 Task: Select the paste option in the right-click behavior.
Action: Mouse moved to (30, 511)
Screenshot: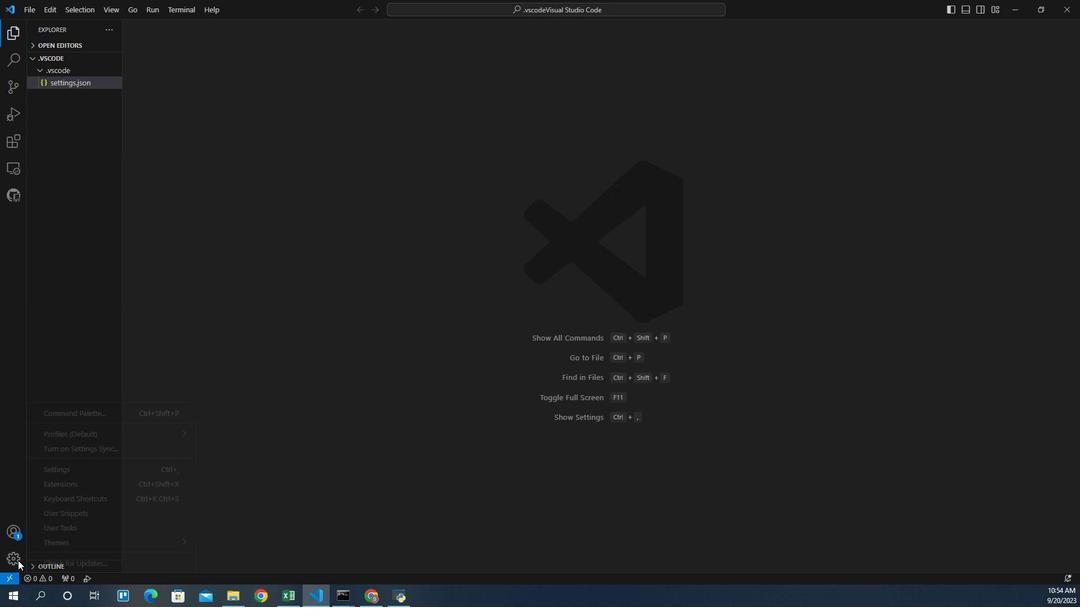 
Action: Mouse pressed left at (30, 511)
Screenshot: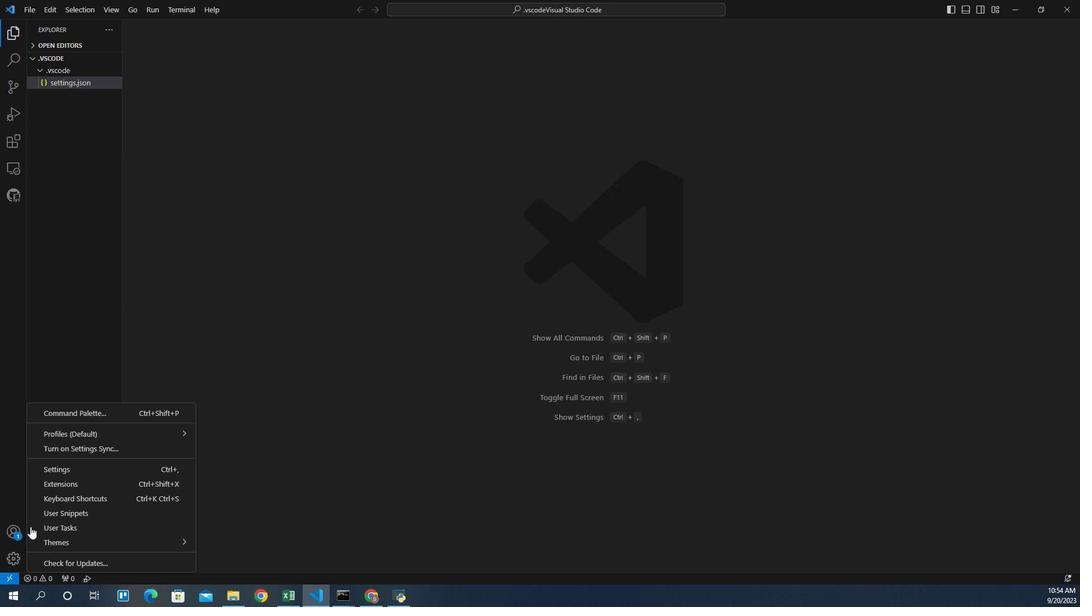 
Action: Mouse moved to (65, 433)
Screenshot: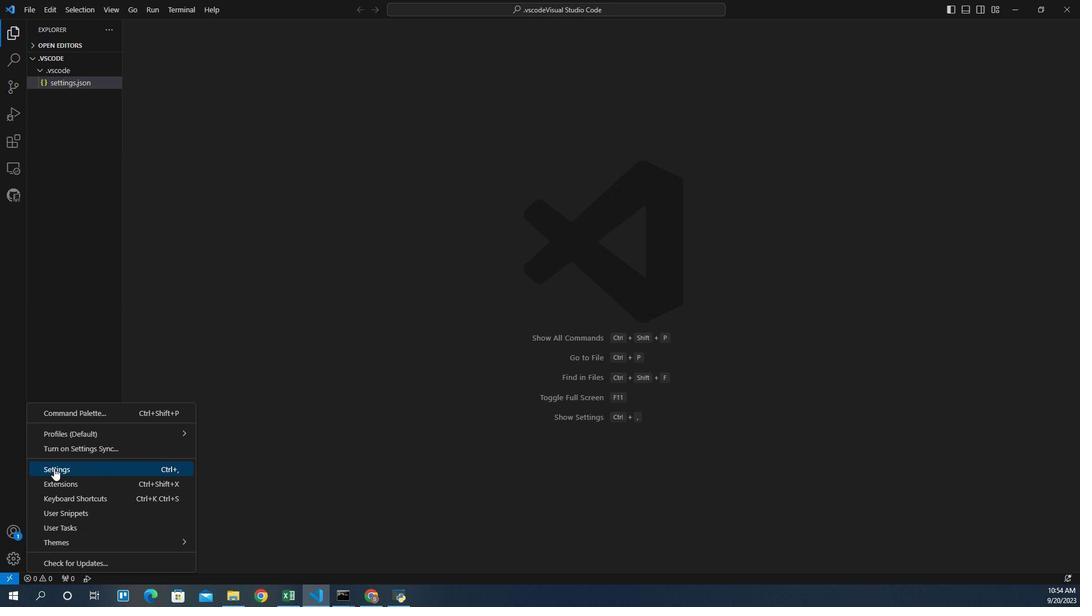 
Action: Mouse pressed left at (65, 433)
Screenshot: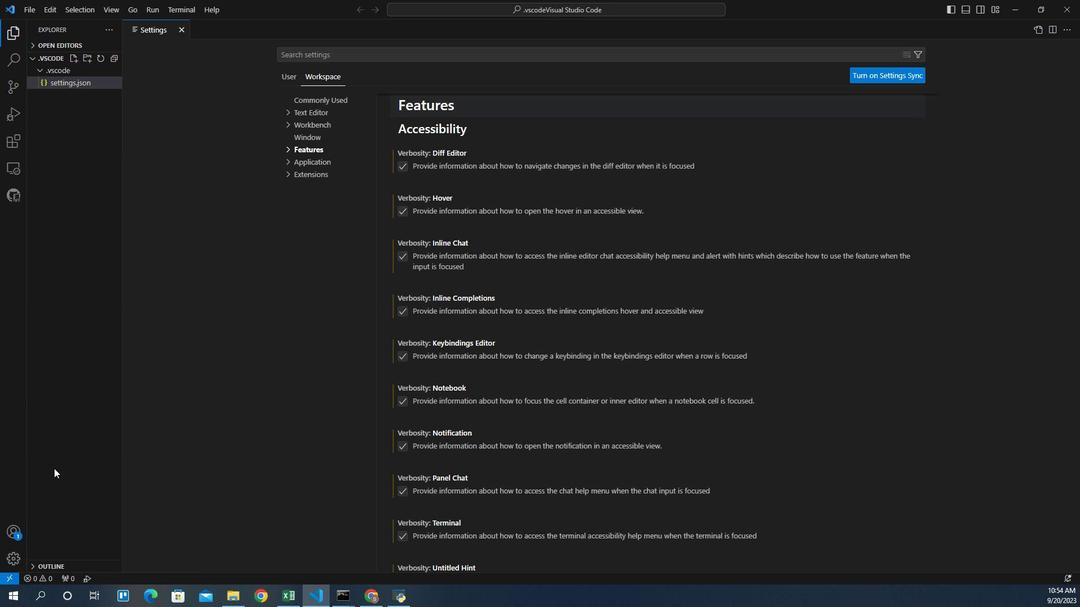 
Action: Mouse moved to (324, 99)
Screenshot: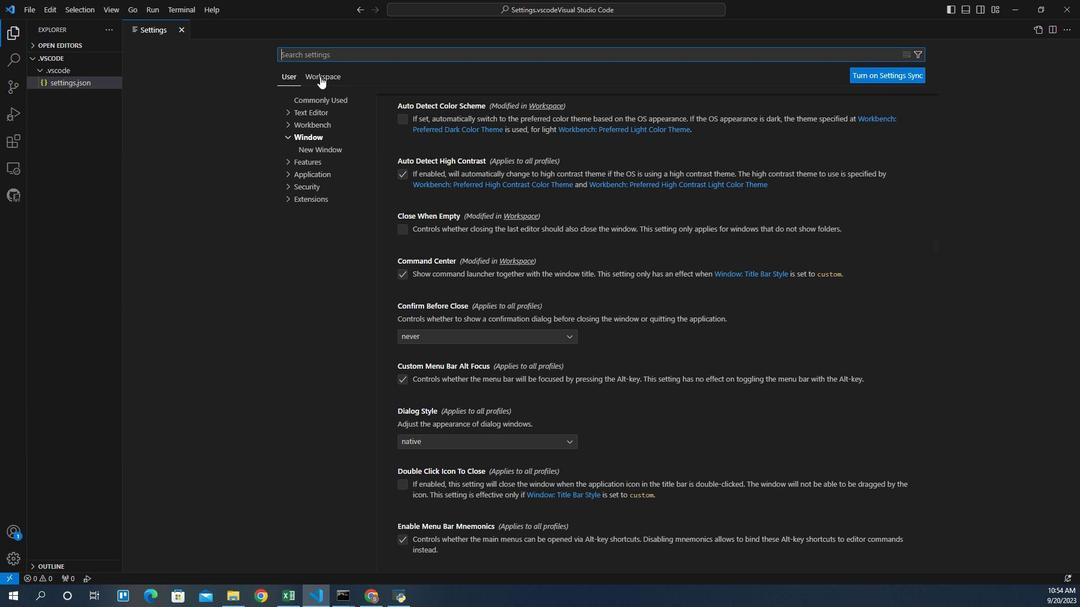 
Action: Mouse pressed left at (324, 99)
Screenshot: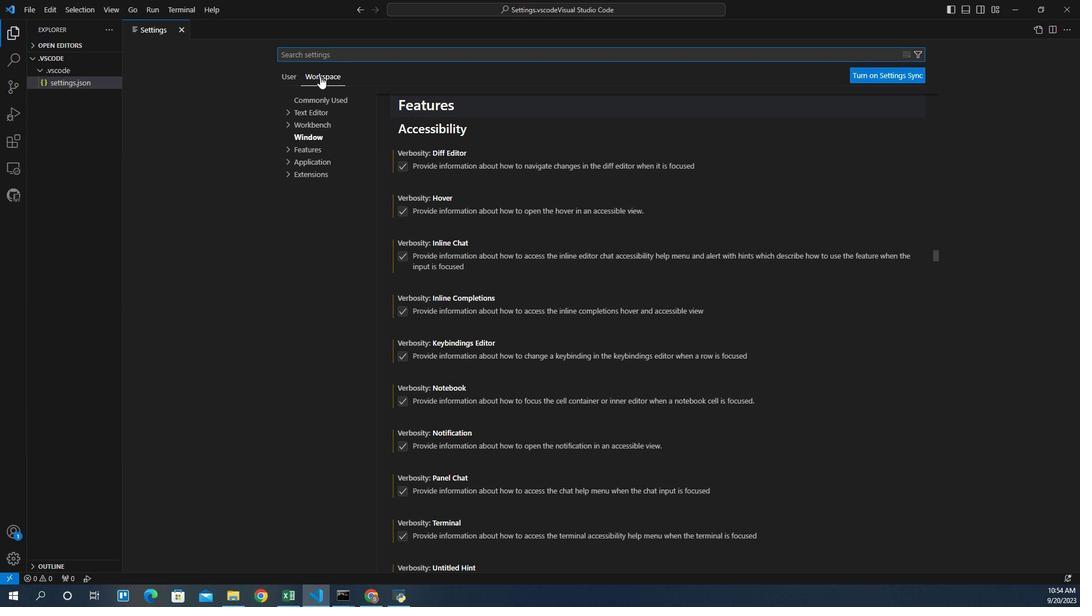 
Action: Mouse moved to (298, 161)
Screenshot: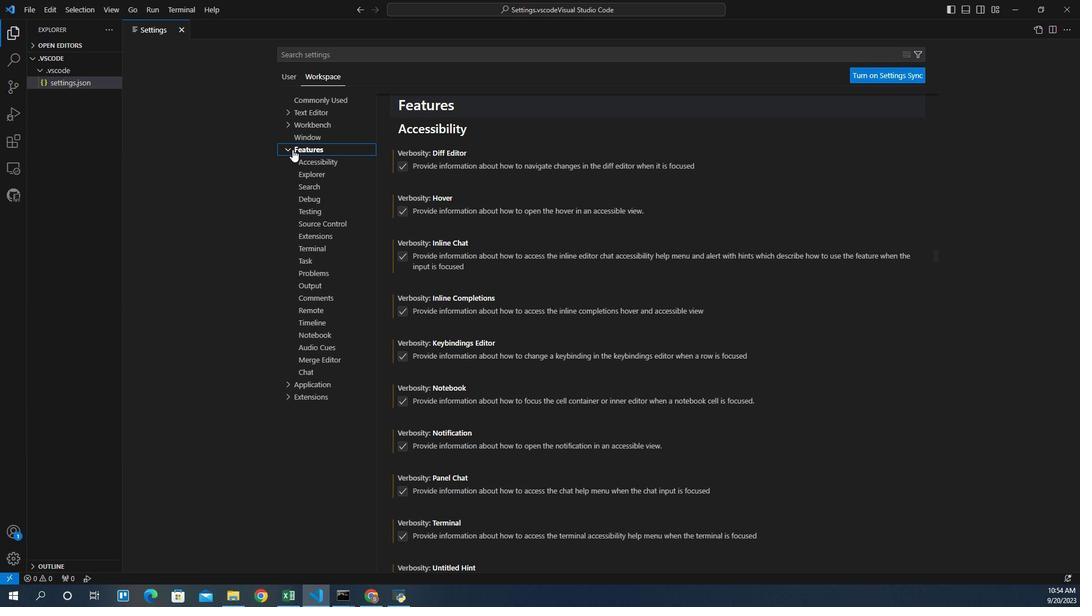 
Action: Mouse pressed left at (298, 161)
Screenshot: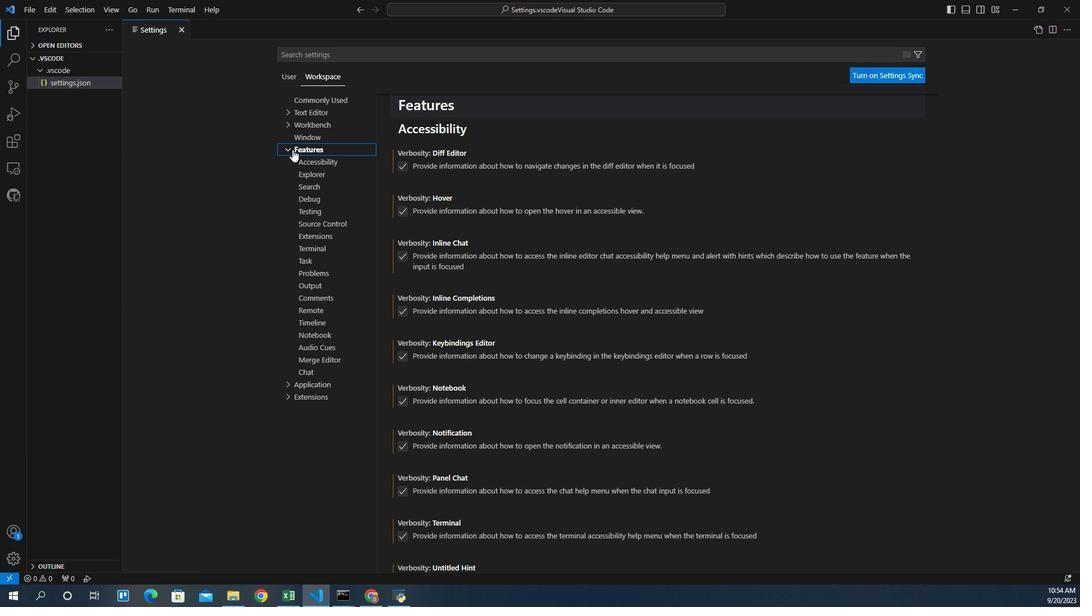 
Action: Mouse moved to (305, 243)
Screenshot: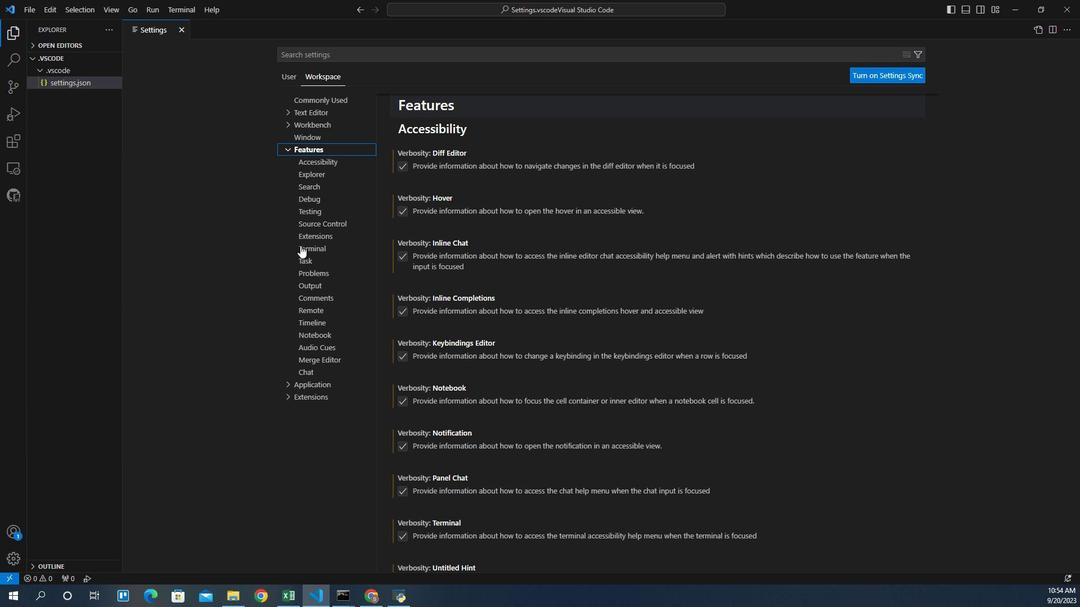 
Action: Mouse pressed left at (305, 243)
Screenshot: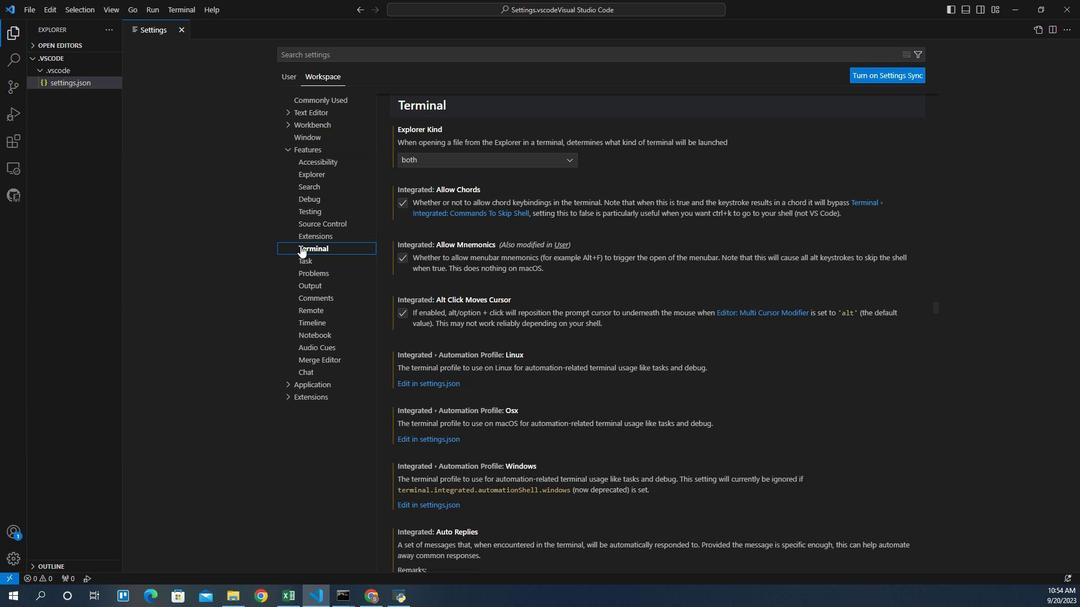 
Action: Mouse moved to (513, 436)
Screenshot: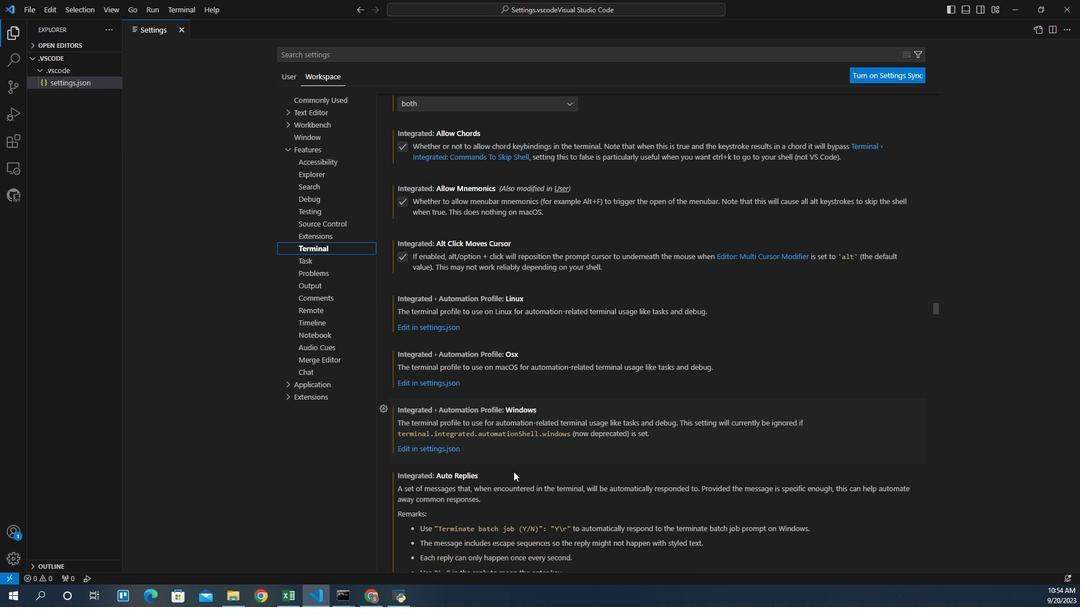 
Action: Mouse scrolled (513, 435) with delta (0, 0)
Screenshot: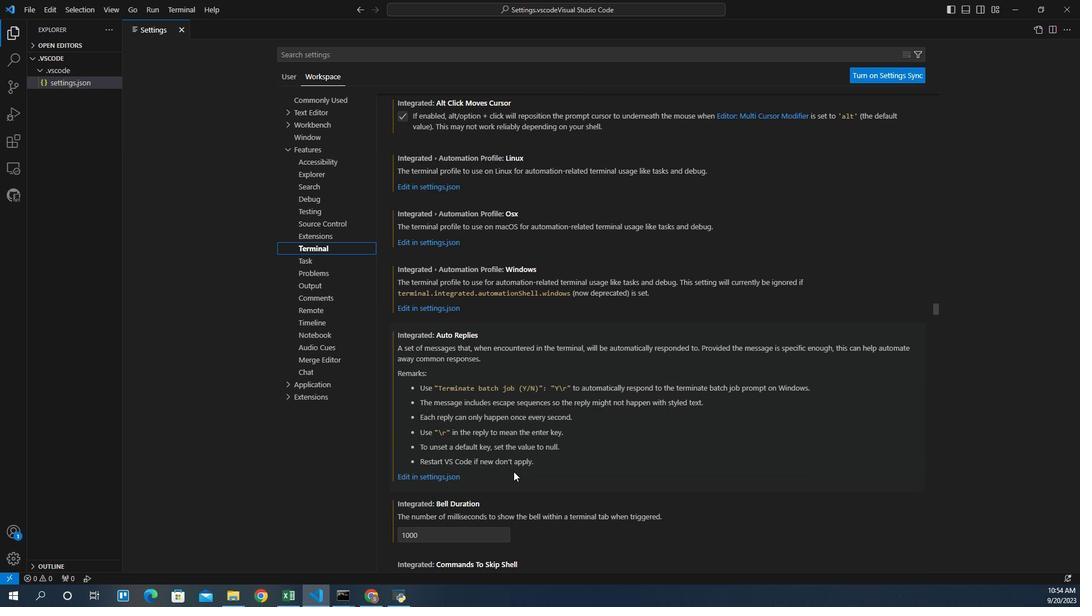 
Action: Mouse scrolled (513, 435) with delta (0, 0)
Screenshot: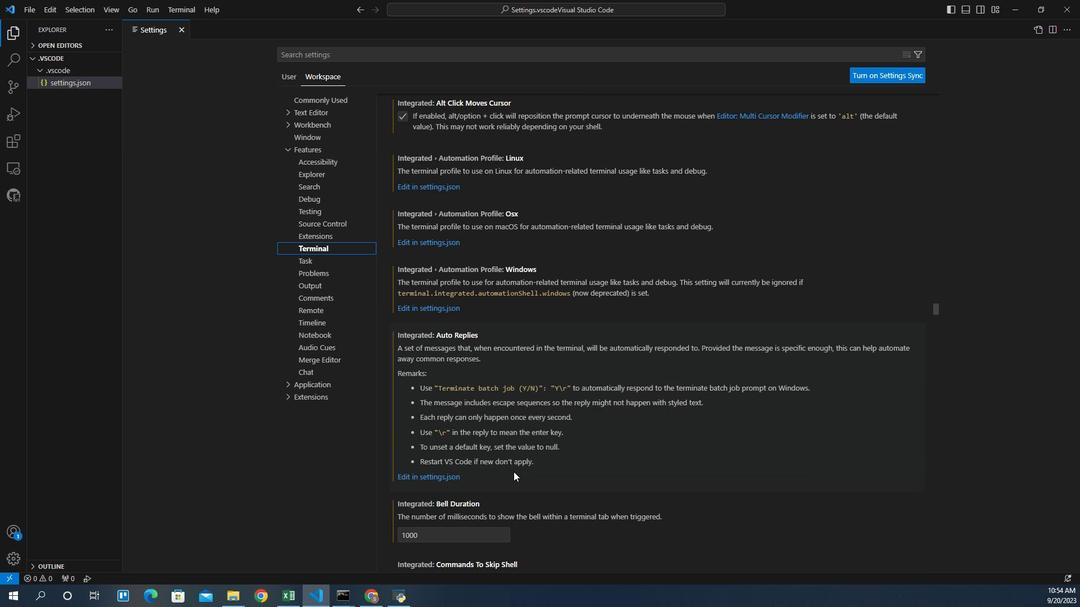 
Action: Mouse scrolled (513, 435) with delta (0, 0)
Screenshot: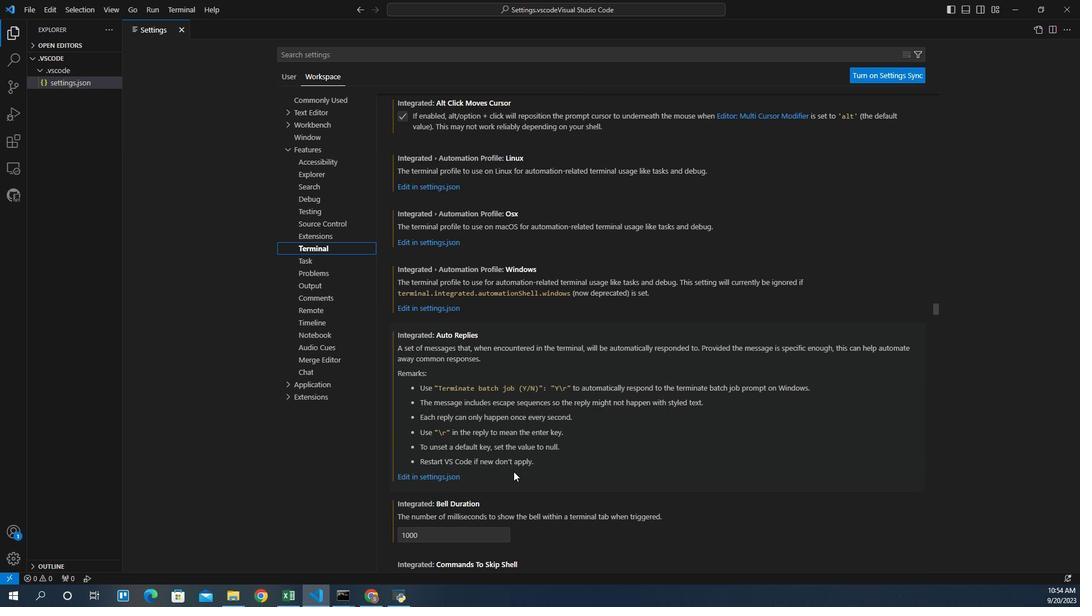 
Action: Mouse scrolled (513, 435) with delta (0, 0)
Screenshot: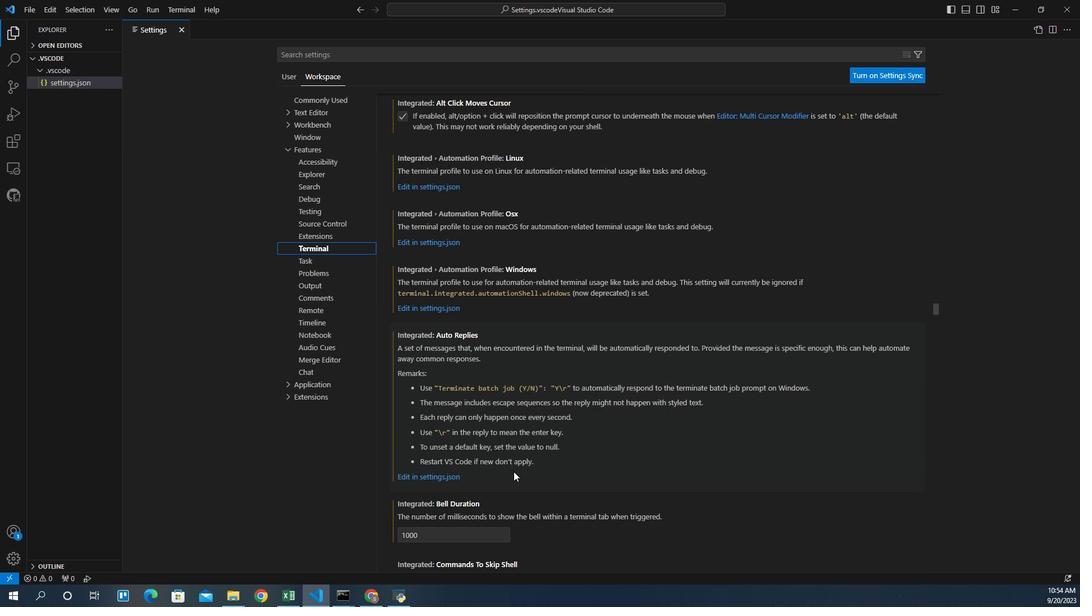 
Action: Mouse scrolled (513, 435) with delta (0, 0)
Screenshot: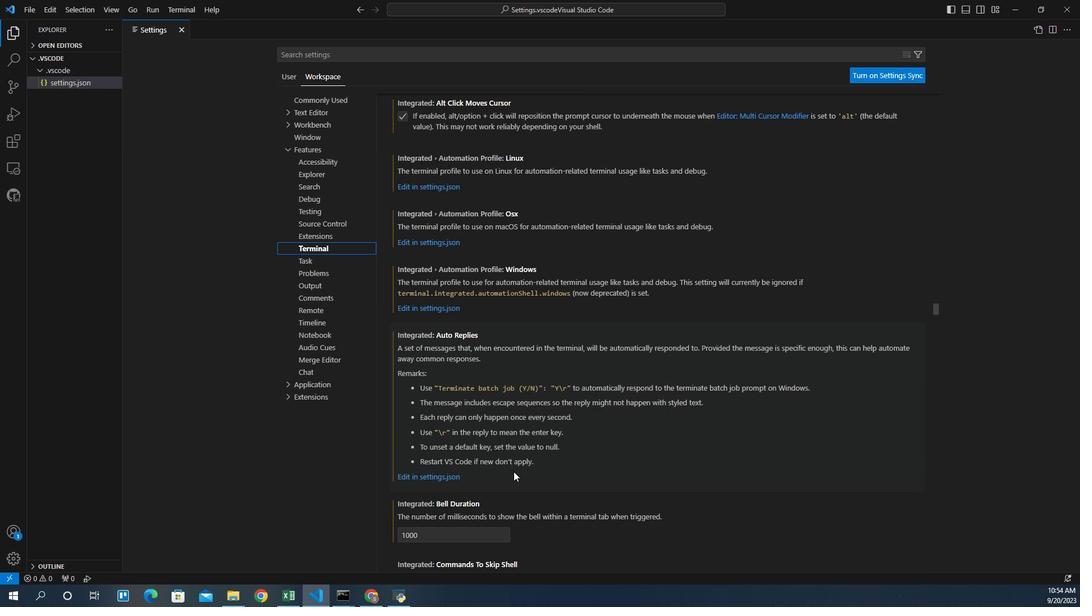
Action: Mouse scrolled (513, 435) with delta (0, 0)
Screenshot: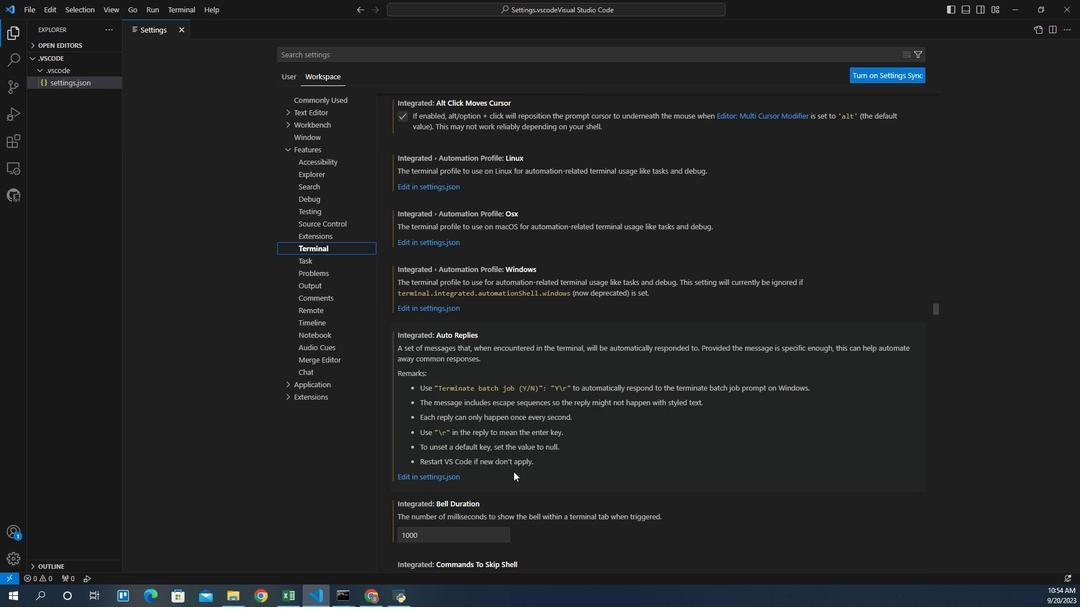 
Action: Mouse scrolled (513, 435) with delta (0, 0)
Screenshot: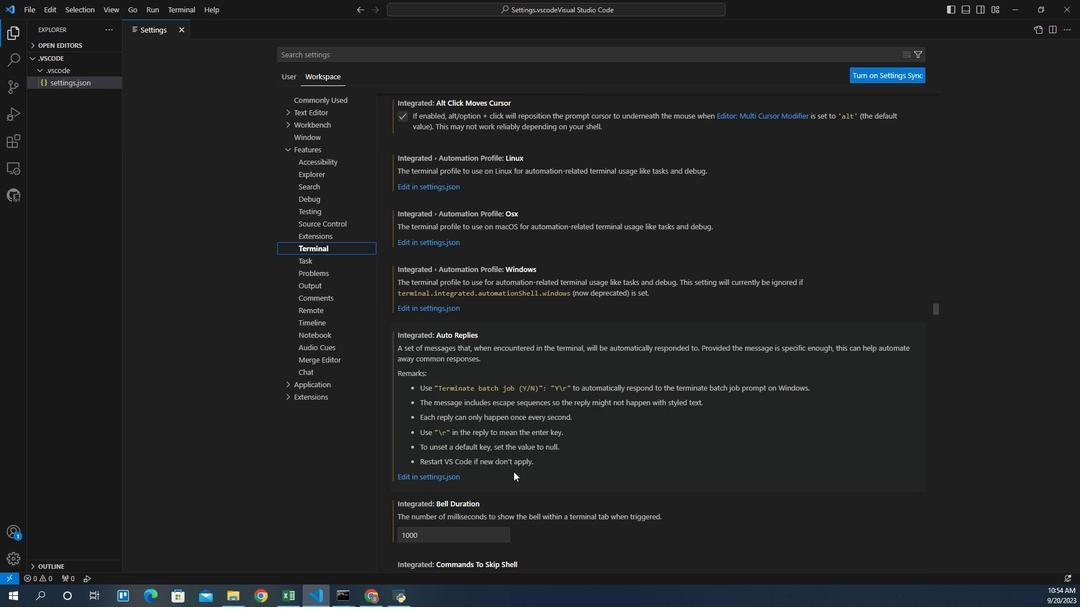 
Action: Mouse scrolled (513, 435) with delta (0, 0)
Screenshot: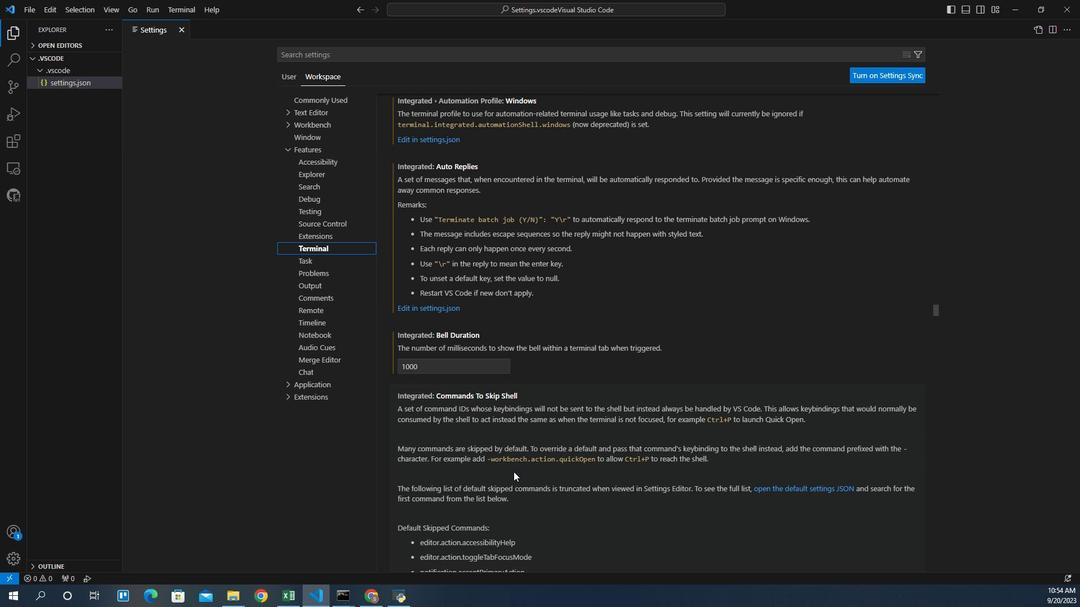 
Action: Mouse scrolled (513, 435) with delta (0, 0)
Screenshot: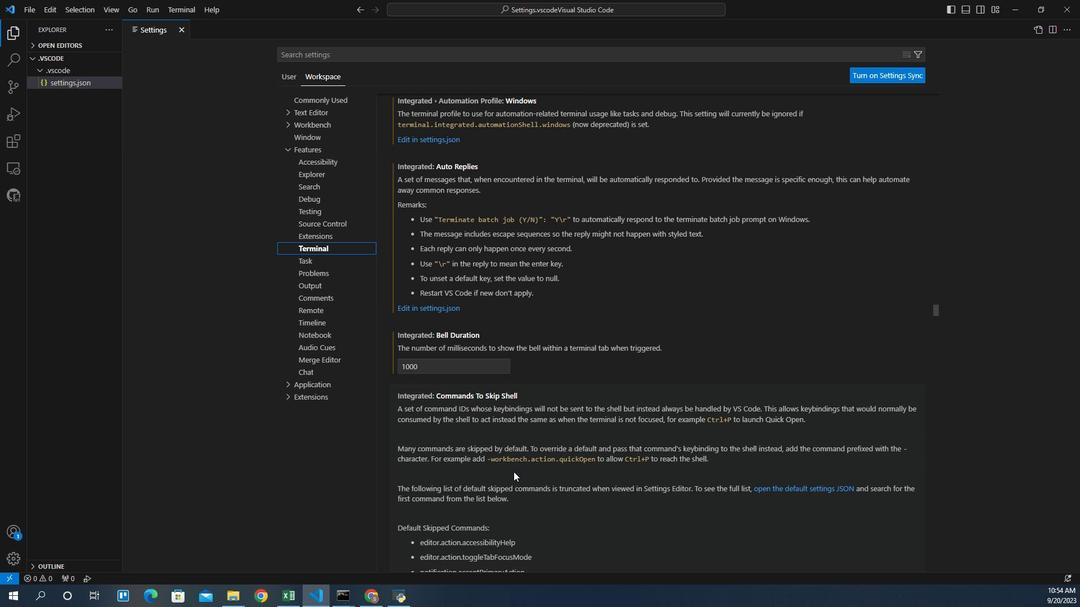 
Action: Mouse scrolled (513, 435) with delta (0, 0)
Screenshot: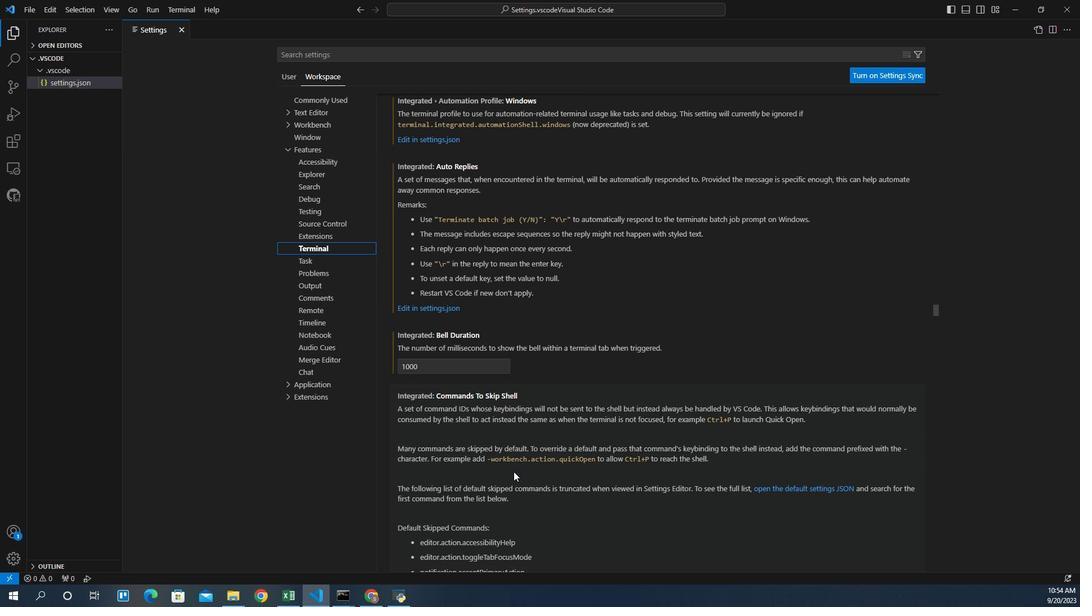 
Action: Mouse scrolled (513, 435) with delta (0, 0)
Screenshot: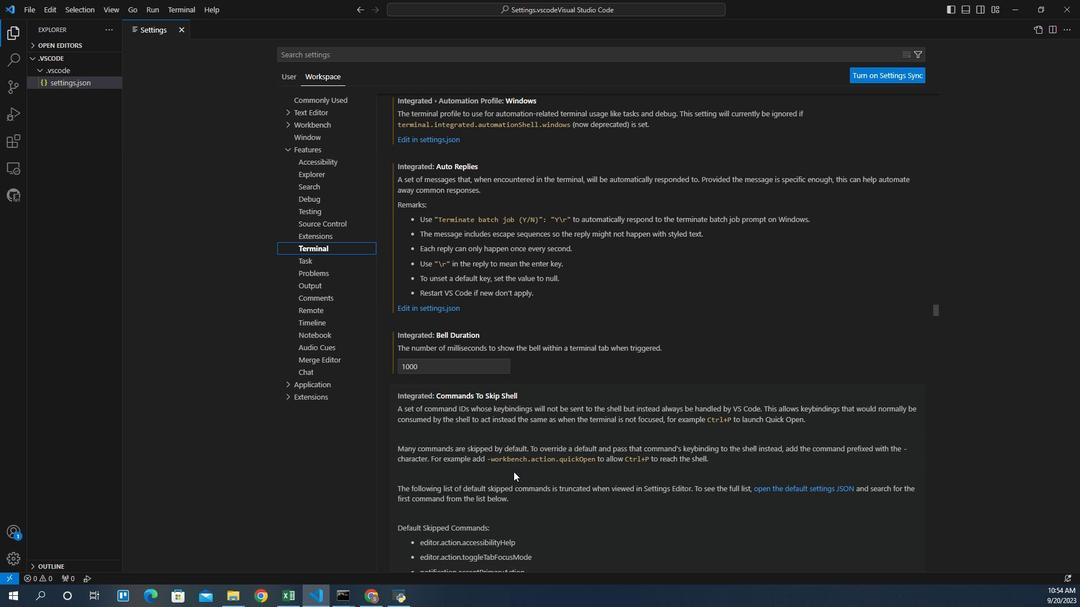 
Action: Mouse scrolled (513, 435) with delta (0, 0)
Screenshot: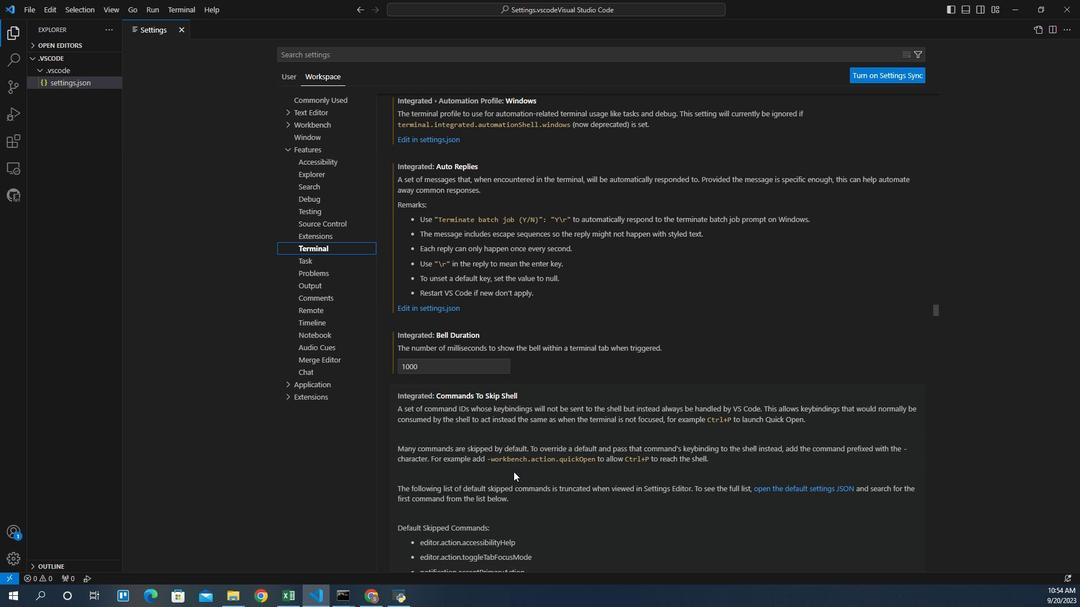 
Action: Mouse scrolled (513, 435) with delta (0, 0)
Screenshot: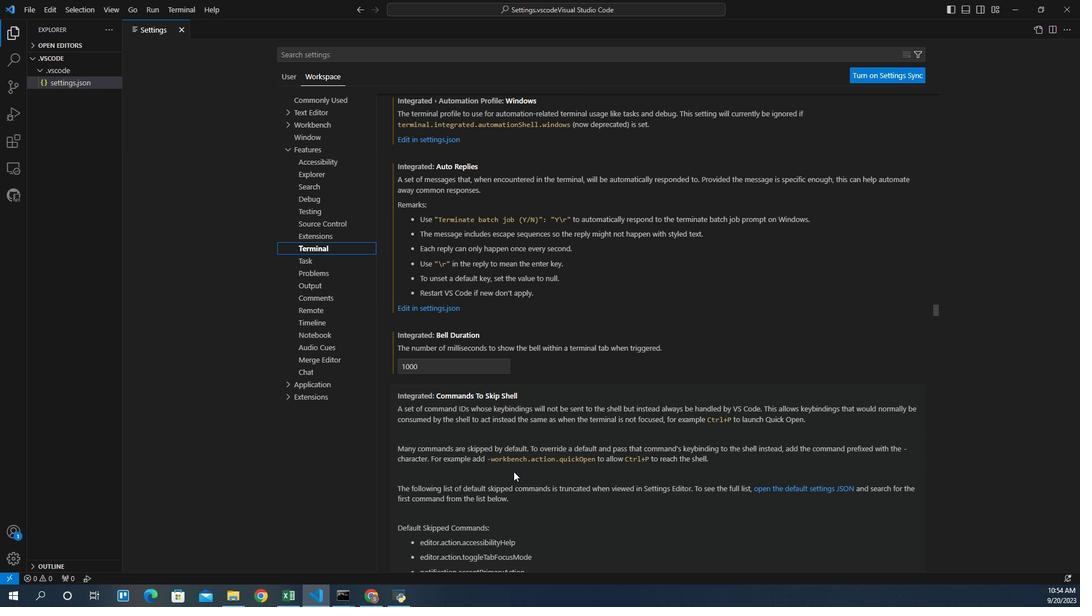 
Action: Mouse scrolled (513, 435) with delta (0, 0)
Screenshot: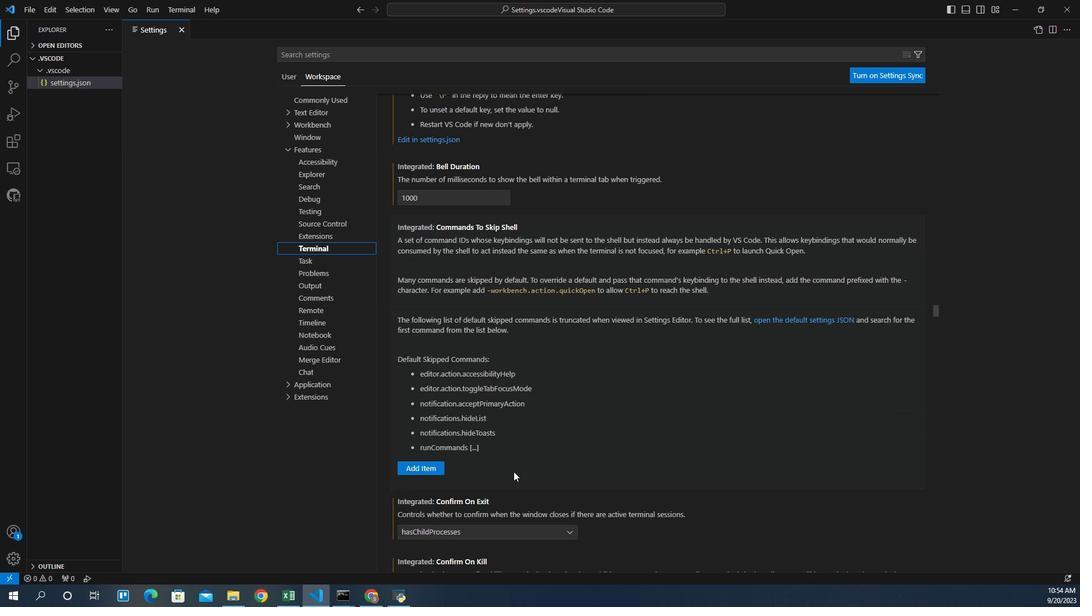 
Action: Mouse scrolled (513, 435) with delta (0, 0)
Screenshot: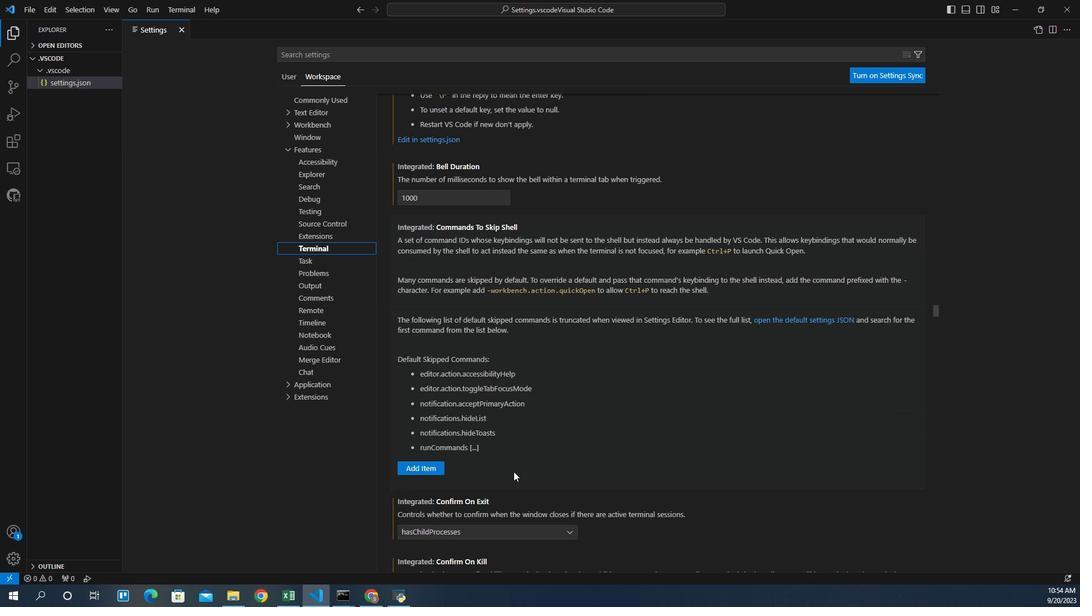 
Action: Mouse scrolled (513, 435) with delta (0, 0)
Screenshot: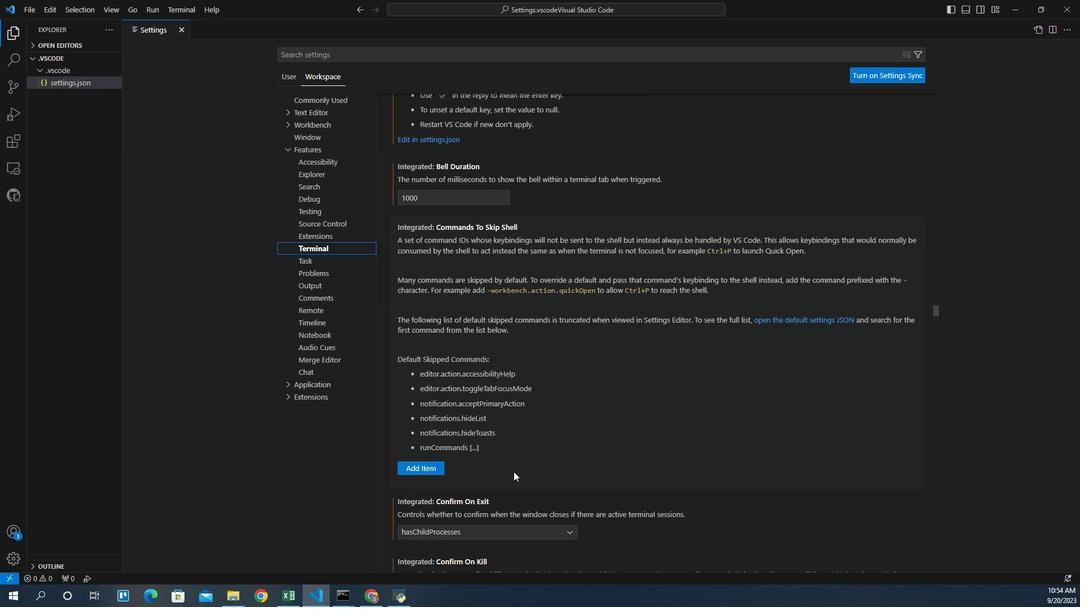 
Action: Mouse scrolled (513, 435) with delta (0, 0)
Screenshot: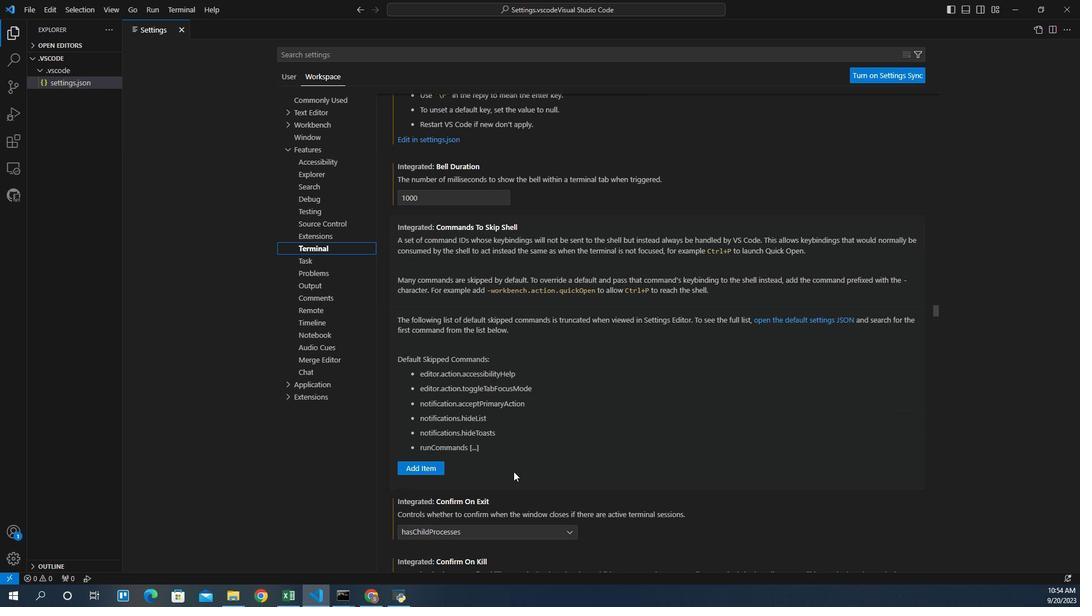 
Action: Mouse scrolled (513, 435) with delta (0, 0)
Screenshot: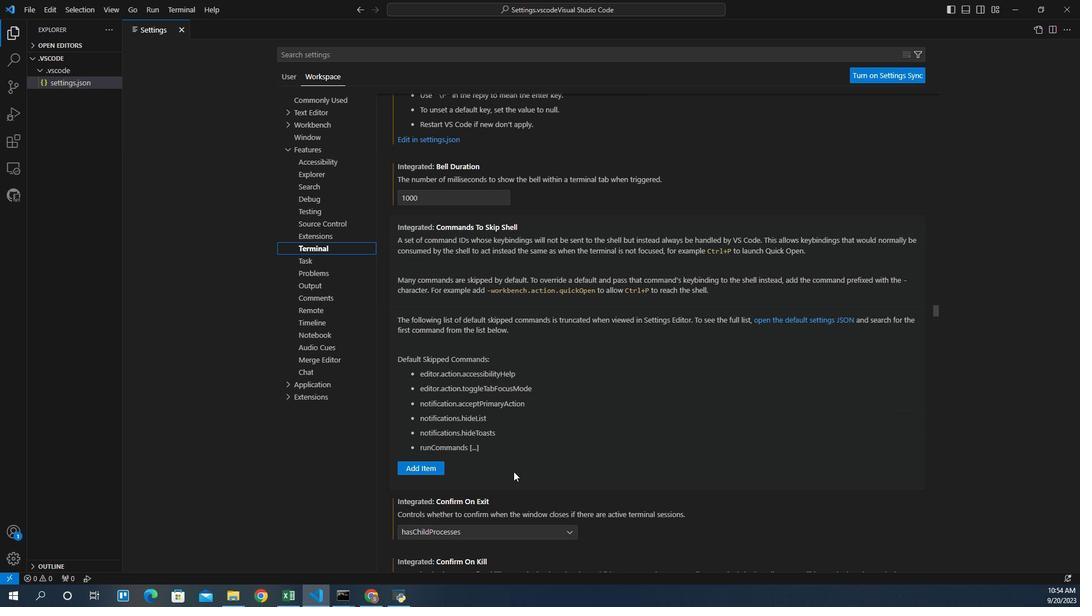 
Action: Mouse scrolled (513, 435) with delta (0, 0)
Screenshot: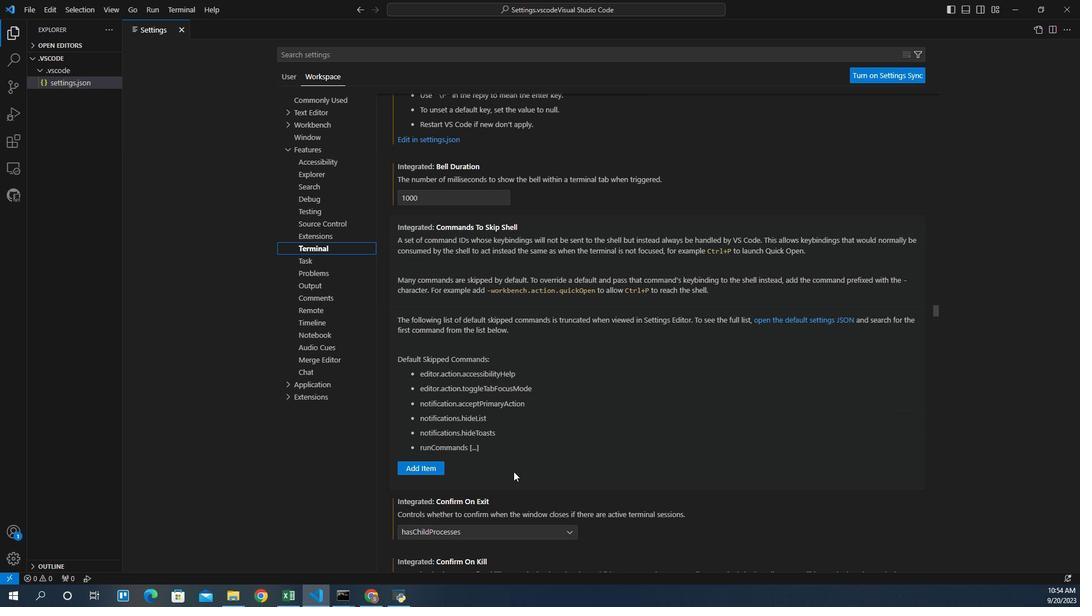 
Action: Mouse scrolled (513, 435) with delta (0, 0)
Screenshot: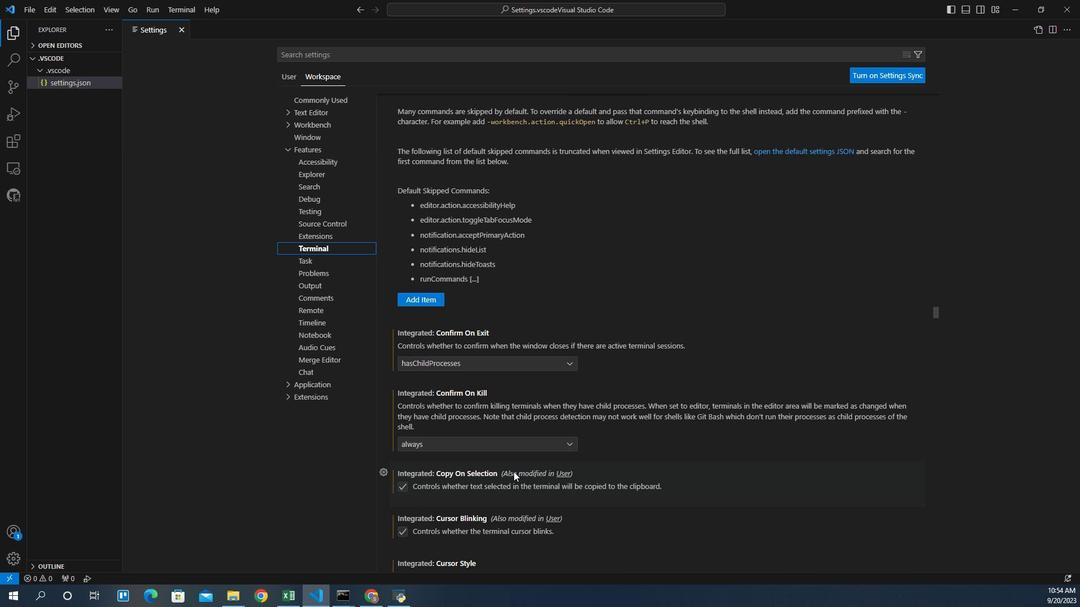 
Action: Mouse scrolled (513, 435) with delta (0, 0)
Screenshot: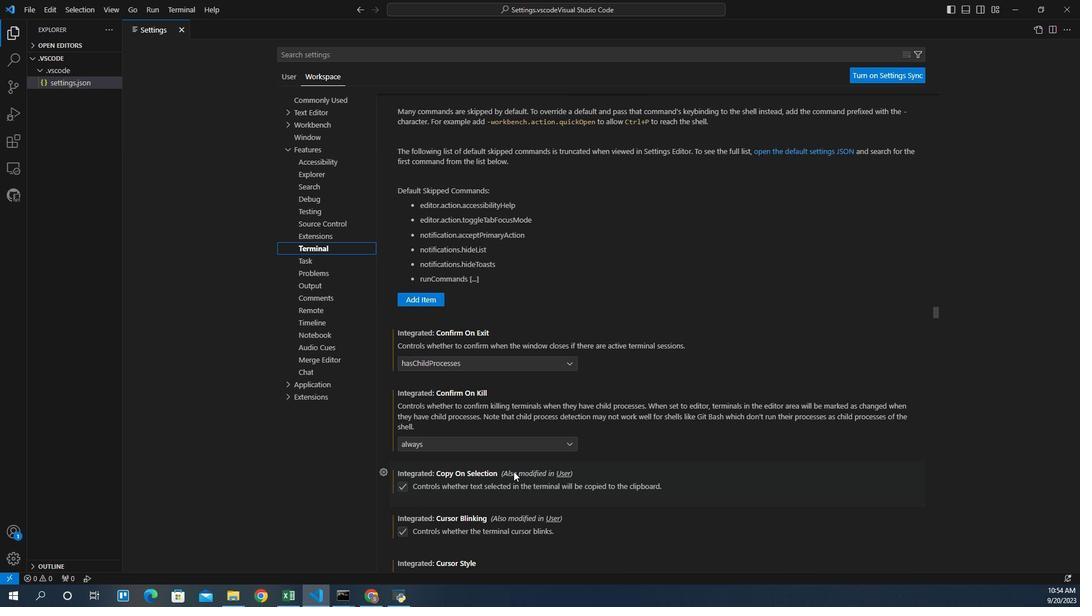 
Action: Mouse scrolled (513, 435) with delta (0, 0)
Screenshot: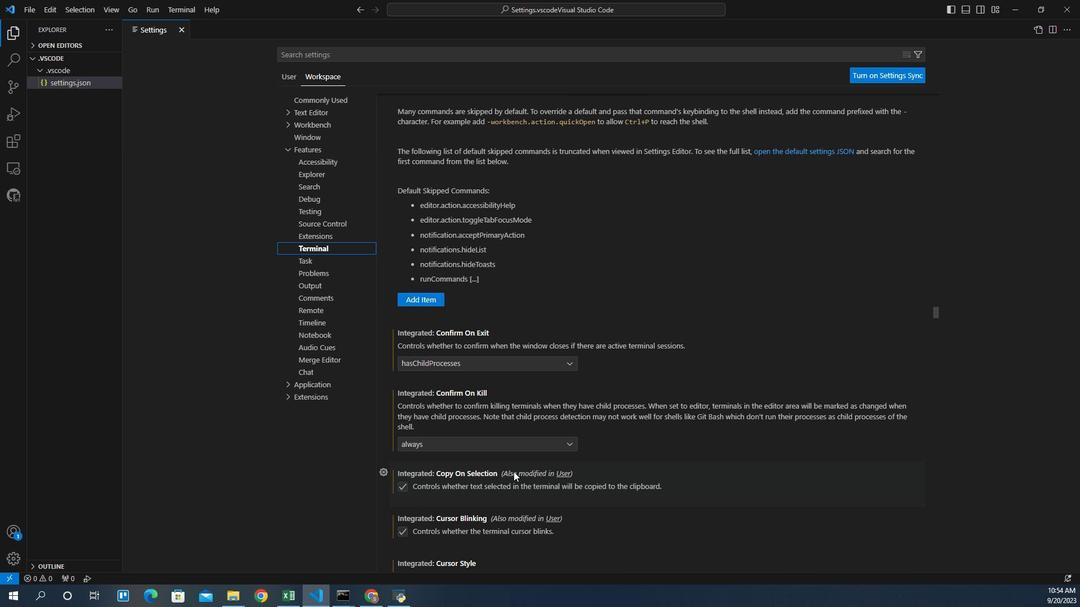 
Action: Mouse scrolled (513, 435) with delta (0, 0)
Screenshot: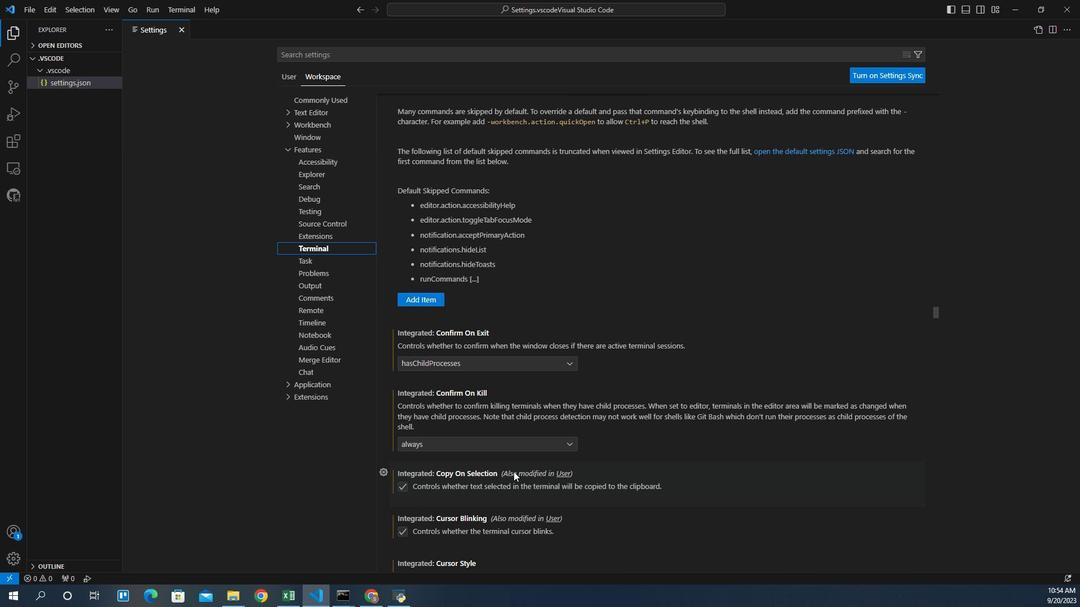 
Action: Mouse scrolled (513, 435) with delta (0, 0)
Screenshot: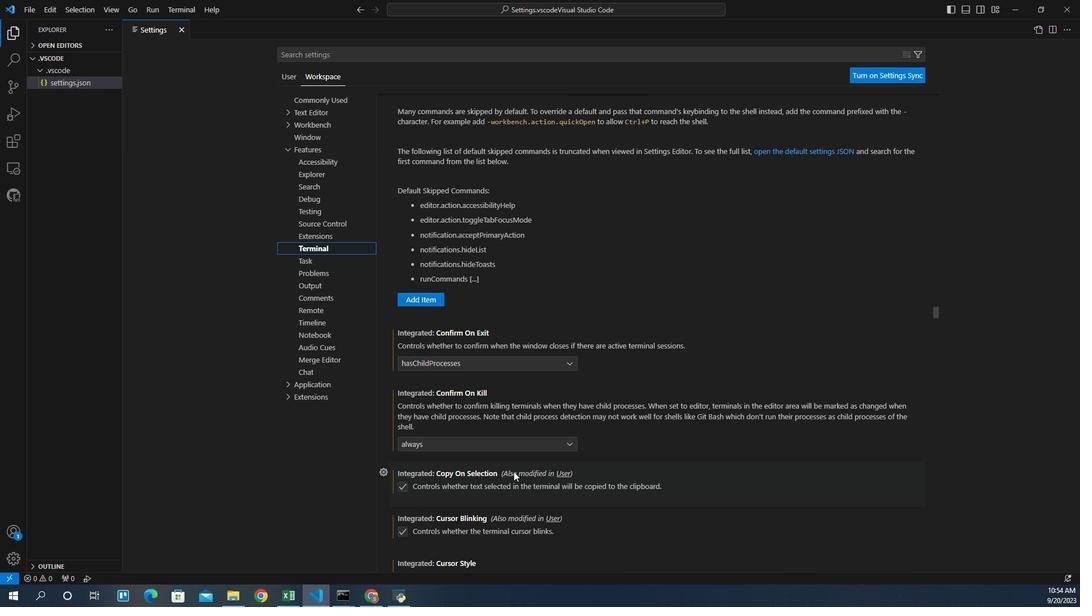 
Action: Mouse scrolled (513, 435) with delta (0, 0)
Screenshot: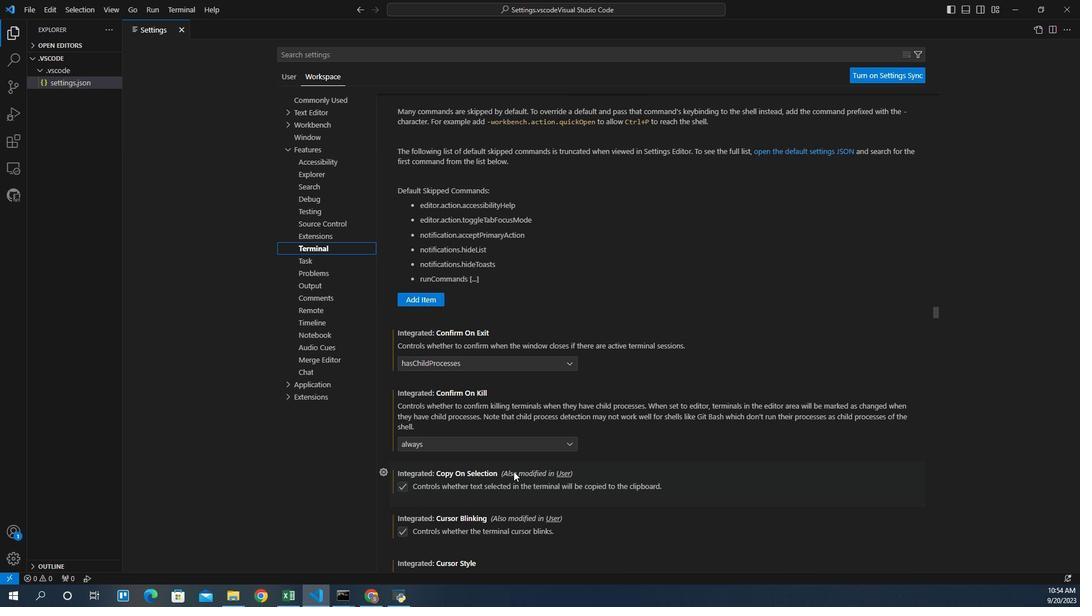 
Action: Mouse scrolled (513, 435) with delta (0, 0)
Screenshot: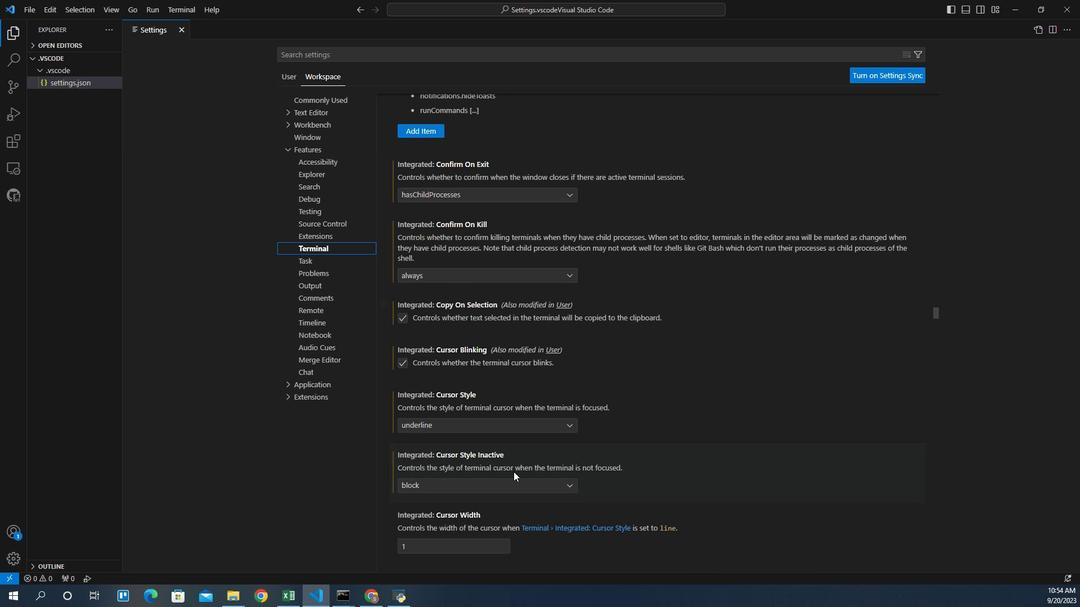
Action: Mouse scrolled (513, 435) with delta (0, 0)
Screenshot: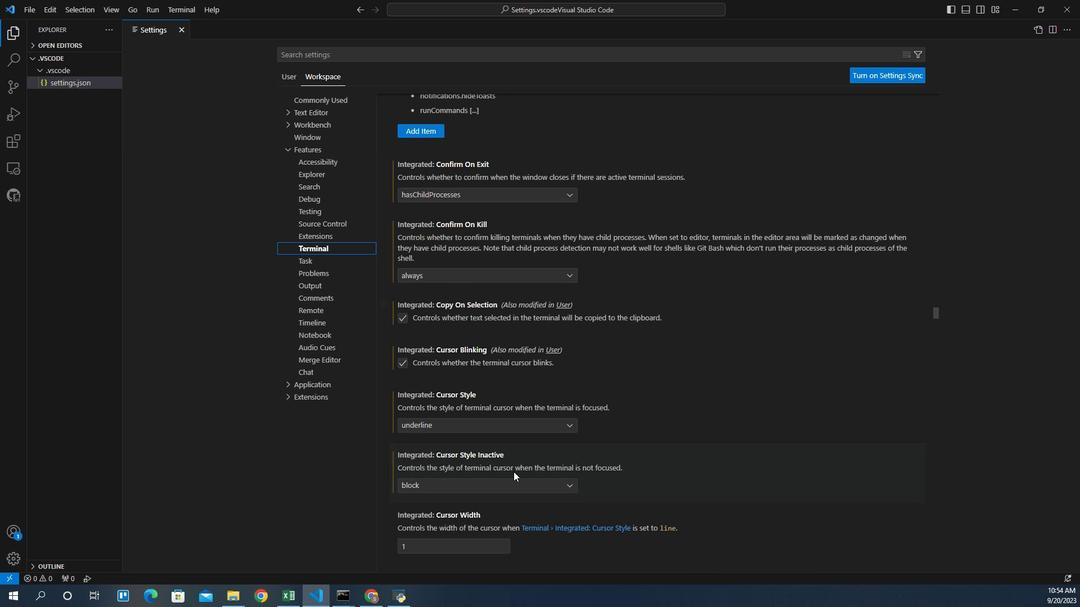 
Action: Mouse scrolled (513, 435) with delta (0, 0)
Screenshot: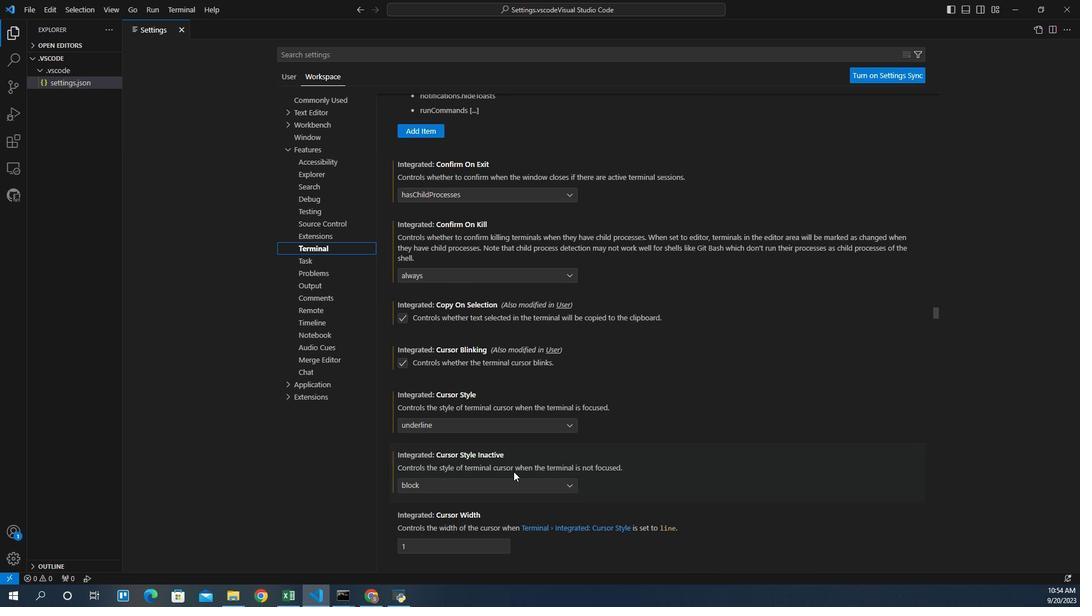 
Action: Mouse scrolled (513, 435) with delta (0, 0)
Screenshot: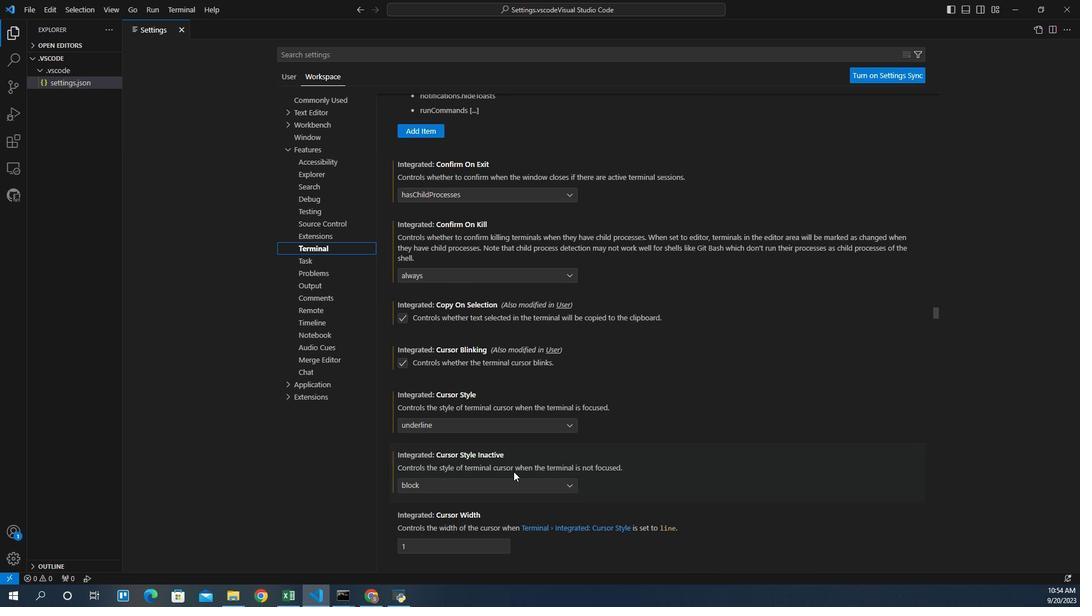 
Action: Mouse scrolled (513, 435) with delta (0, 0)
Screenshot: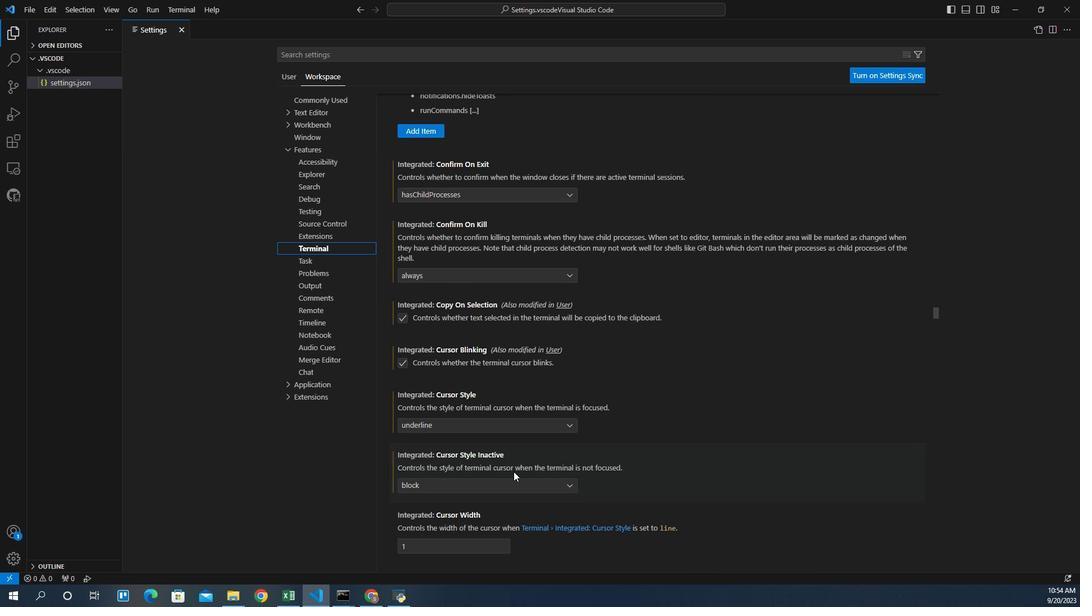 
Action: Mouse scrolled (513, 435) with delta (0, 0)
Screenshot: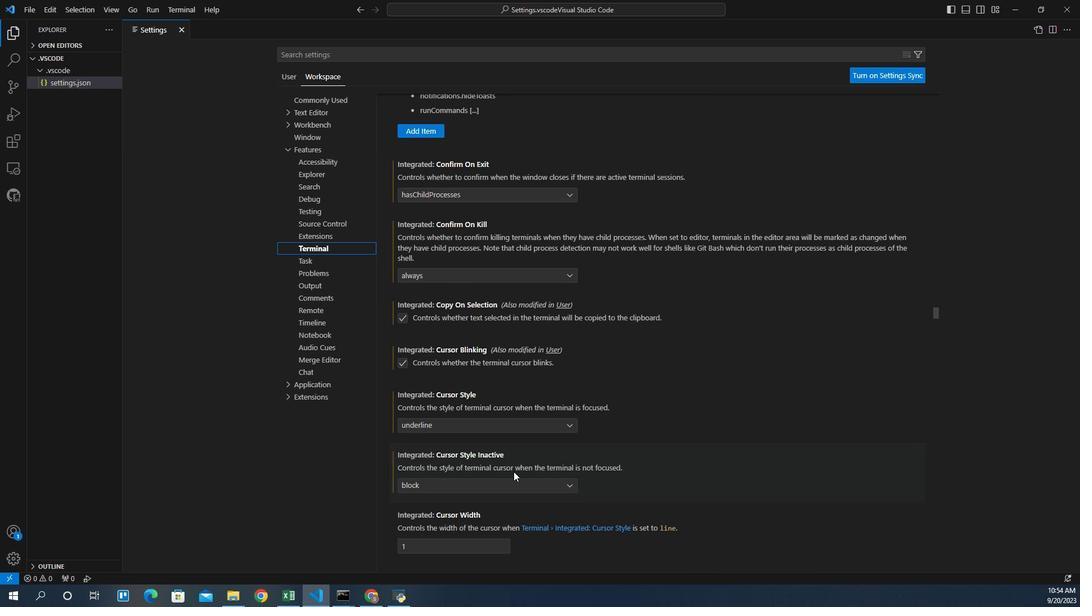 
Action: Mouse scrolled (513, 435) with delta (0, 0)
Screenshot: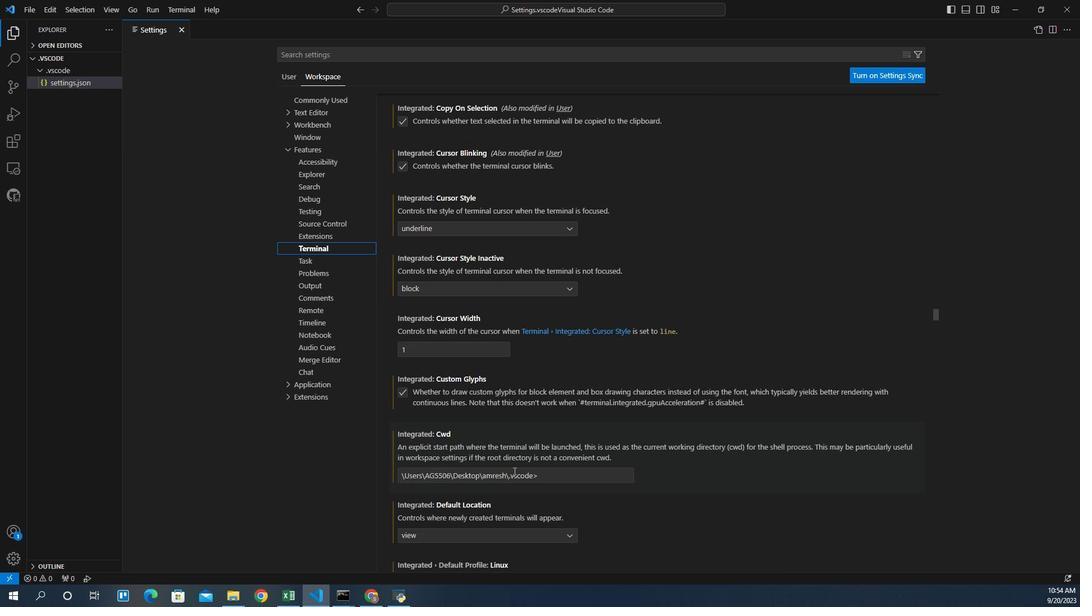 
Action: Mouse scrolled (513, 435) with delta (0, 0)
Screenshot: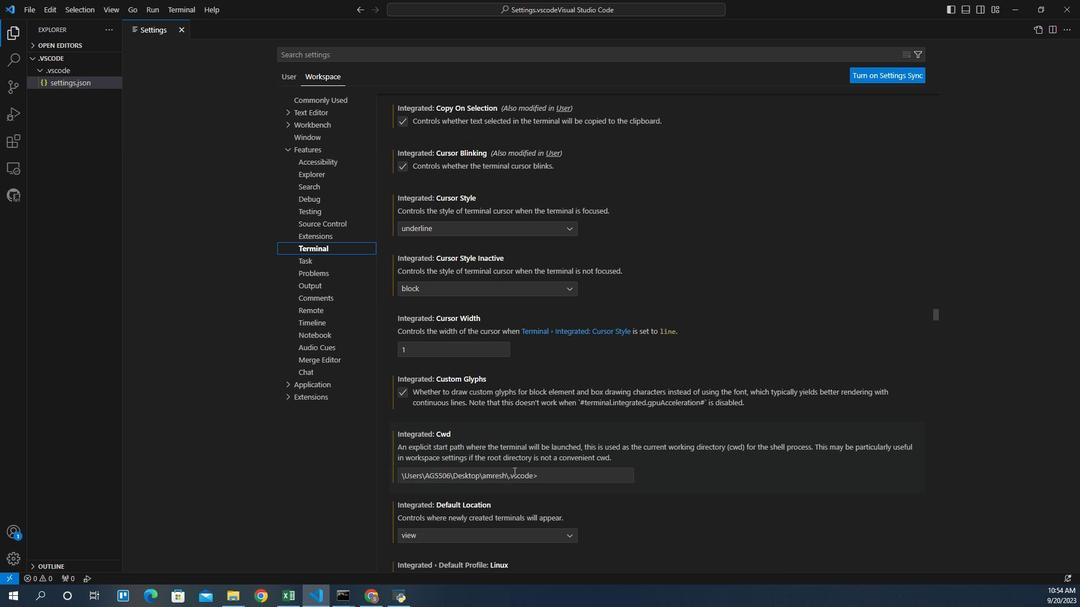 
Action: Mouse scrolled (513, 435) with delta (0, 0)
Screenshot: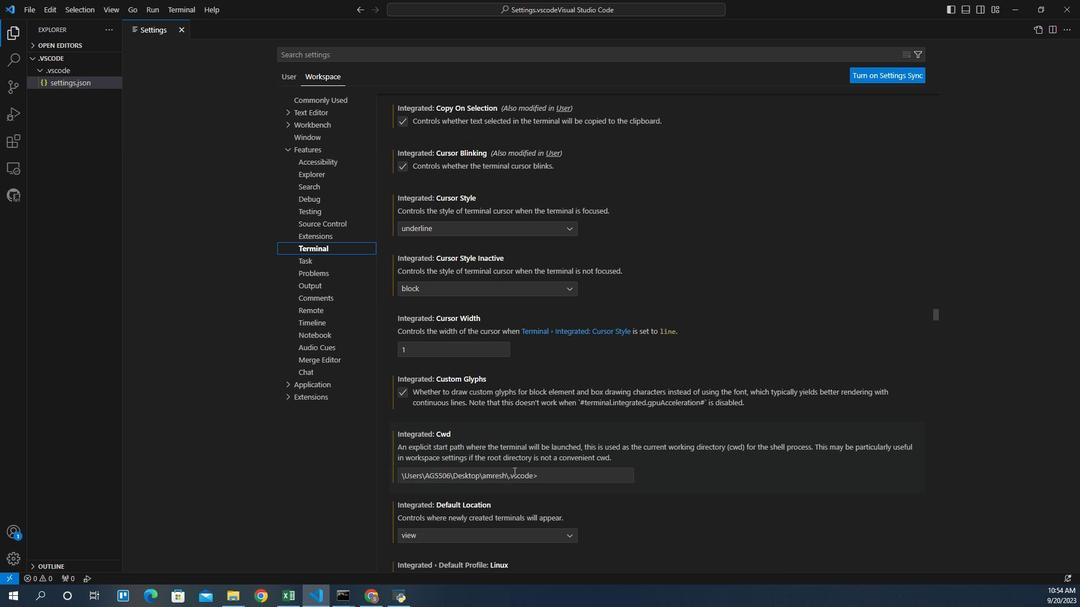 
Action: Mouse scrolled (513, 435) with delta (0, 0)
Screenshot: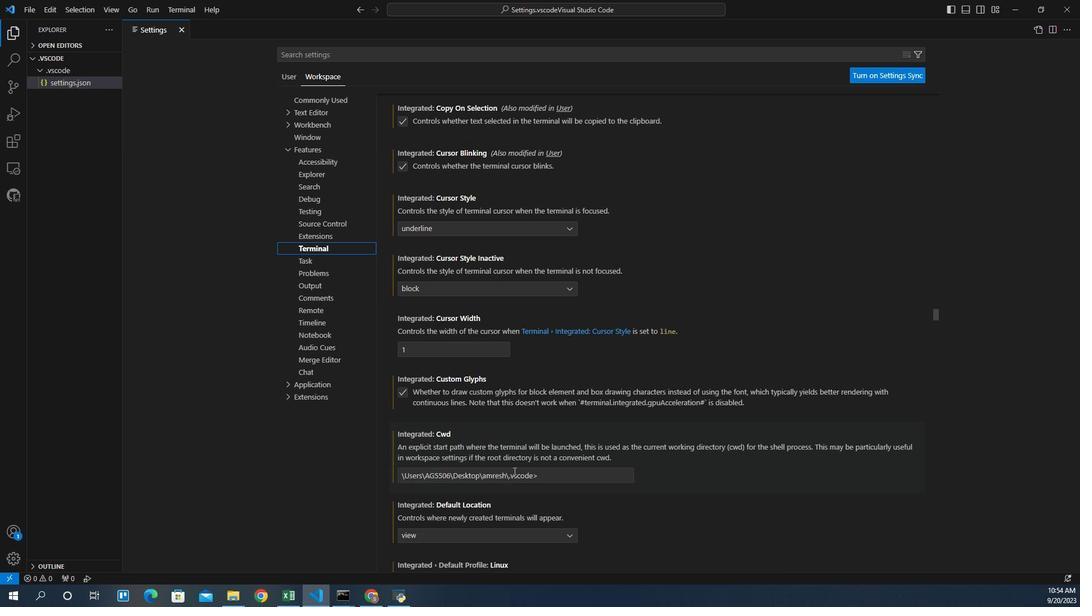 
Action: Mouse scrolled (513, 435) with delta (0, 0)
Screenshot: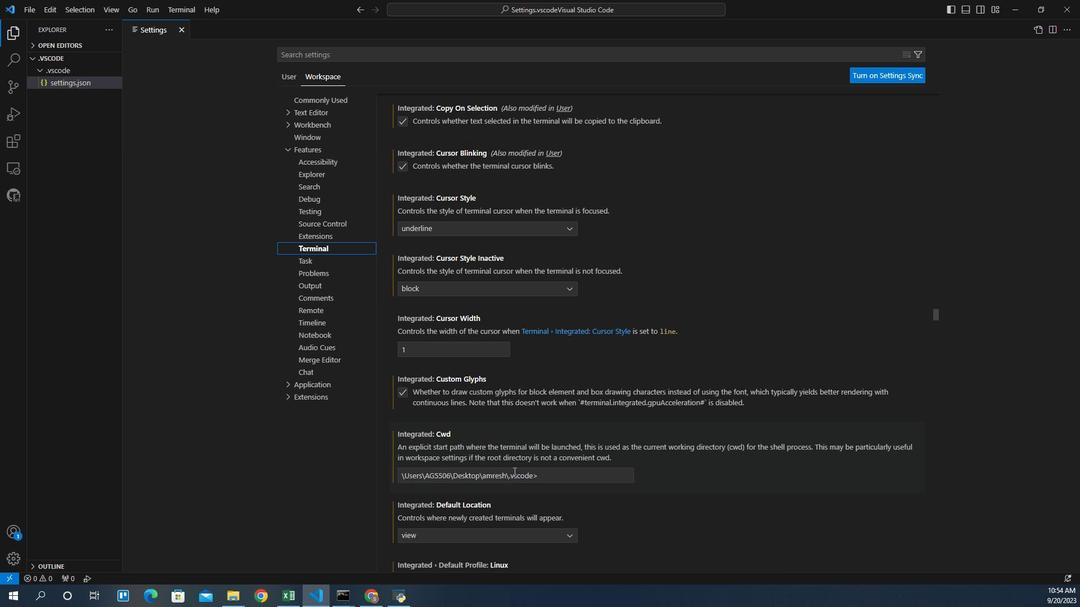 
Action: Mouse scrolled (513, 435) with delta (0, 0)
Screenshot: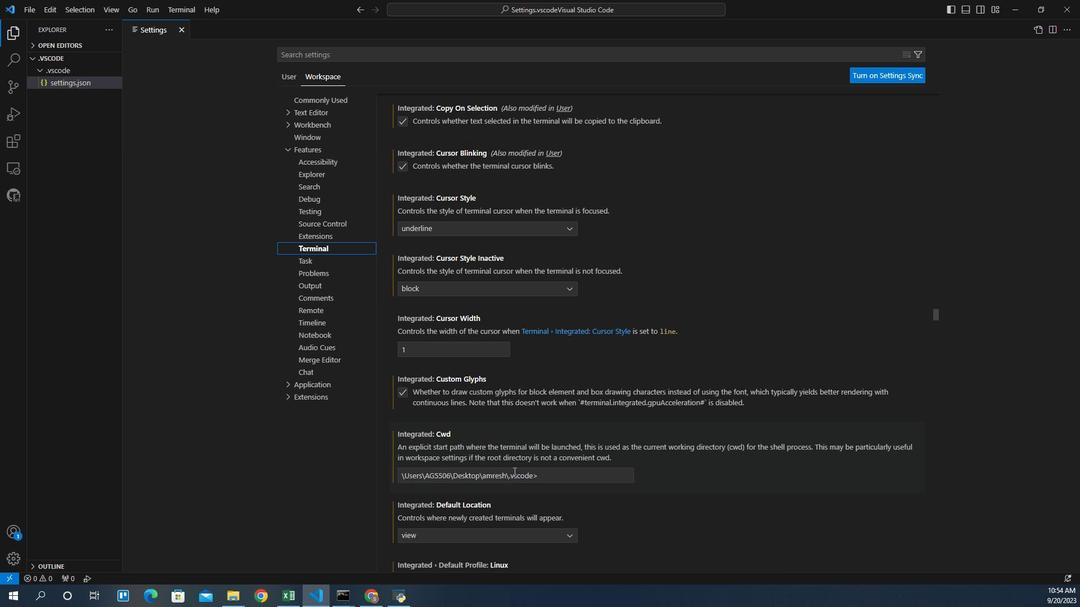 
Action: Mouse scrolled (513, 435) with delta (0, 0)
Screenshot: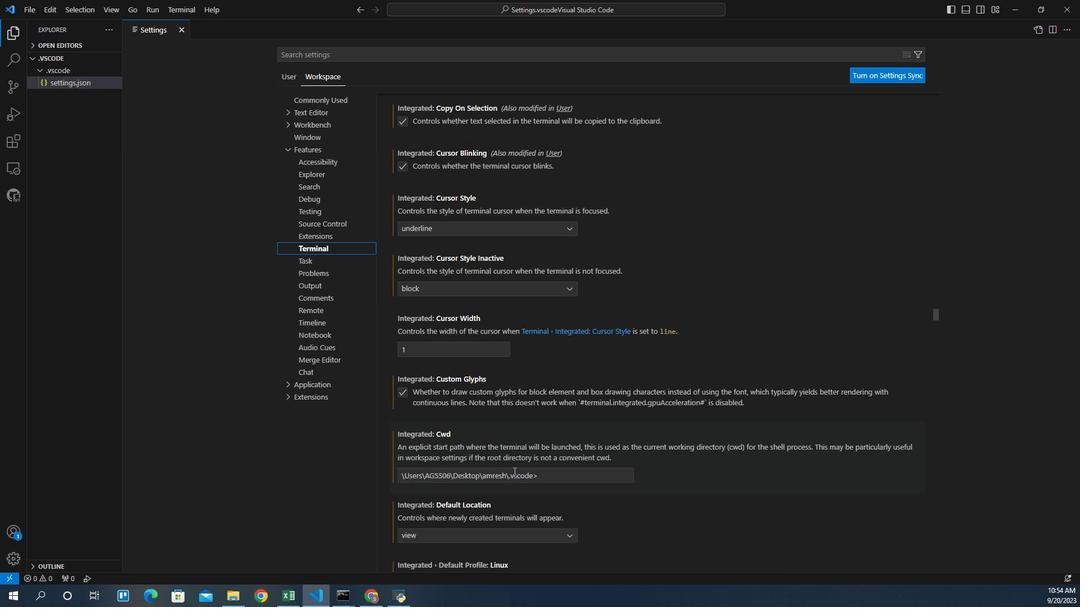 
Action: Mouse scrolled (513, 435) with delta (0, 0)
Screenshot: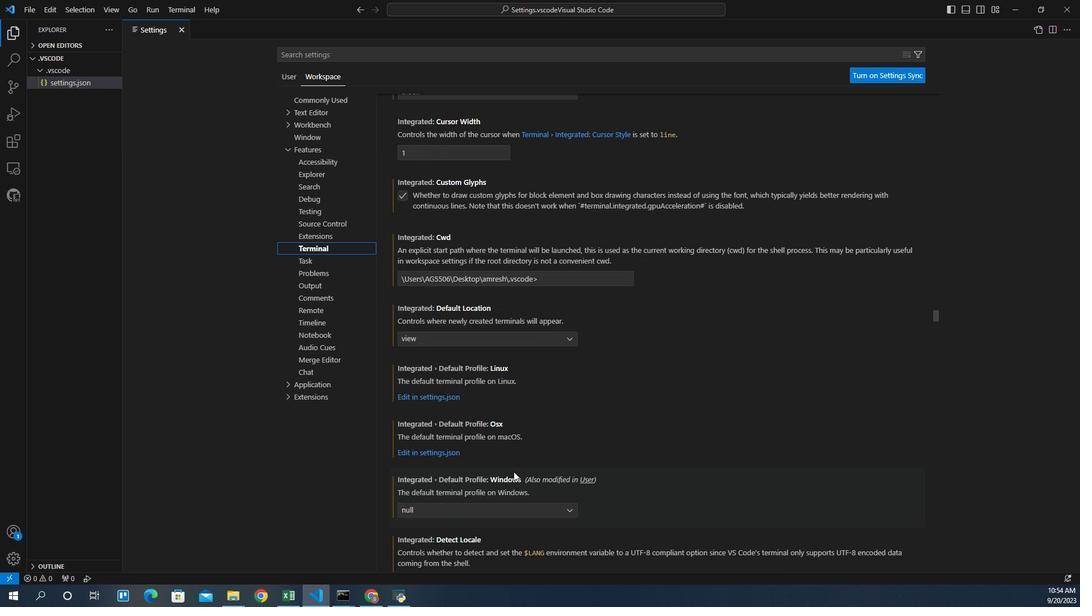 
Action: Mouse scrolled (513, 435) with delta (0, 0)
Screenshot: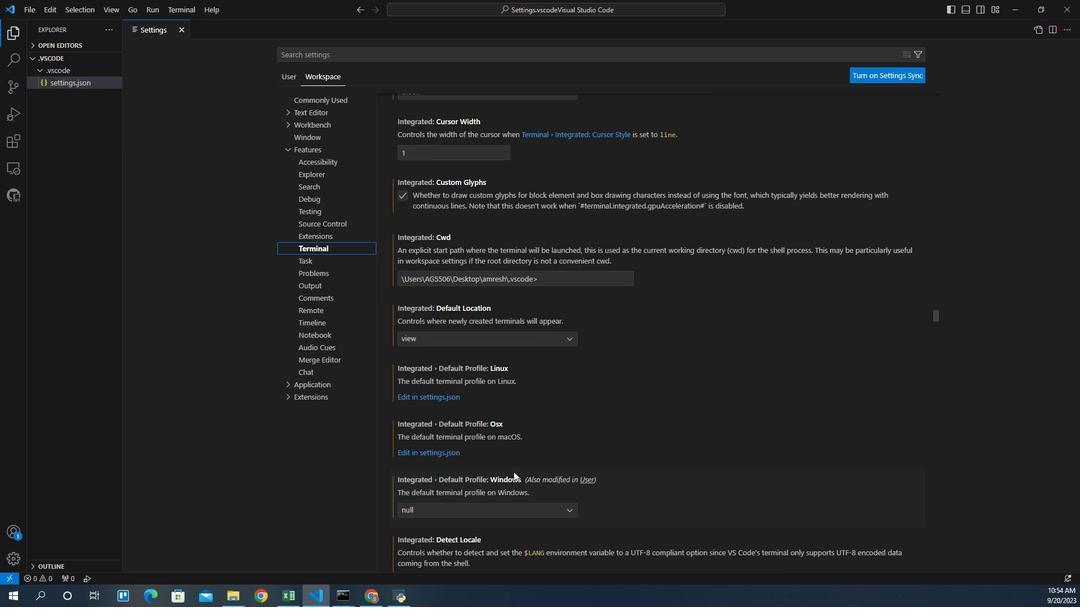 
Action: Mouse scrolled (513, 435) with delta (0, 0)
Screenshot: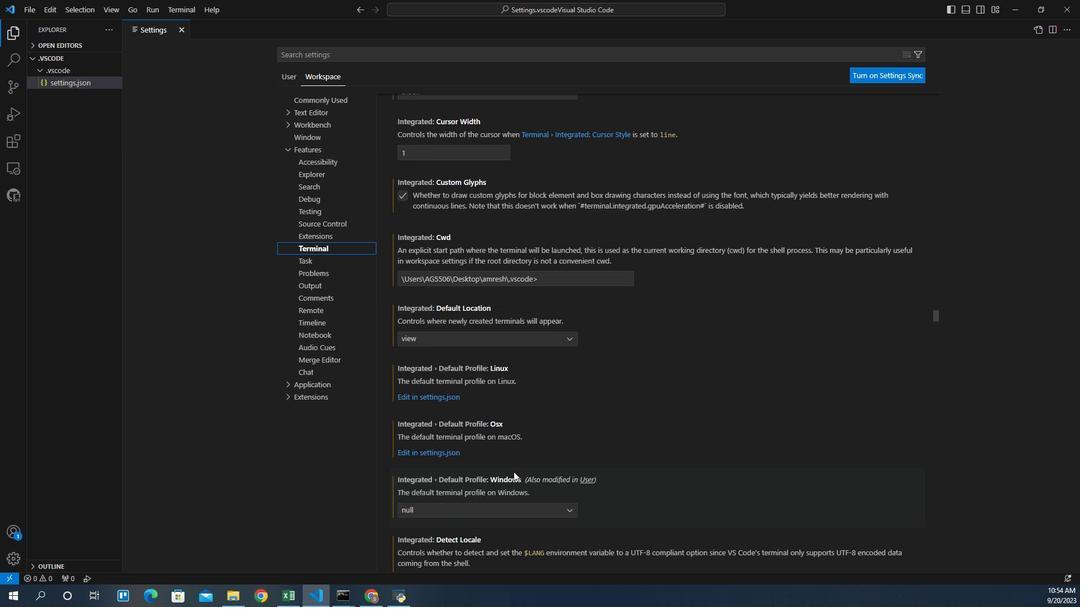 
Action: Mouse scrolled (513, 435) with delta (0, 0)
Screenshot: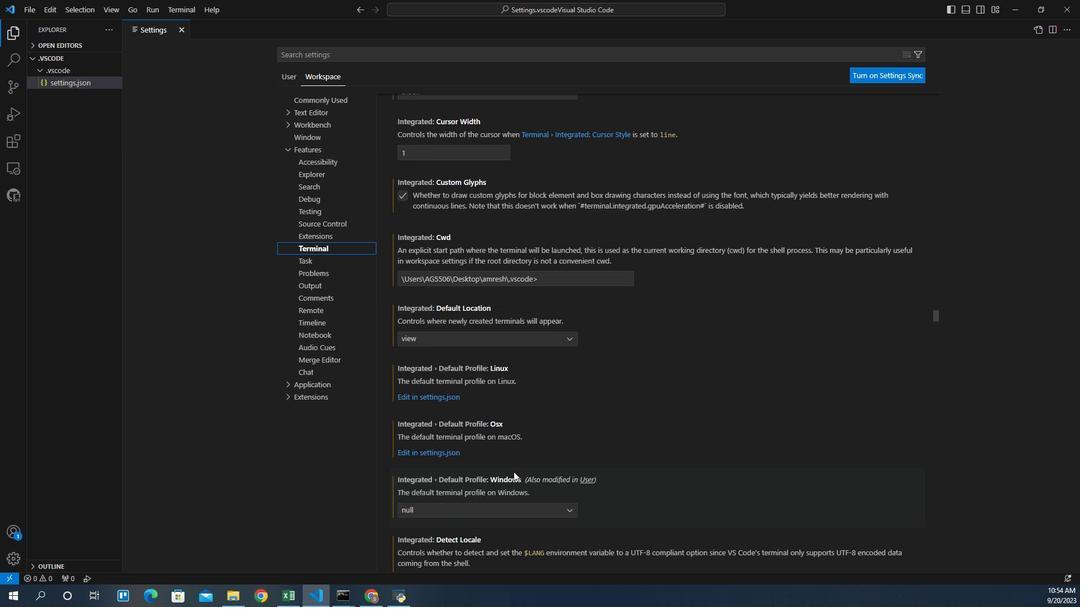 
Action: Mouse scrolled (513, 435) with delta (0, 0)
Screenshot: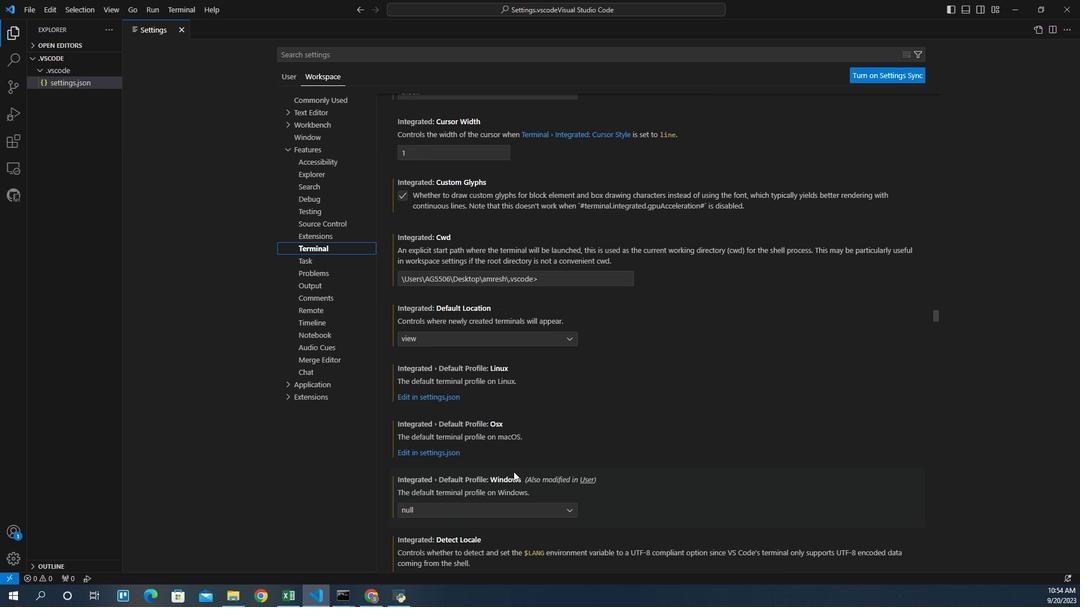 
Action: Mouse scrolled (513, 435) with delta (0, 0)
Screenshot: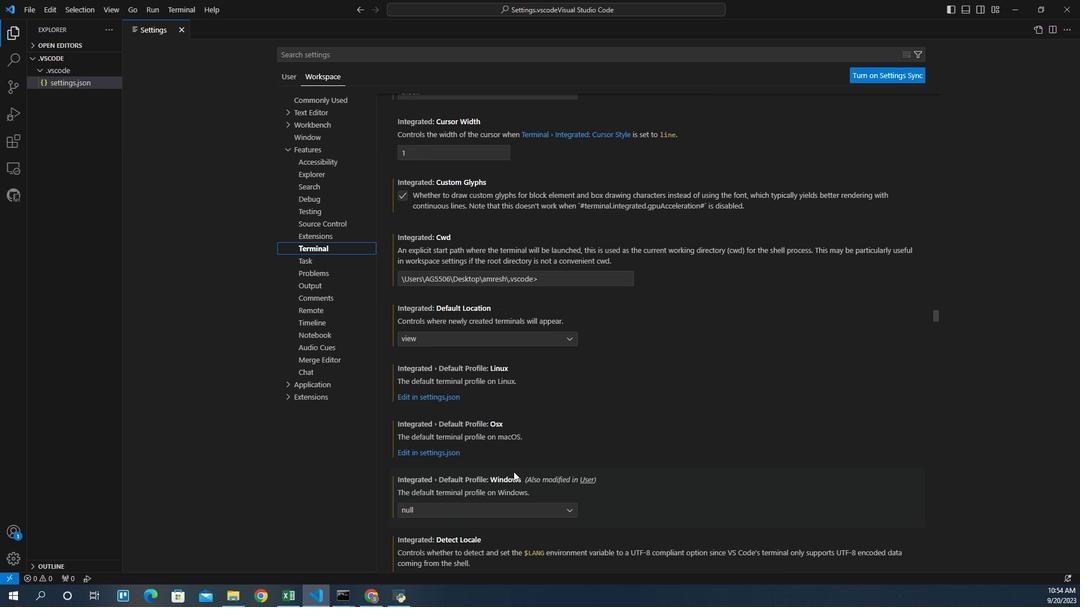
Action: Mouse scrolled (513, 435) with delta (0, 0)
Screenshot: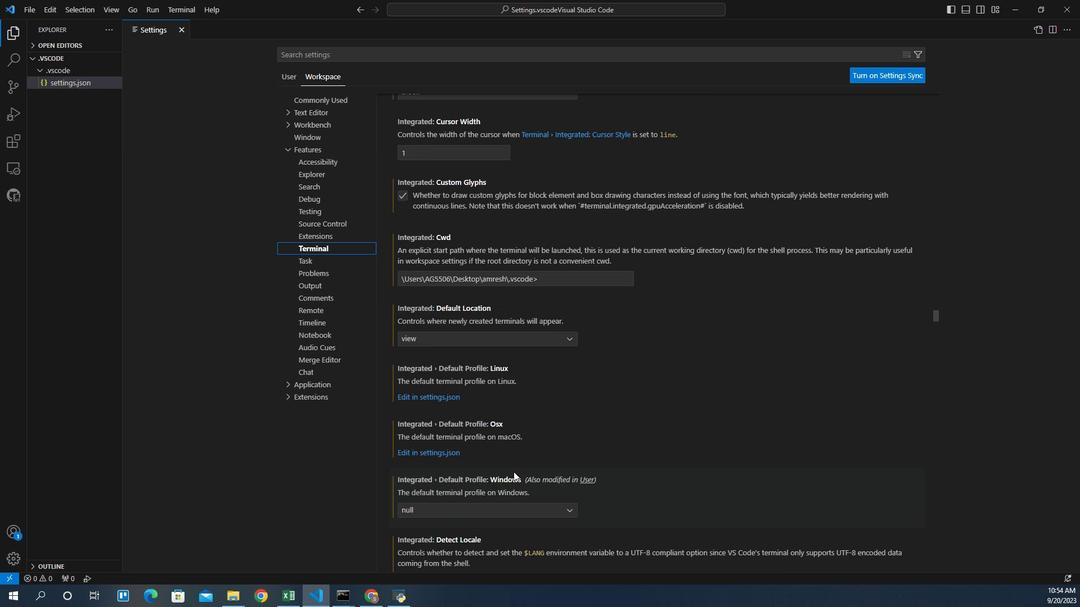 
Action: Mouse scrolled (513, 435) with delta (0, 0)
Screenshot: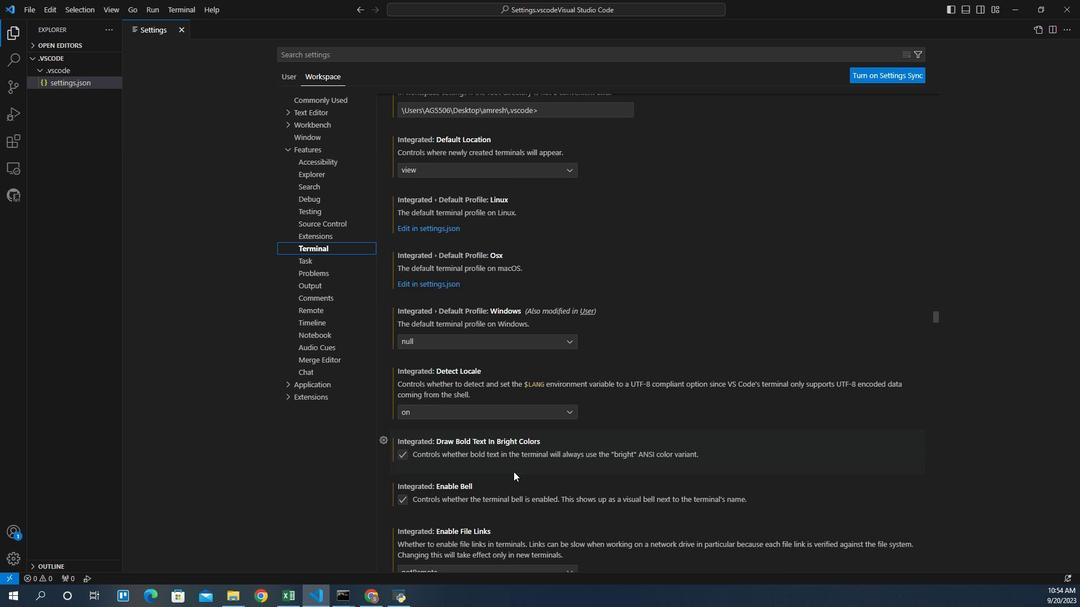 
Action: Mouse scrolled (513, 435) with delta (0, 0)
Screenshot: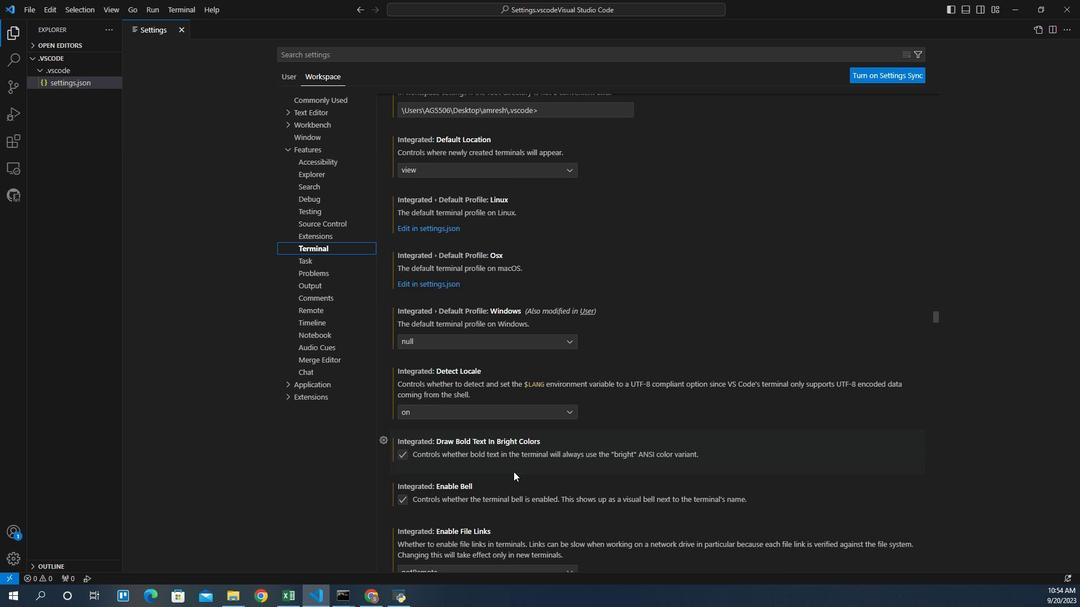 
Action: Mouse scrolled (513, 435) with delta (0, 0)
Screenshot: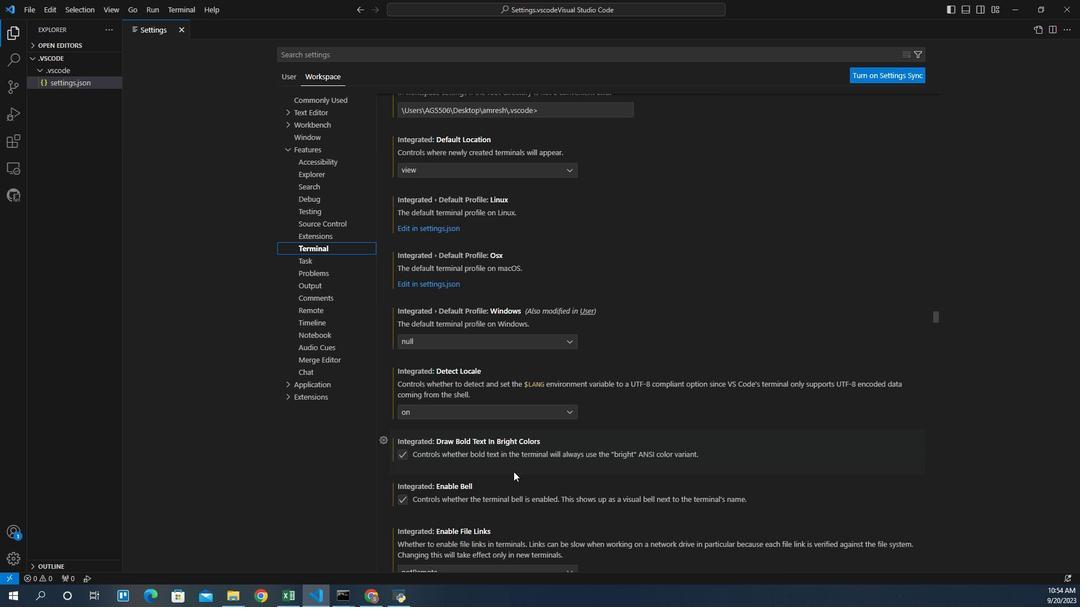 
Action: Mouse scrolled (513, 435) with delta (0, 0)
Screenshot: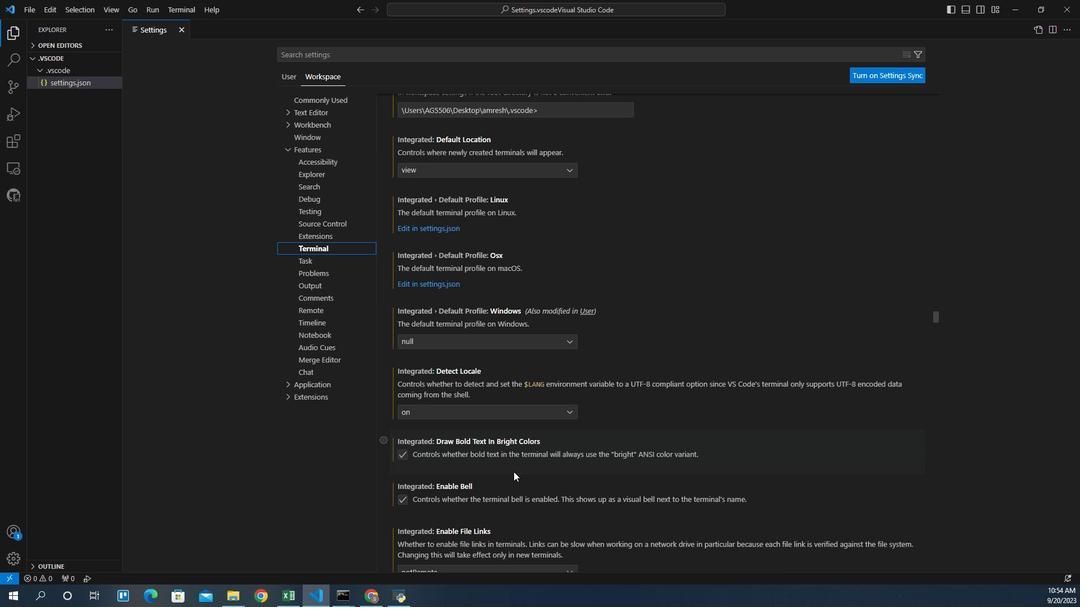 
Action: Mouse scrolled (513, 435) with delta (0, 0)
Screenshot: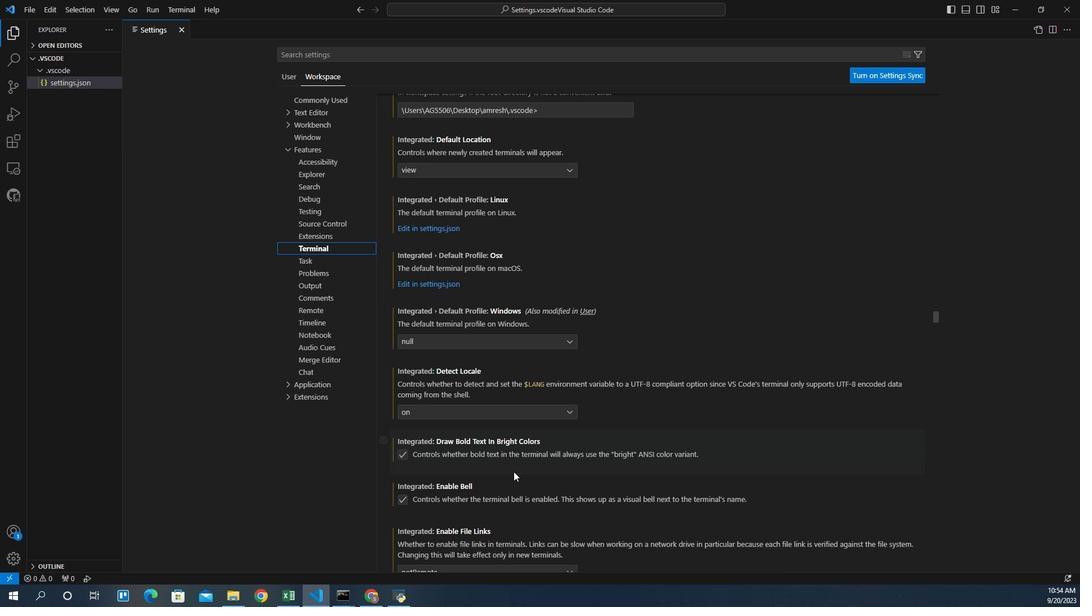 
Action: Mouse scrolled (513, 435) with delta (0, 0)
Screenshot: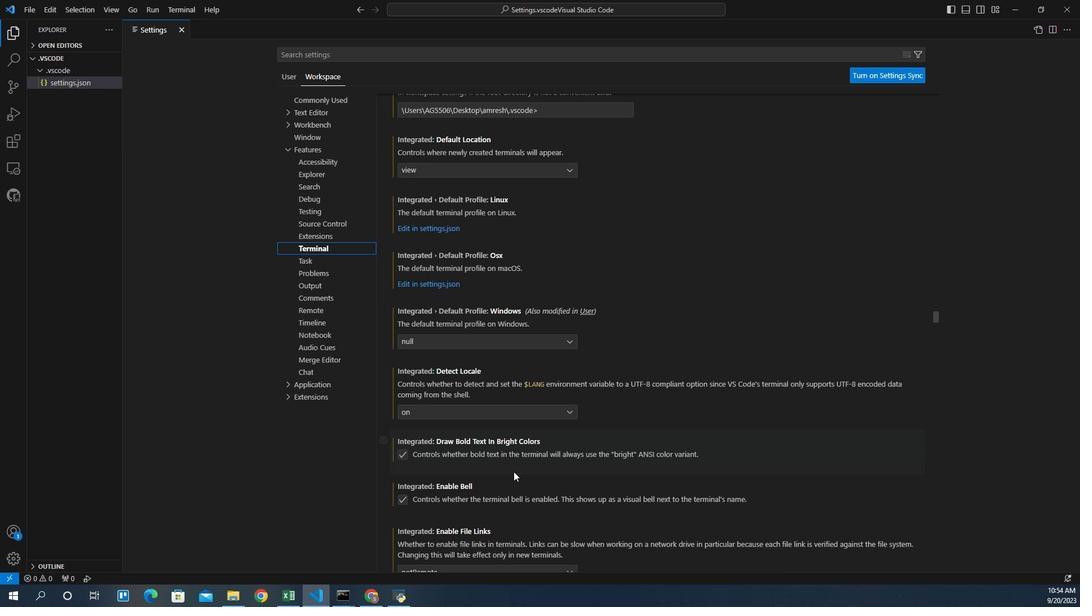 
Action: Mouse scrolled (513, 435) with delta (0, 0)
Screenshot: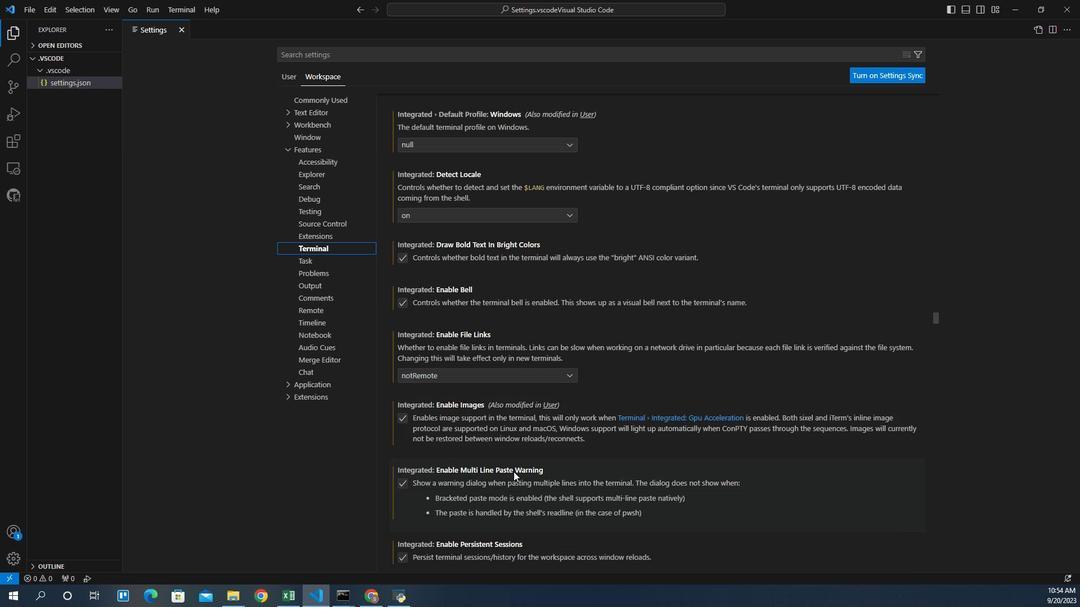 
Action: Mouse scrolled (513, 435) with delta (0, 0)
Screenshot: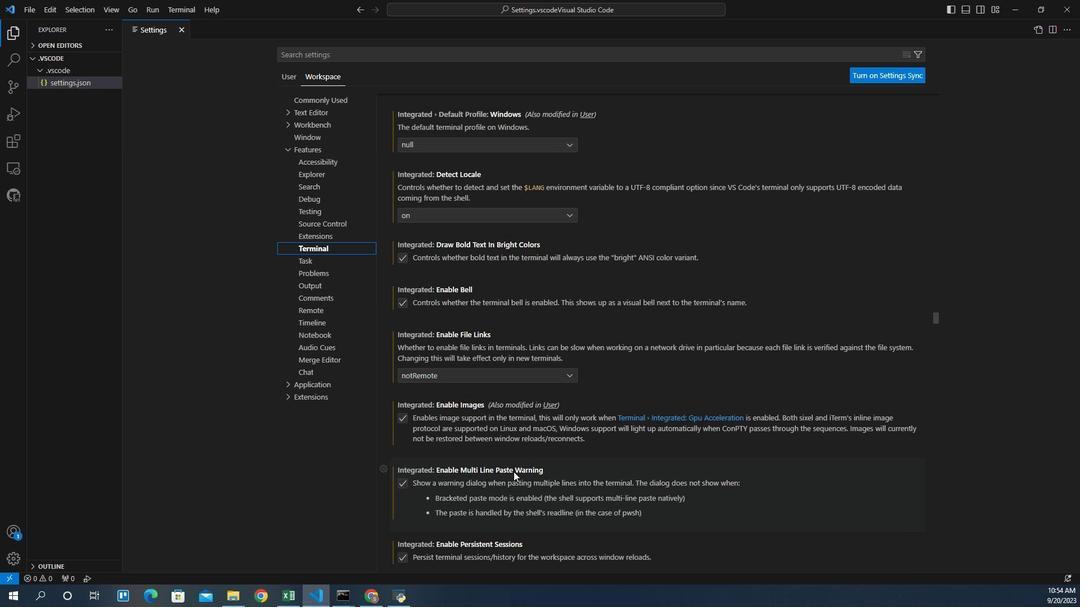 
Action: Mouse scrolled (513, 435) with delta (0, 0)
Screenshot: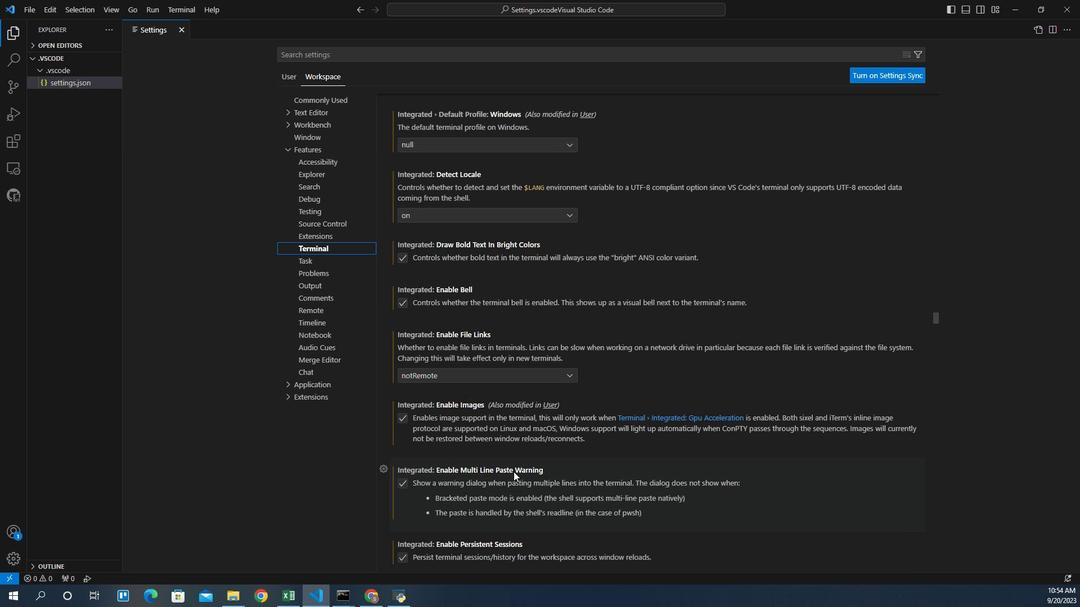 
Action: Mouse scrolled (513, 435) with delta (0, 0)
Screenshot: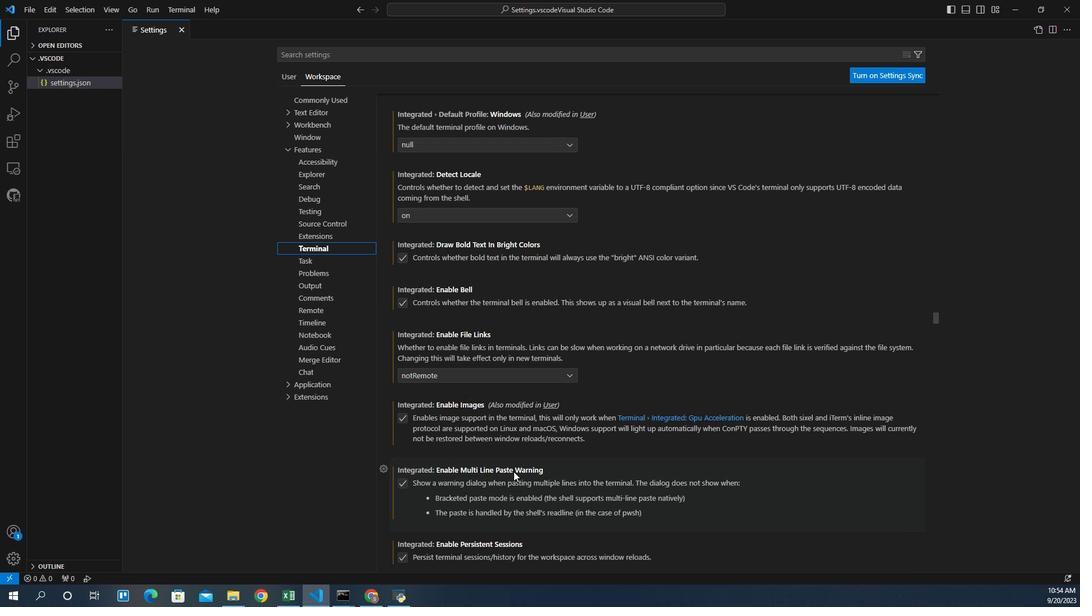 
Action: Mouse scrolled (513, 435) with delta (0, 0)
Screenshot: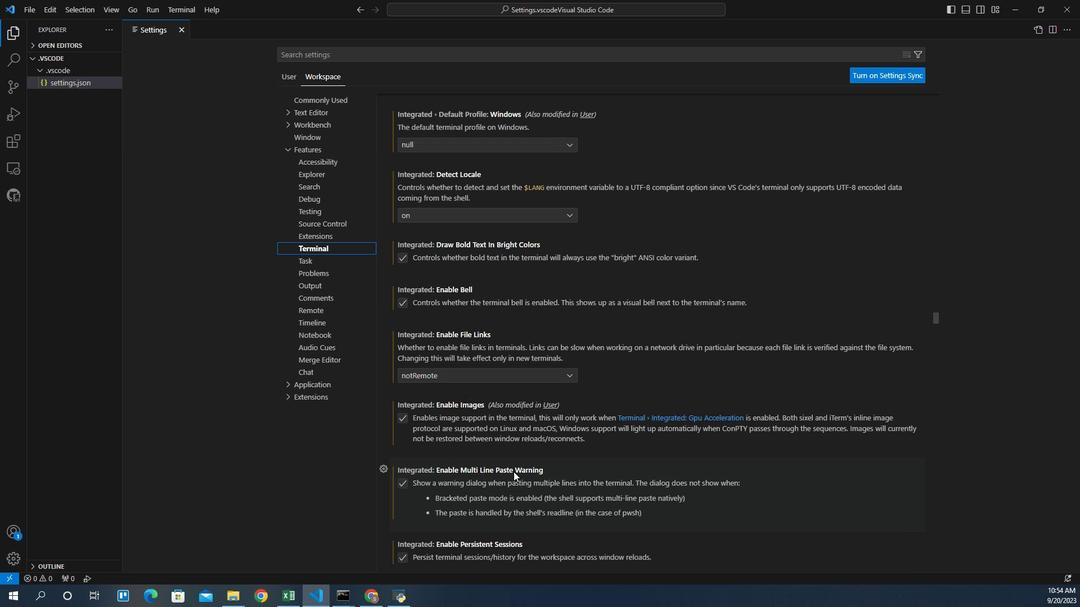 
Action: Mouse scrolled (513, 435) with delta (0, 0)
Screenshot: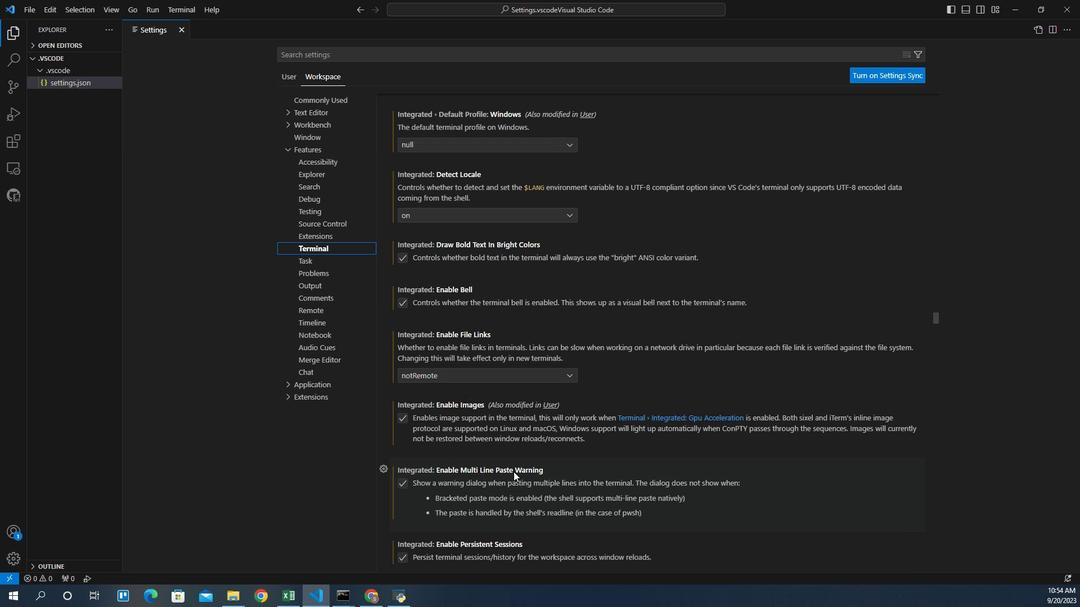 
Action: Mouse scrolled (513, 435) with delta (0, 0)
Screenshot: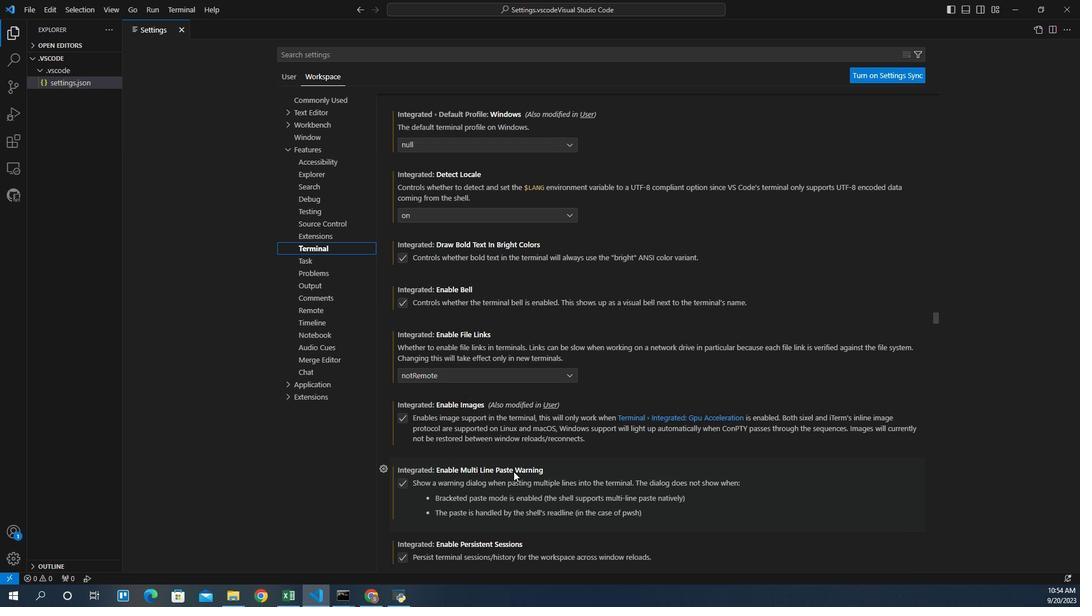 
Action: Mouse scrolled (513, 435) with delta (0, 0)
Screenshot: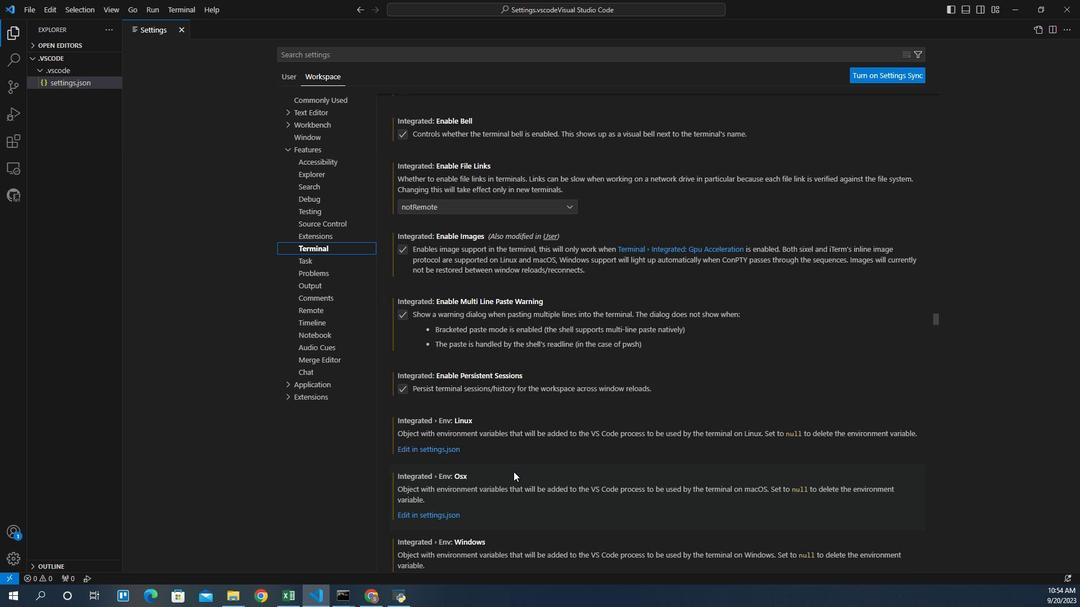 
Action: Mouse scrolled (513, 435) with delta (0, 0)
Screenshot: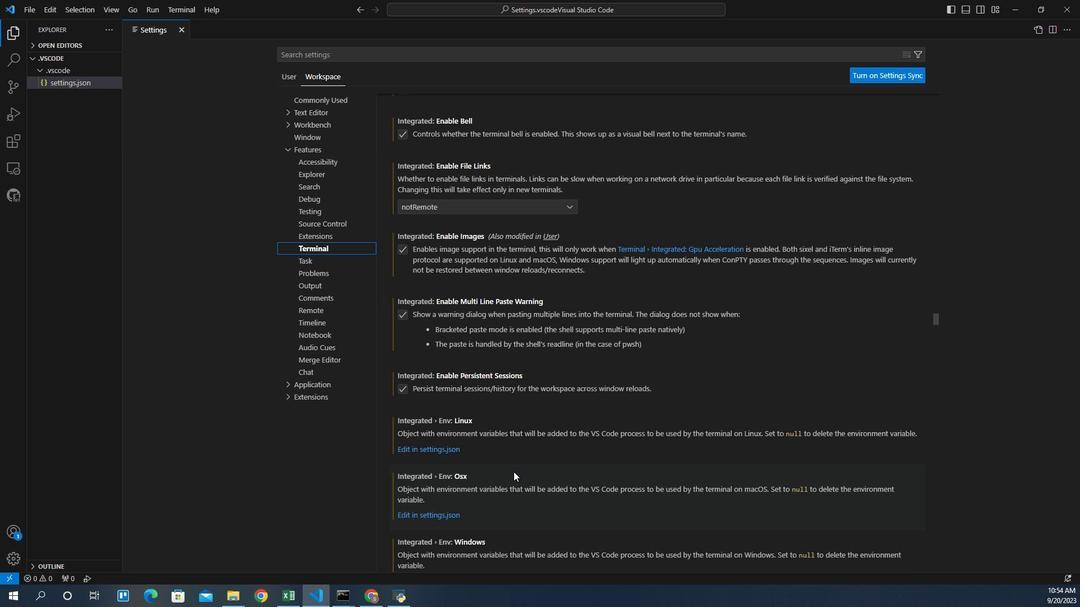 
Action: Mouse scrolled (513, 435) with delta (0, 0)
Screenshot: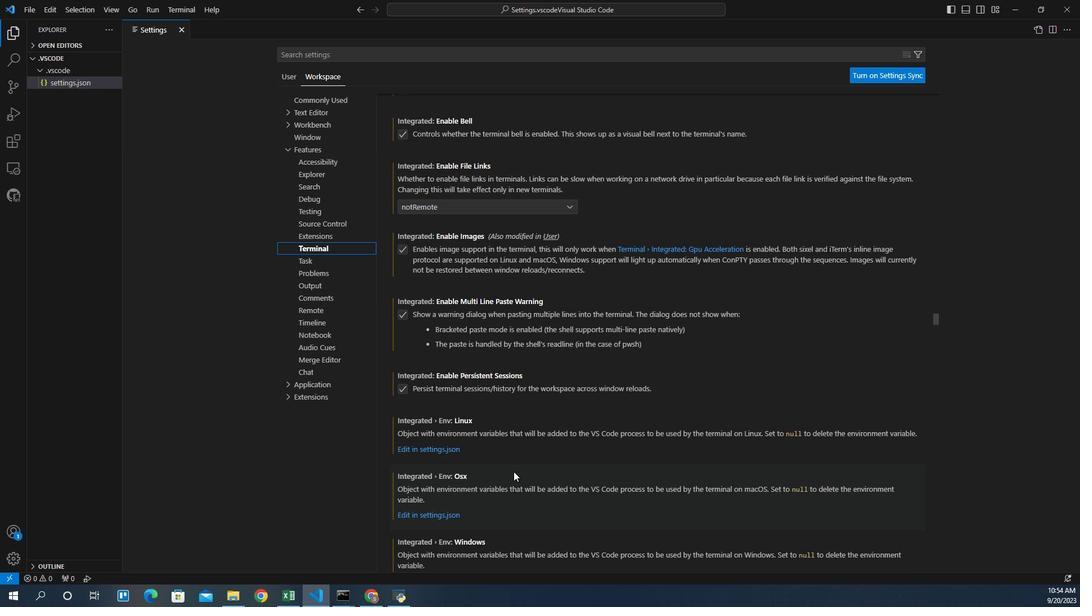 
Action: Mouse scrolled (513, 435) with delta (0, 0)
Screenshot: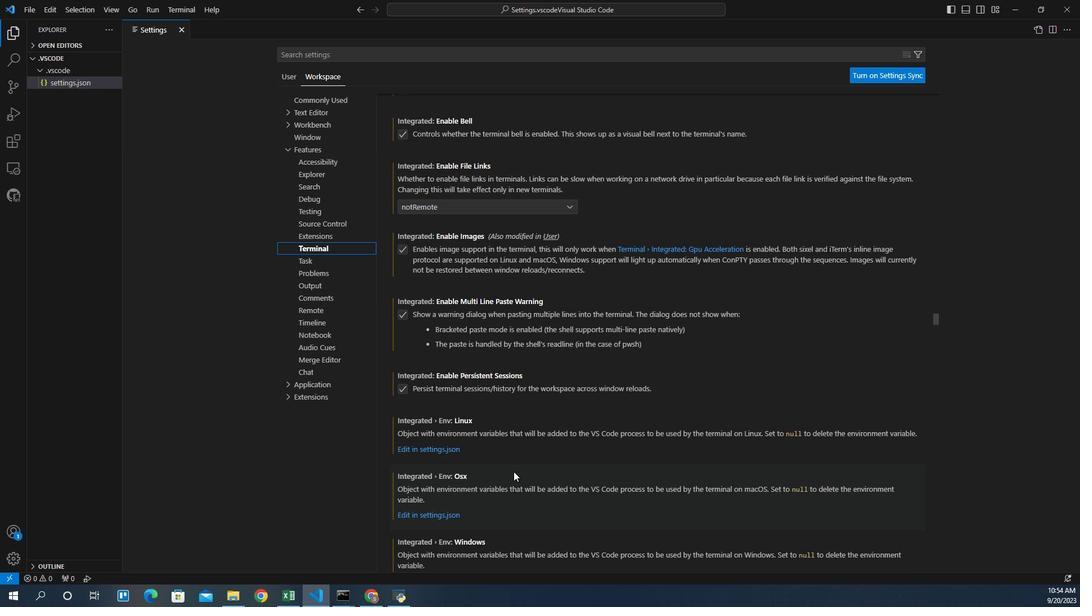 
Action: Mouse scrolled (513, 435) with delta (0, 0)
Screenshot: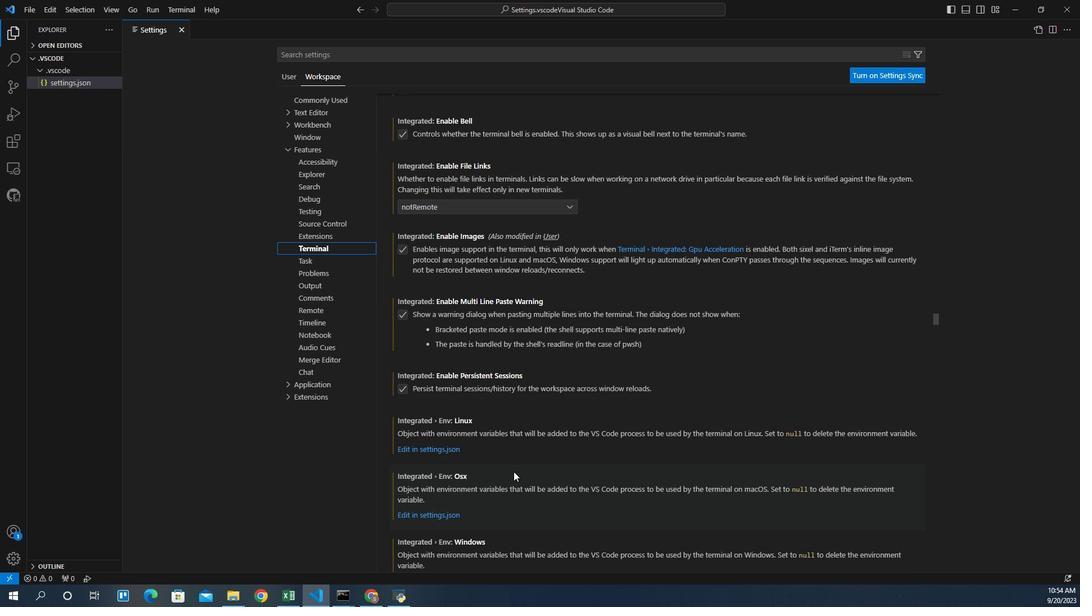 
Action: Mouse scrolled (513, 435) with delta (0, 0)
Screenshot: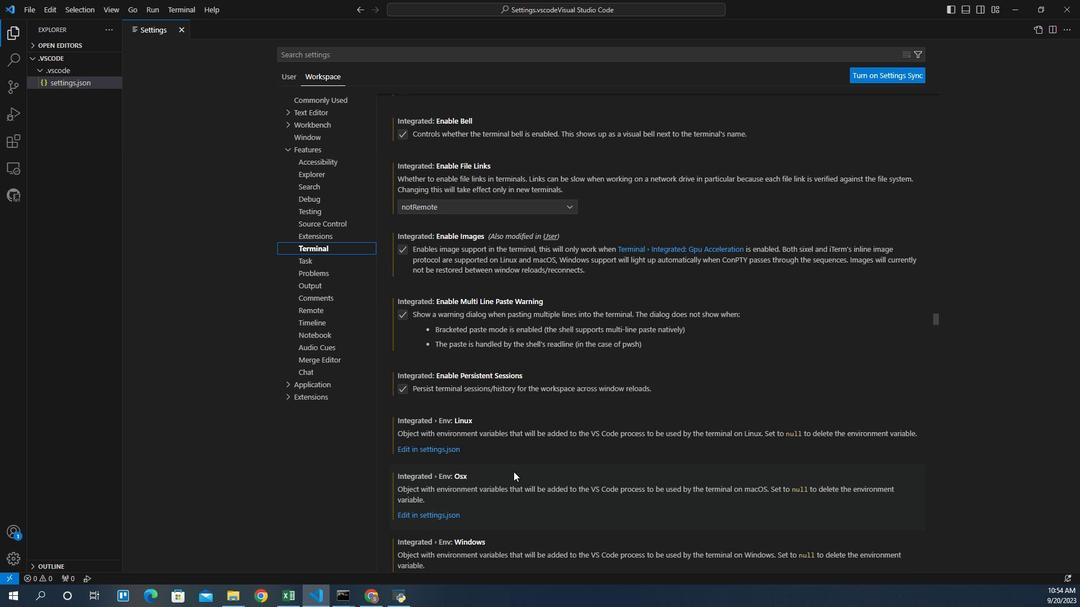 
Action: Mouse scrolled (513, 435) with delta (0, 0)
Screenshot: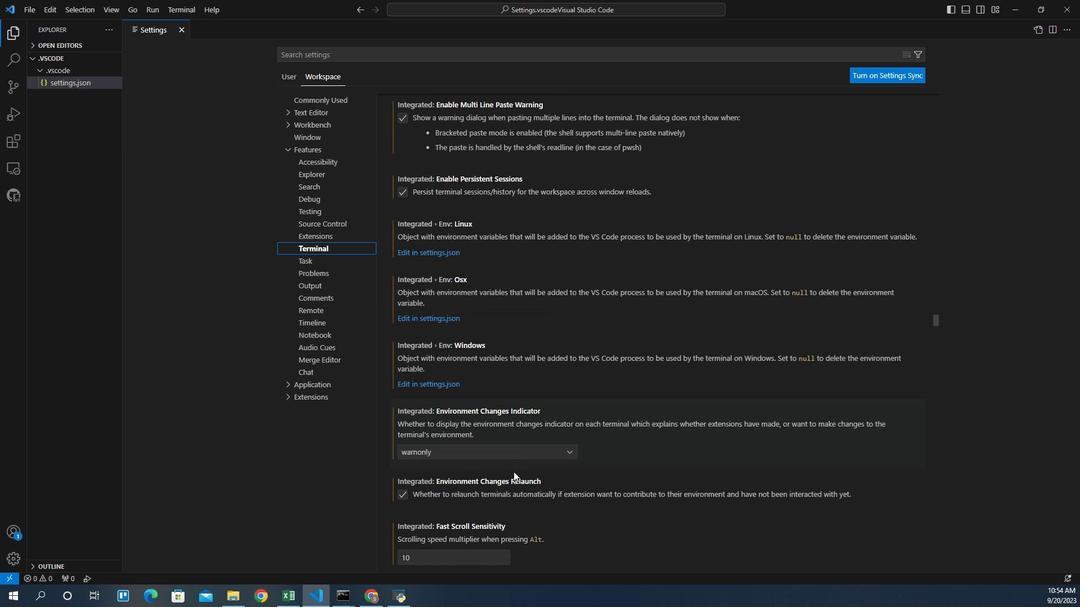 
Action: Mouse scrolled (513, 435) with delta (0, 0)
Screenshot: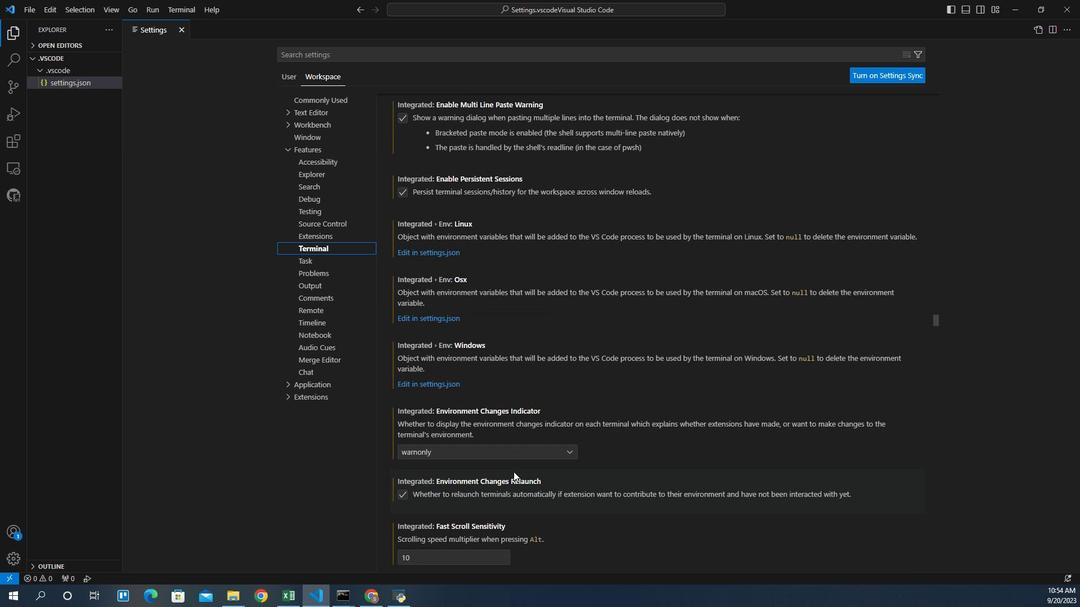 
Action: Mouse scrolled (513, 435) with delta (0, 0)
Screenshot: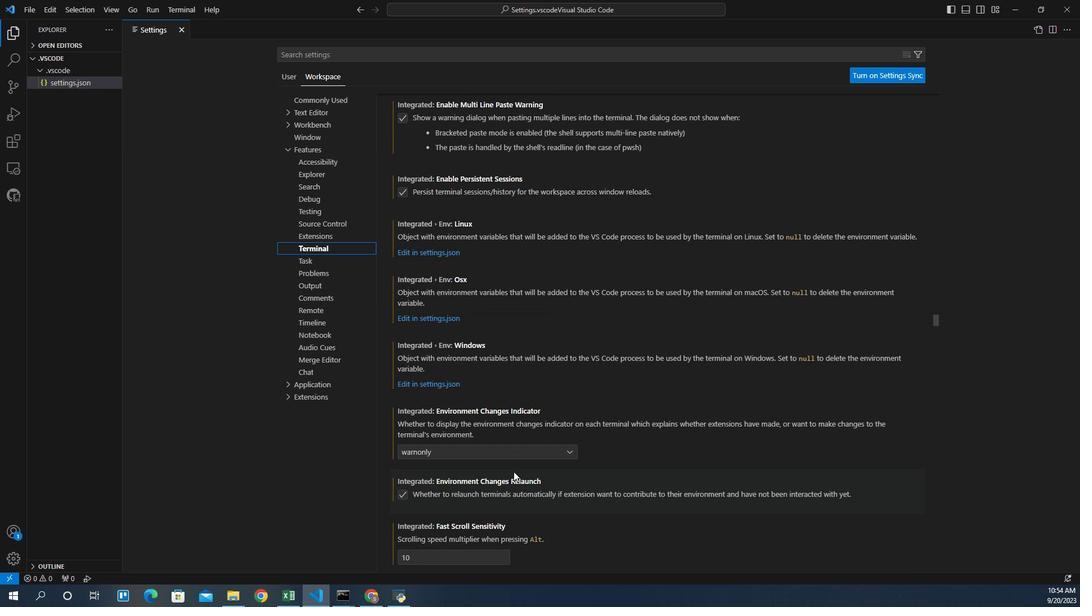
Action: Mouse scrolled (513, 435) with delta (0, 0)
Screenshot: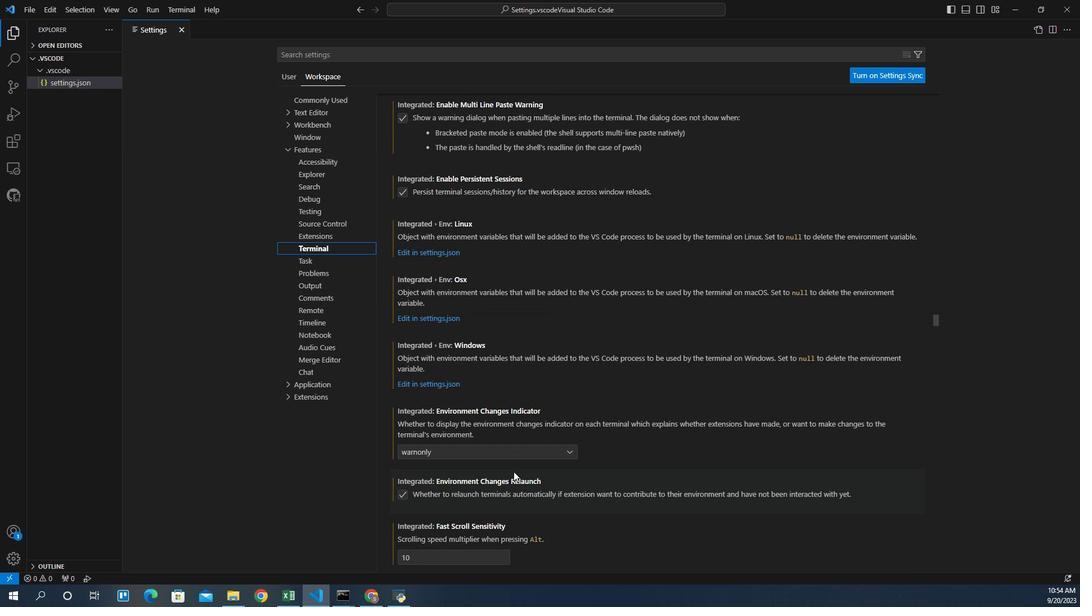 
Action: Mouse scrolled (513, 435) with delta (0, 0)
Screenshot: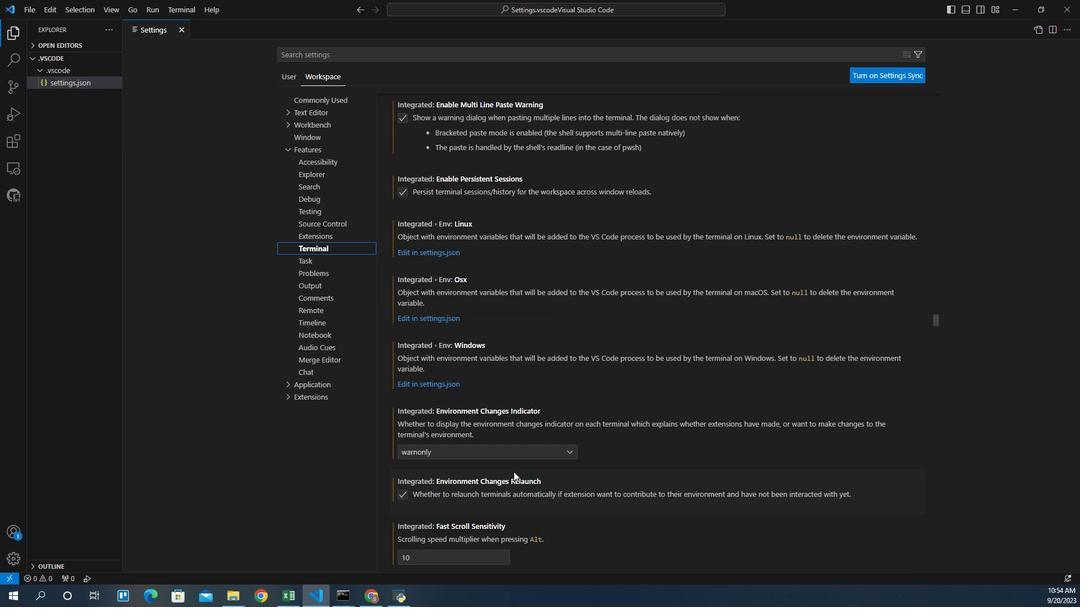
Action: Mouse scrolled (513, 435) with delta (0, 0)
Screenshot: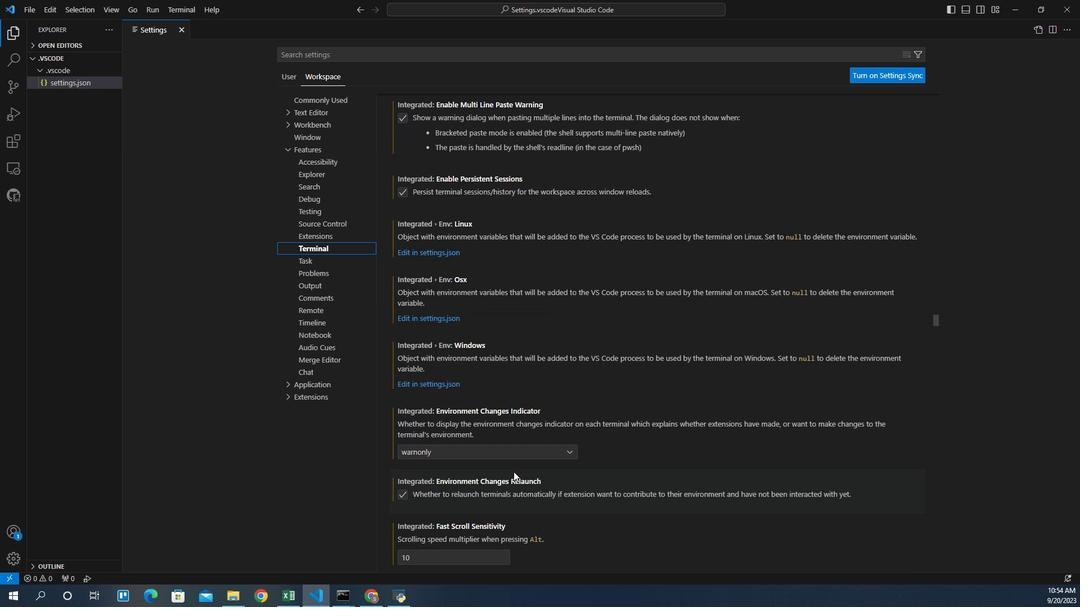 
Action: Mouse scrolled (513, 435) with delta (0, 0)
Screenshot: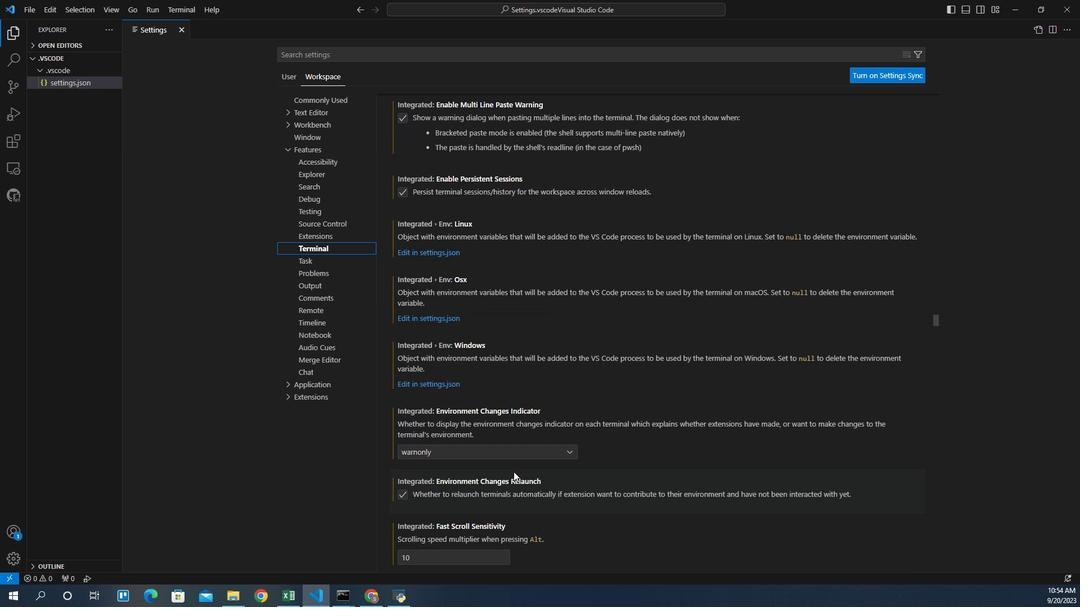 
Action: Mouse scrolled (513, 435) with delta (0, 0)
Screenshot: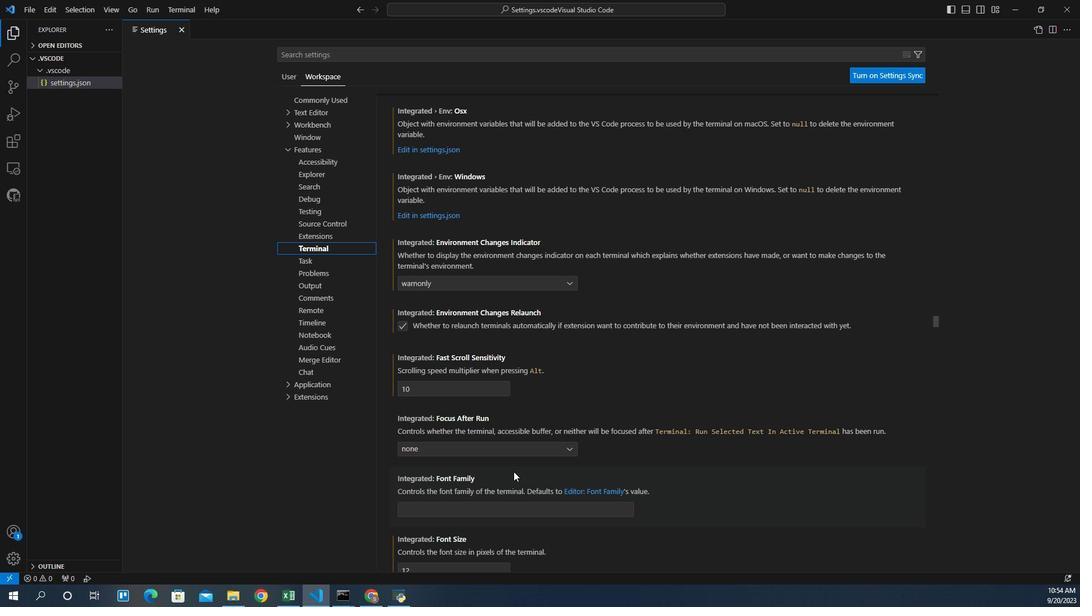 
Action: Mouse scrolled (513, 435) with delta (0, 0)
Screenshot: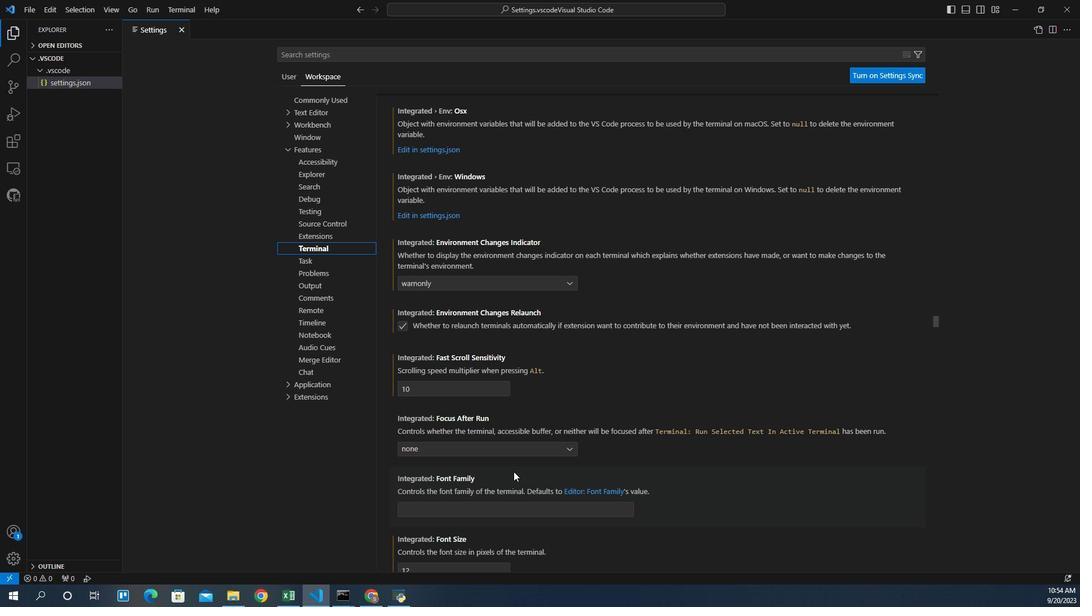 
Action: Mouse scrolled (513, 435) with delta (0, 0)
Screenshot: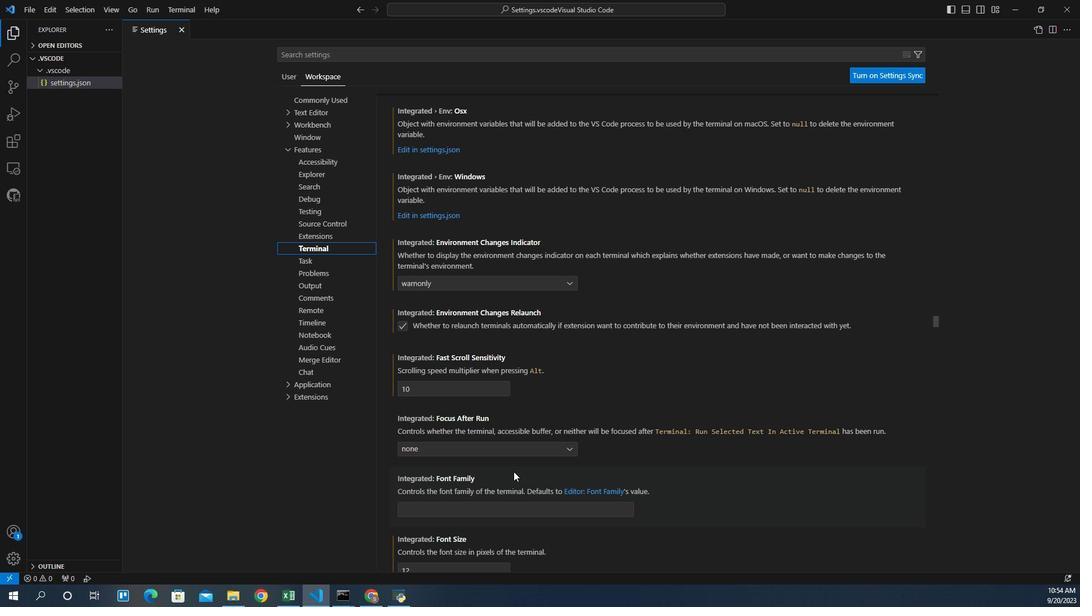 
Action: Mouse scrolled (513, 435) with delta (0, 0)
Screenshot: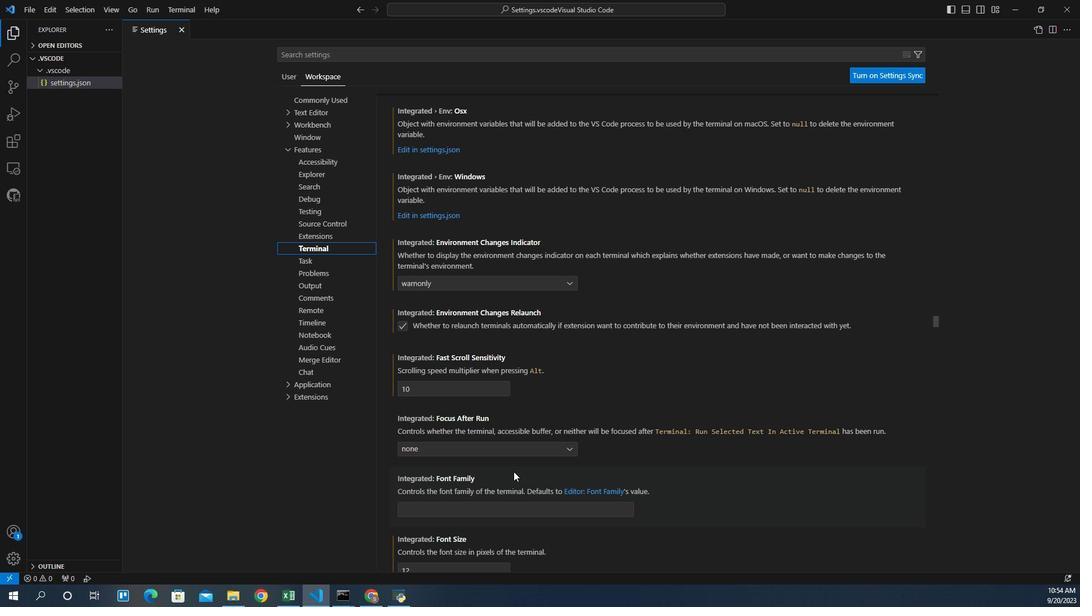 
Action: Mouse scrolled (513, 435) with delta (0, 0)
Screenshot: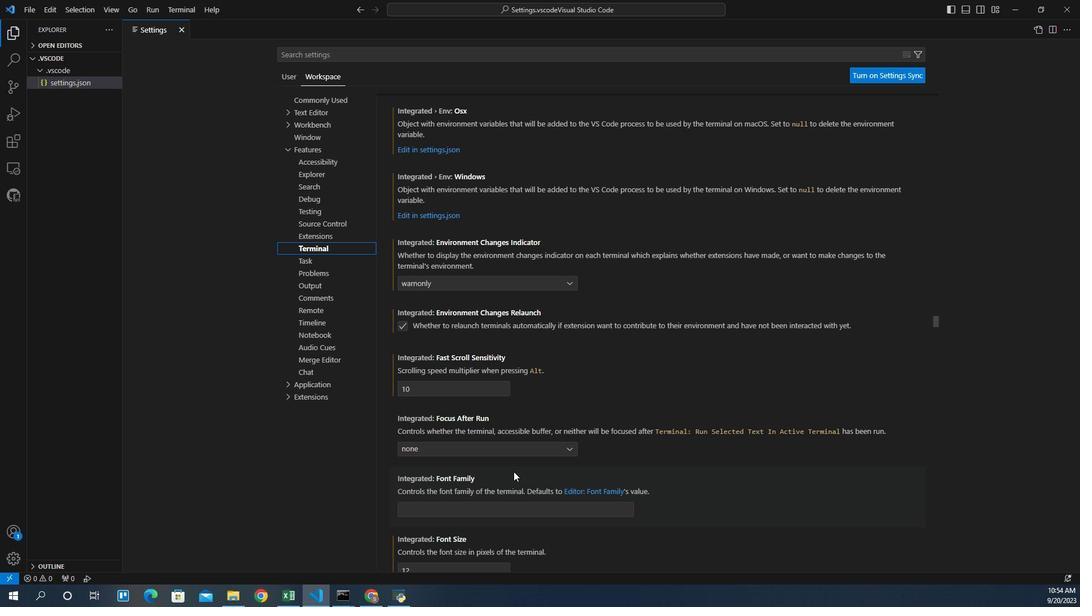 
Action: Mouse scrolled (513, 435) with delta (0, 0)
Screenshot: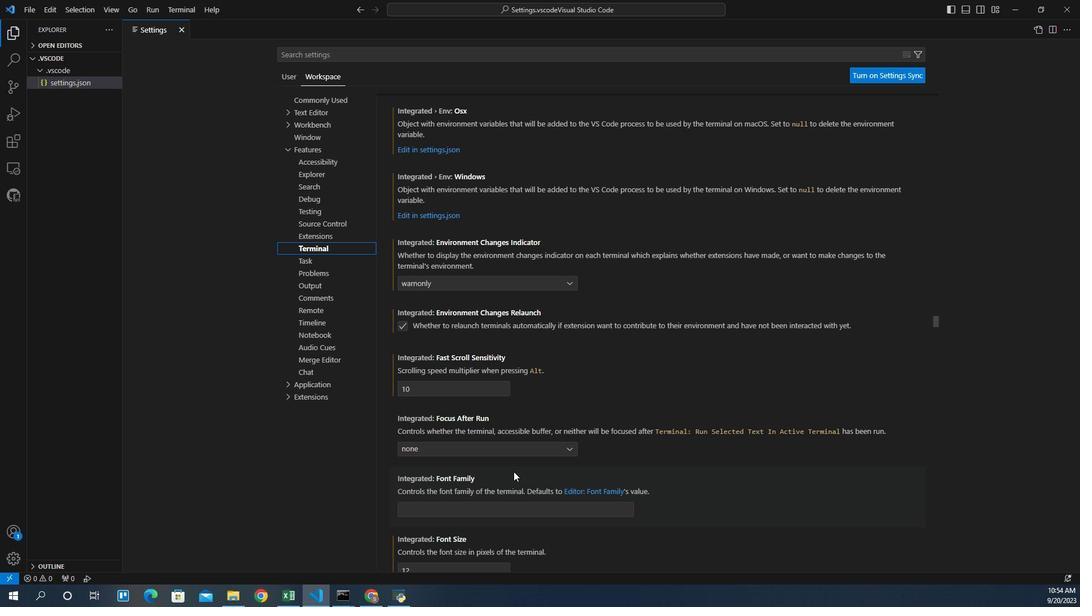 
Action: Mouse scrolled (513, 435) with delta (0, 0)
Screenshot: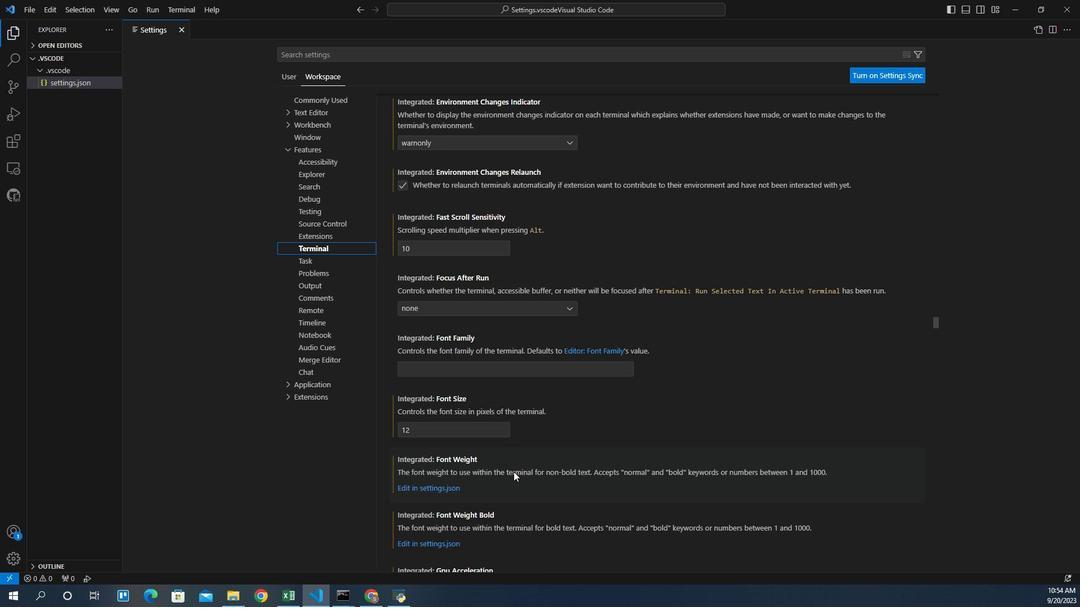 
Action: Mouse scrolled (513, 435) with delta (0, 0)
Screenshot: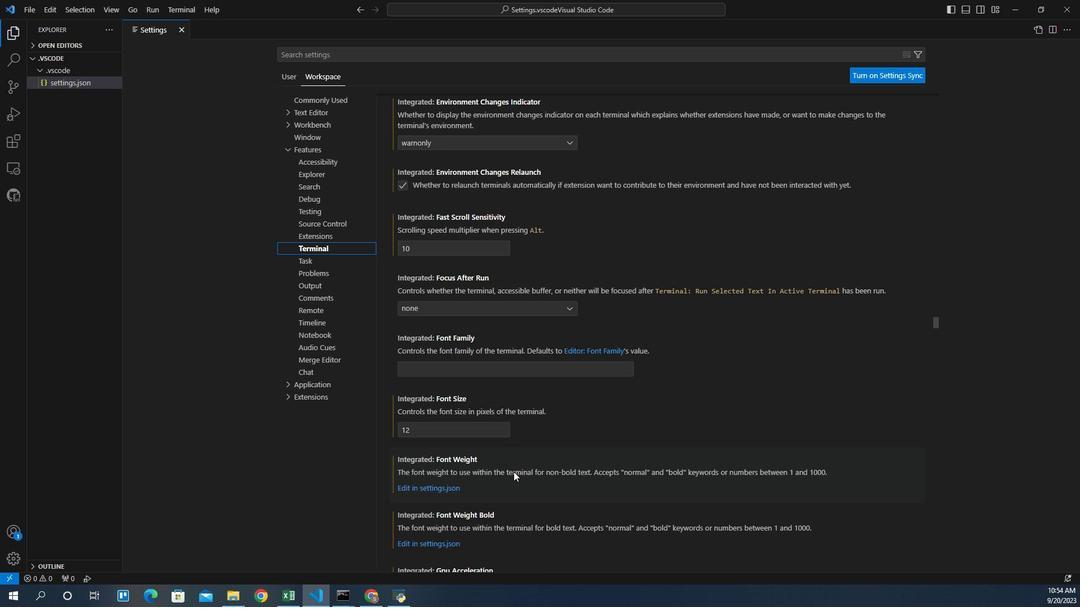 
Action: Mouse scrolled (513, 435) with delta (0, 0)
Screenshot: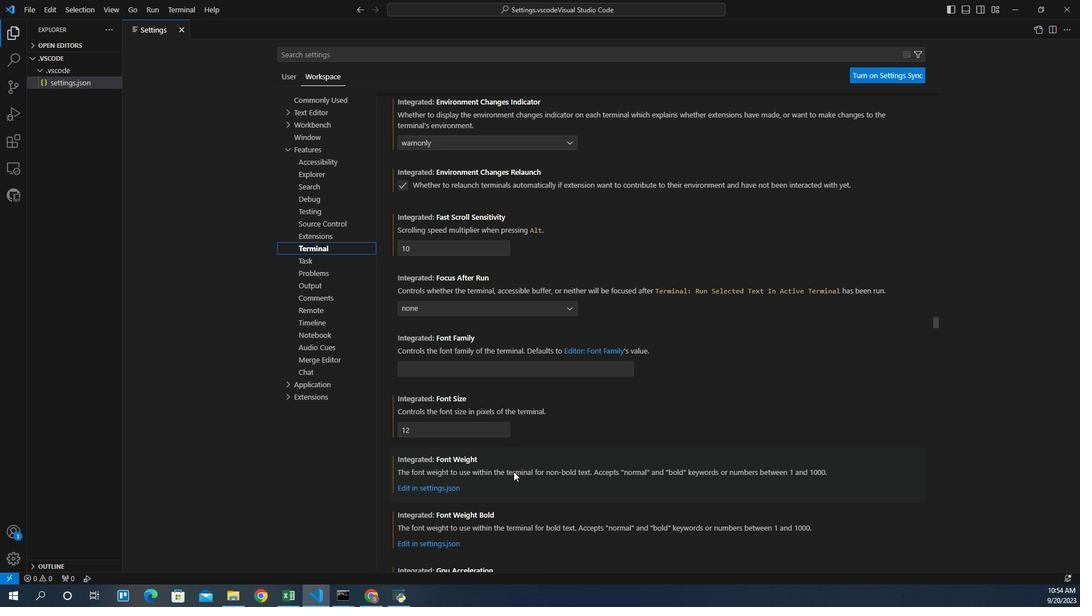 
Action: Mouse scrolled (513, 435) with delta (0, 0)
Screenshot: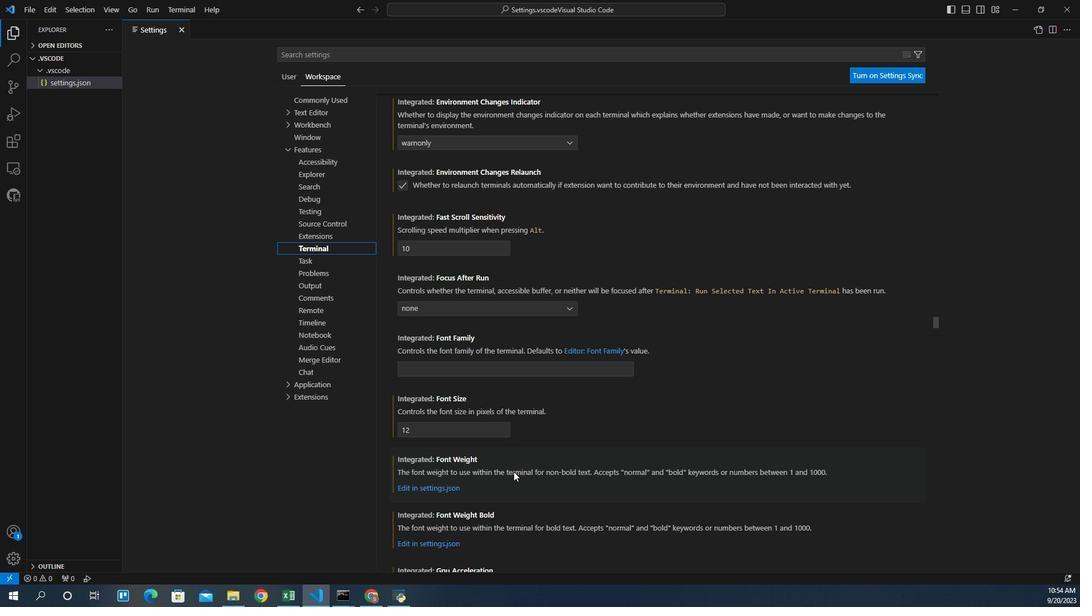 
Action: Mouse scrolled (513, 435) with delta (0, 0)
Screenshot: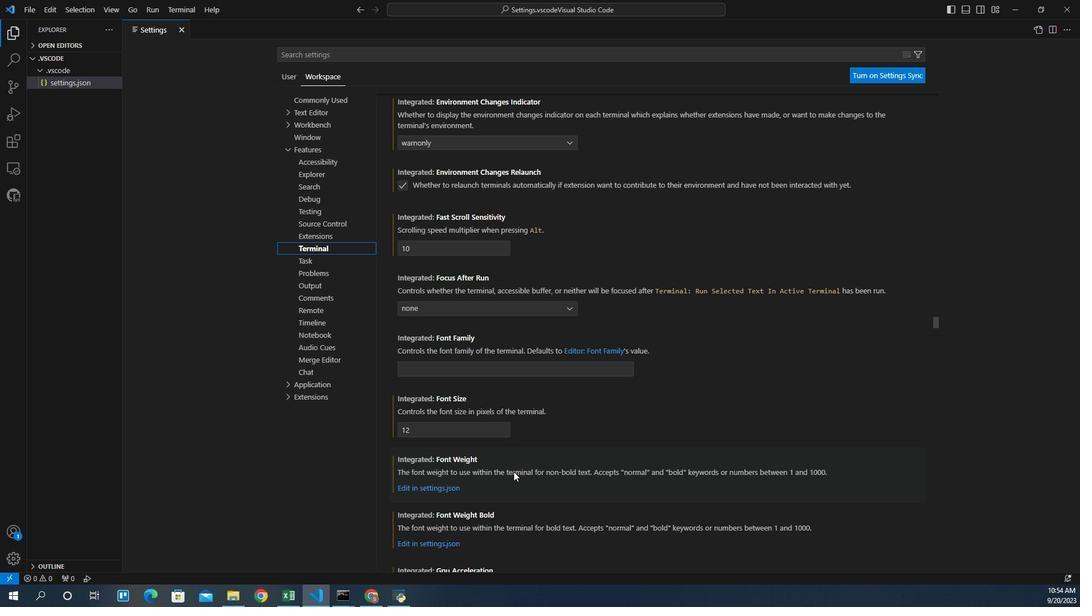 
Action: Mouse scrolled (513, 435) with delta (0, 0)
Screenshot: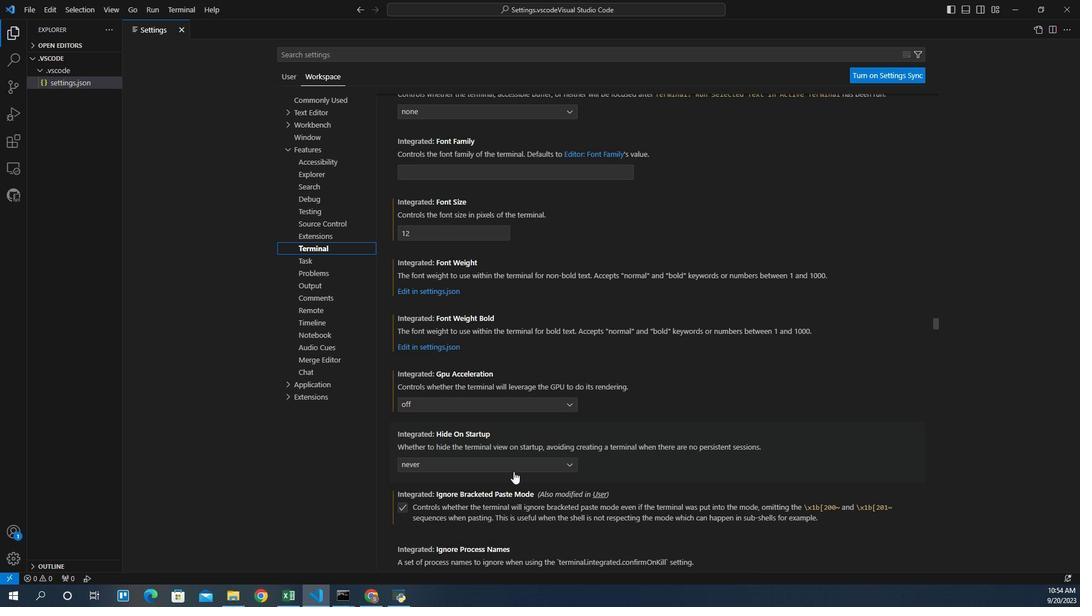 
Action: Mouse scrolled (513, 435) with delta (0, 0)
Screenshot: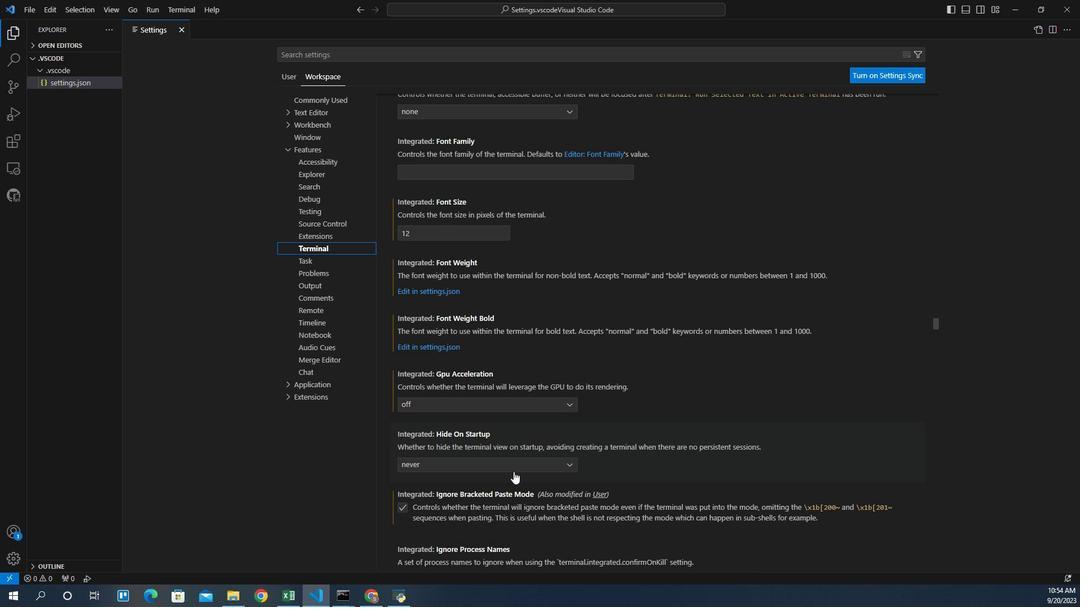 
Action: Mouse scrolled (513, 435) with delta (0, 0)
Screenshot: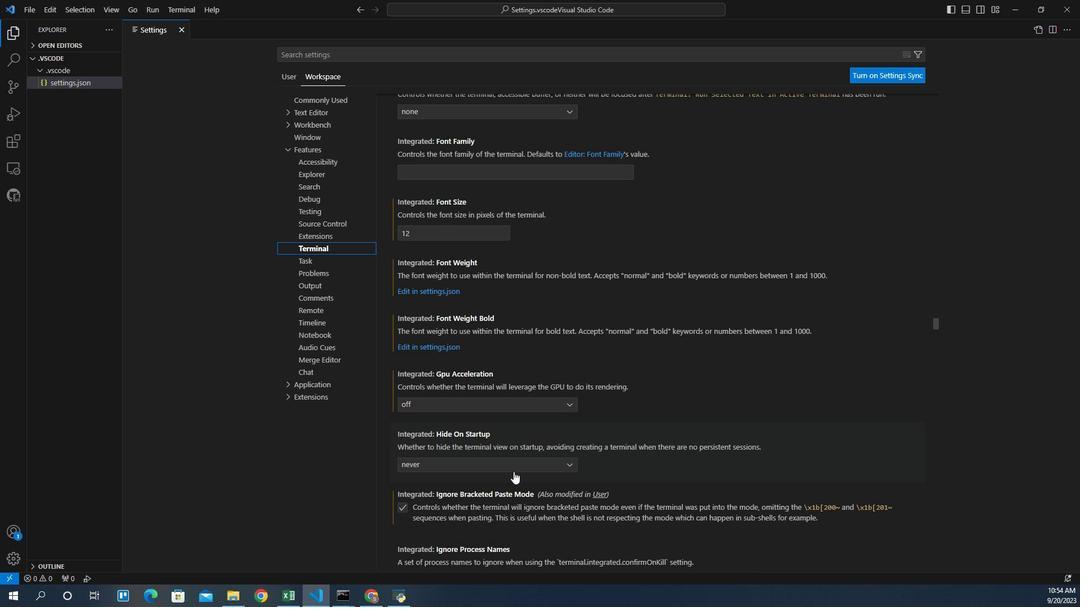
Action: Mouse scrolled (513, 435) with delta (0, 0)
Screenshot: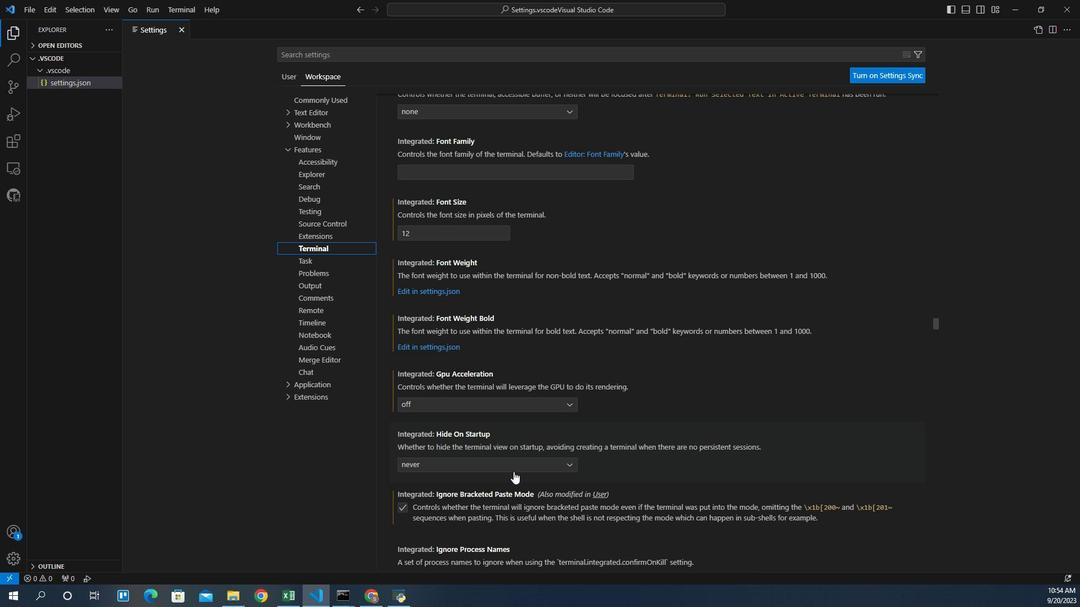 
Action: Mouse scrolled (513, 435) with delta (0, 0)
Screenshot: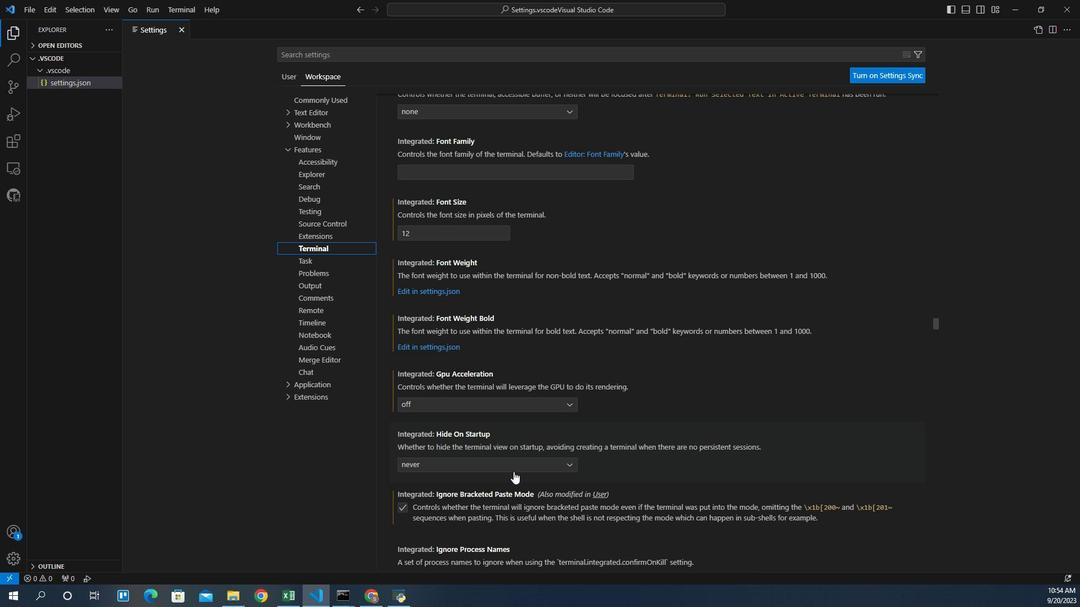 
Action: Mouse scrolled (513, 435) with delta (0, 0)
Screenshot: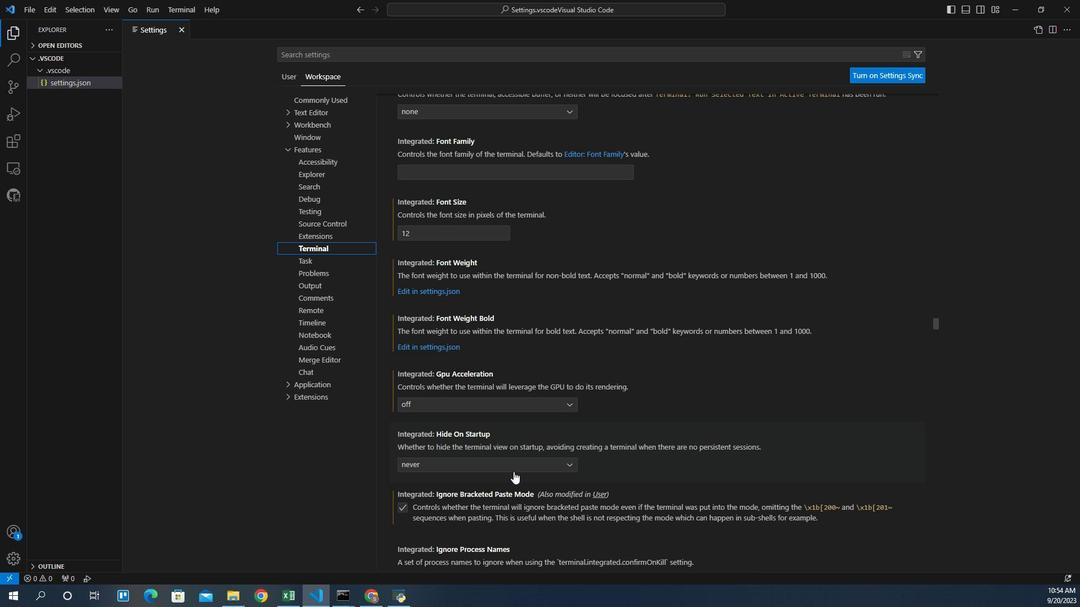 
Action: Mouse scrolled (513, 435) with delta (0, 0)
Screenshot: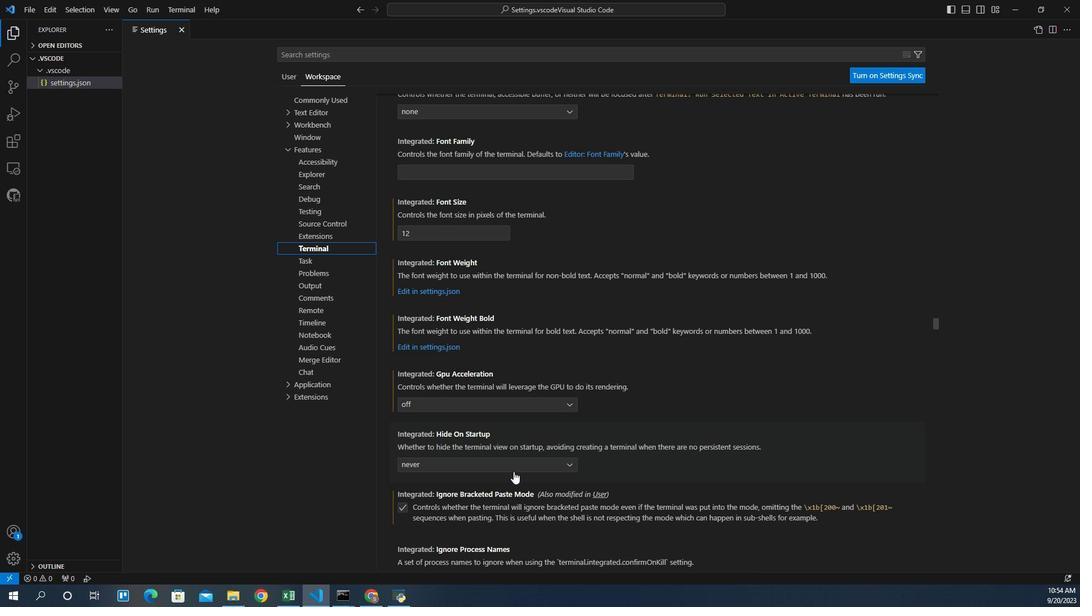 
Action: Mouse scrolled (513, 435) with delta (0, 0)
Screenshot: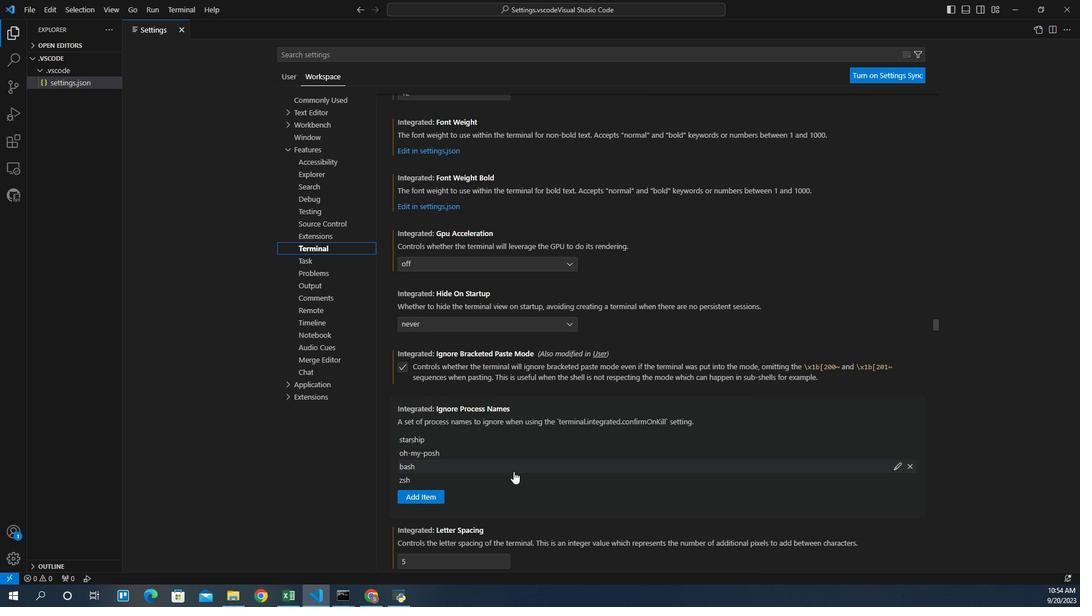 
Action: Mouse scrolled (513, 435) with delta (0, 0)
Screenshot: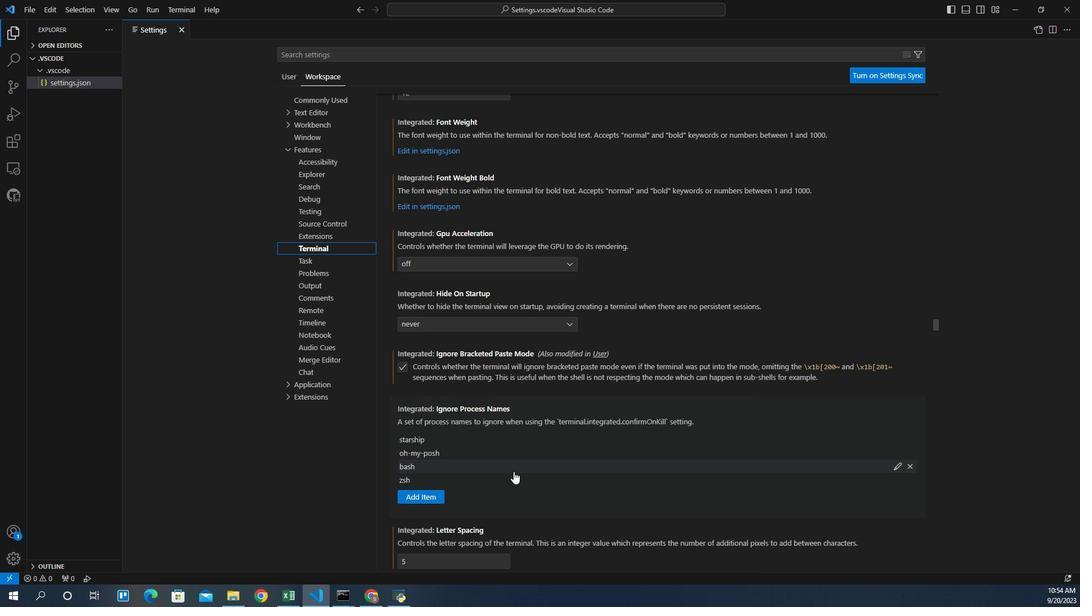 
Action: Mouse scrolled (513, 435) with delta (0, 0)
Screenshot: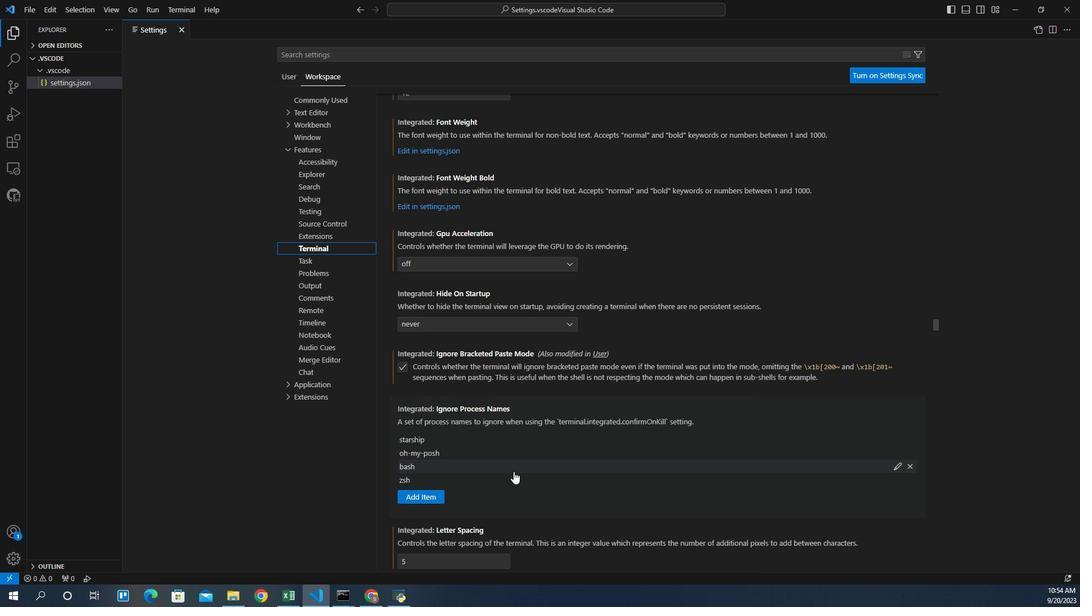 
Action: Mouse scrolled (513, 435) with delta (0, 0)
Screenshot: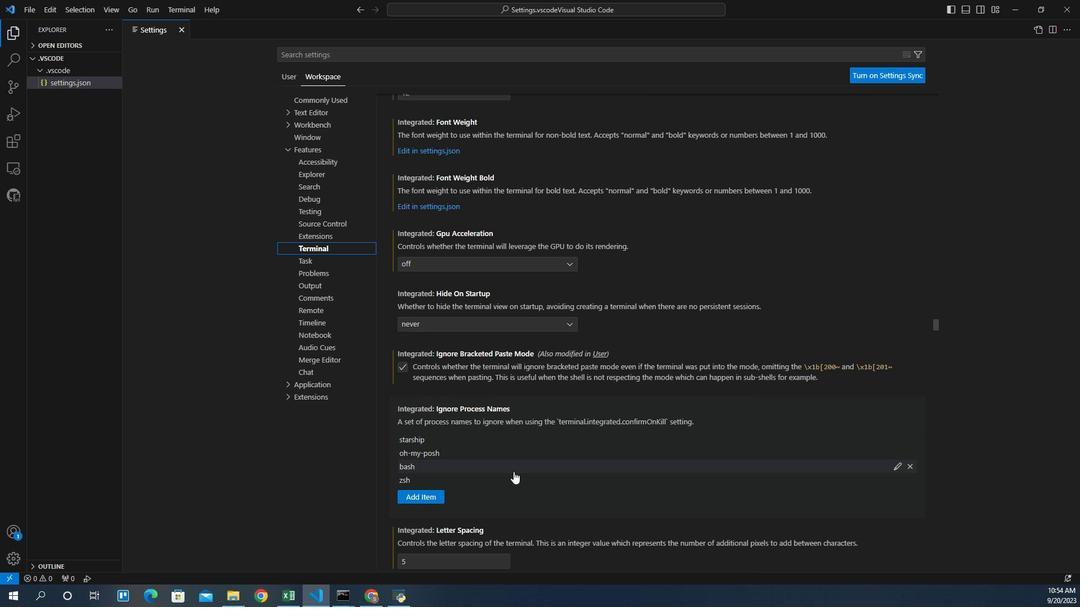 
Action: Mouse scrolled (513, 435) with delta (0, 0)
Screenshot: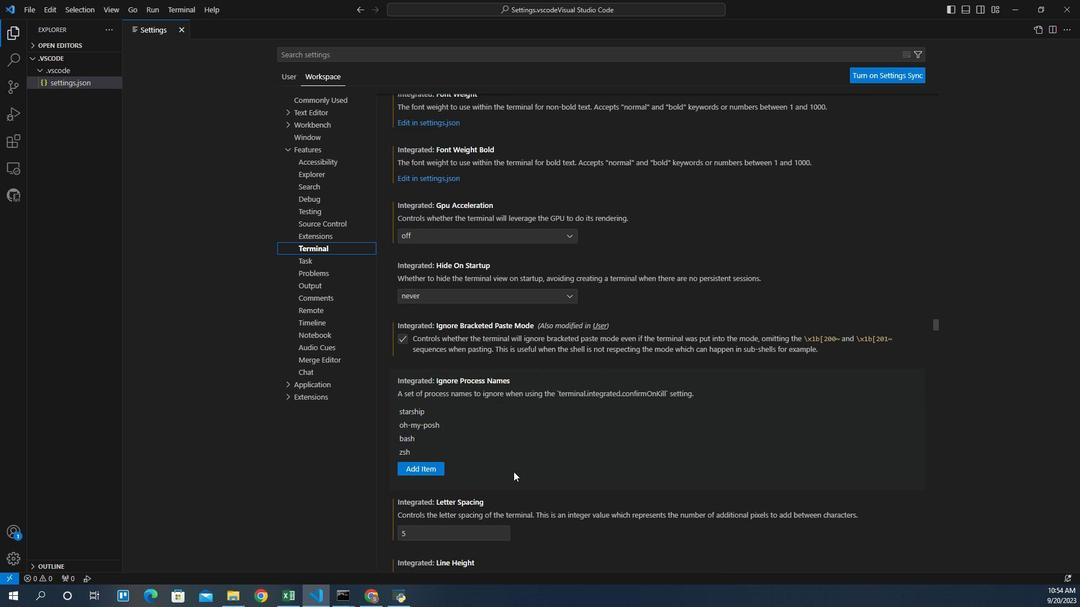 
Action: Mouse scrolled (513, 435) with delta (0, 0)
Screenshot: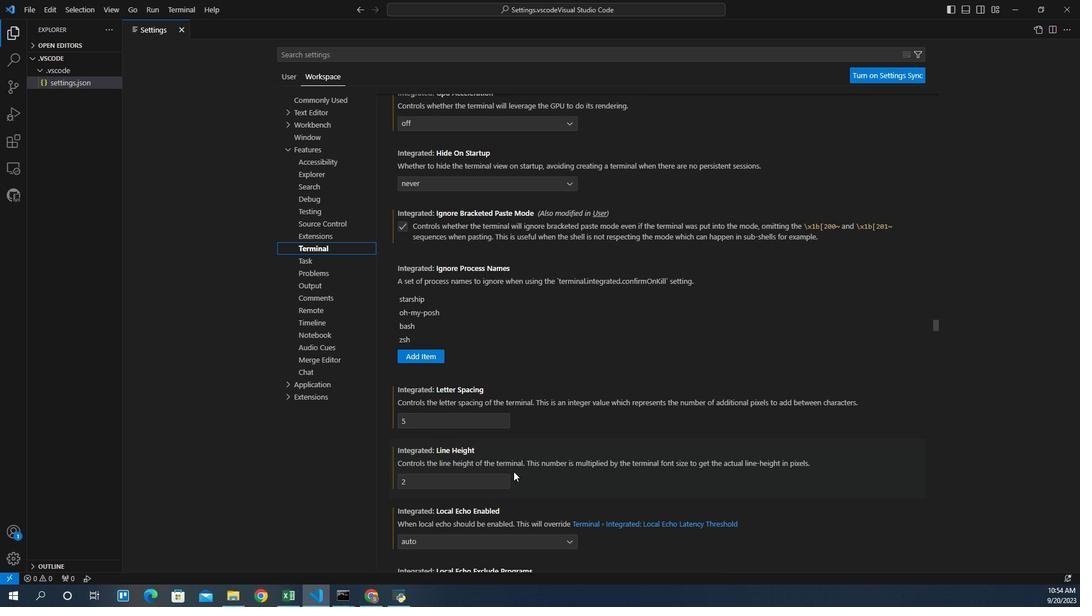 
Action: Mouse scrolled (513, 435) with delta (0, 0)
Screenshot: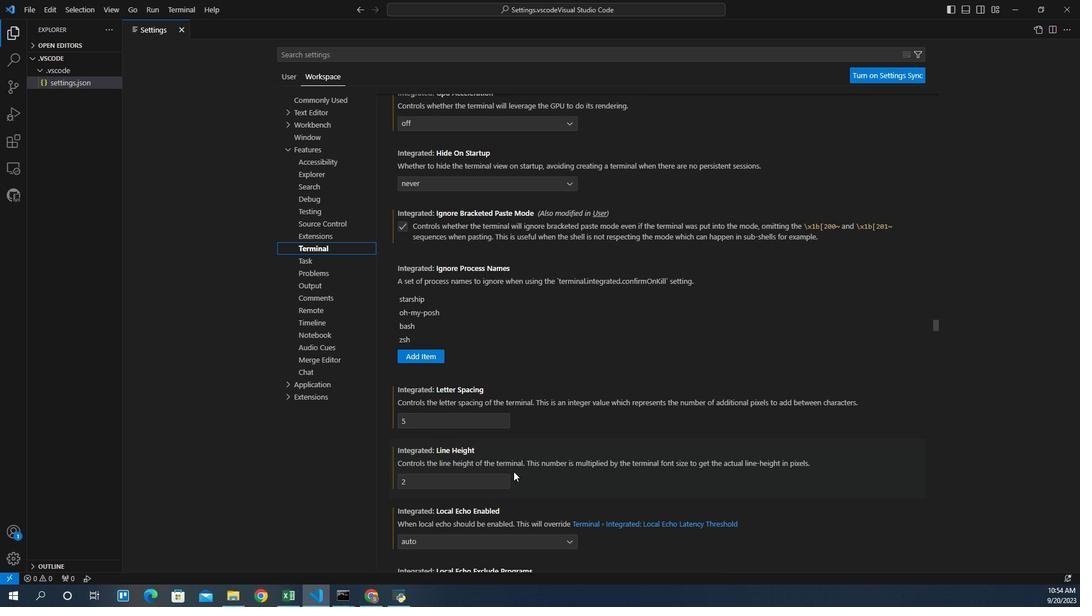 
Action: Mouse scrolled (513, 435) with delta (0, 0)
Screenshot: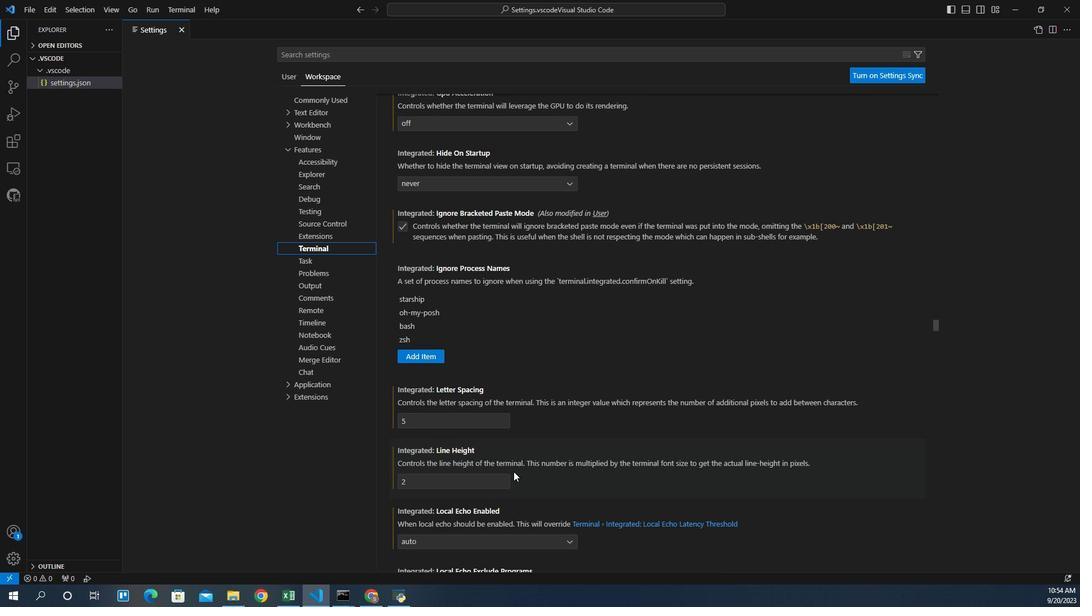 
Action: Mouse scrolled (513, 435) with delta (0, 0)
Screenshot: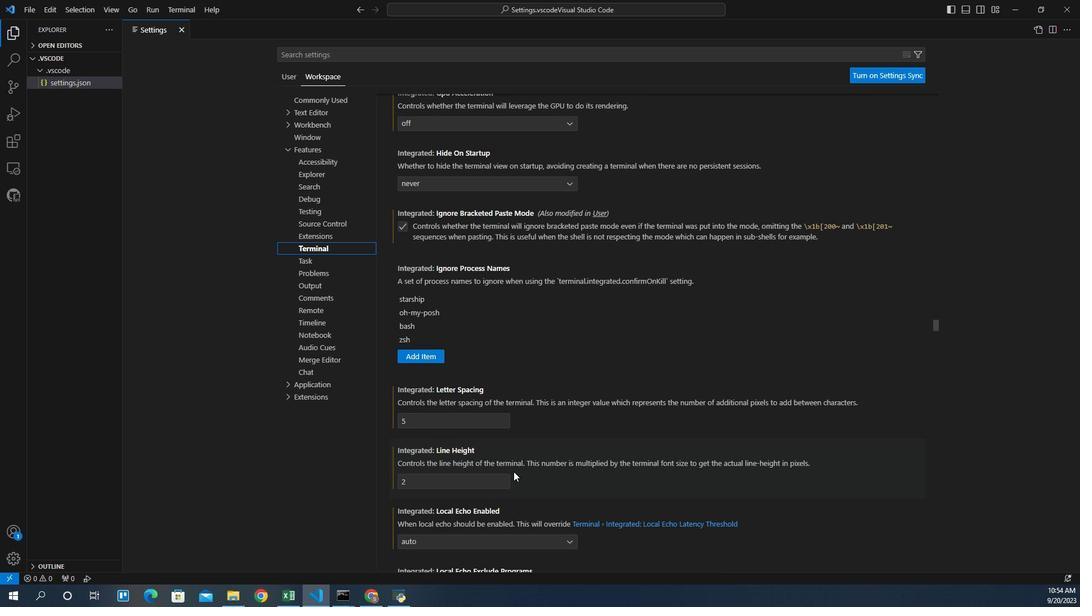 
Action: Mouse scrolled (513, 435) with delta (0, 0)
Screenshot: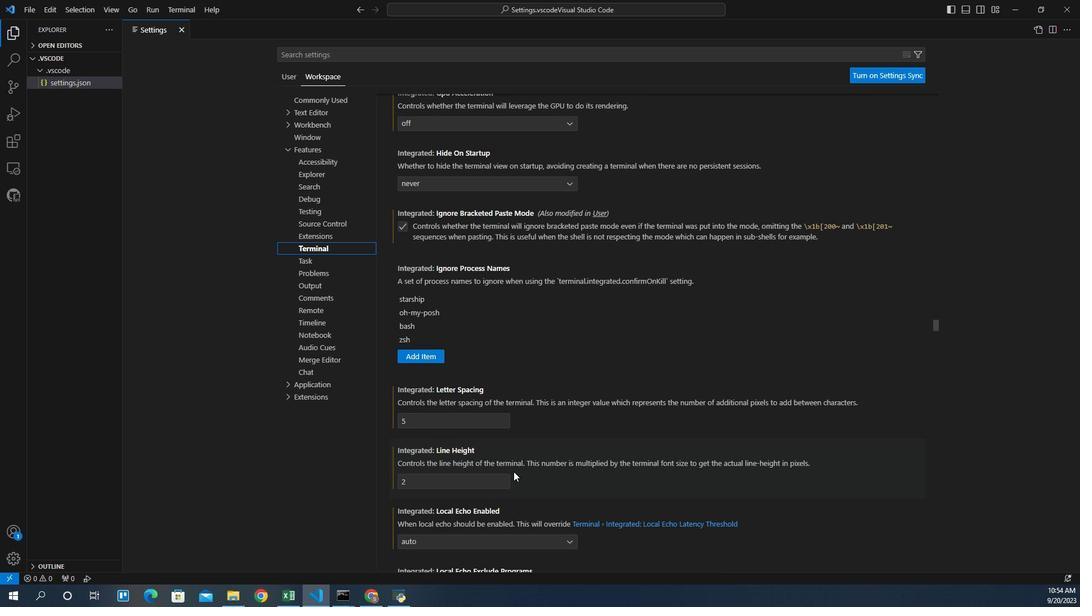
Action: Mouse scrolled (513, 435) with delta (0, 0)
Screenshot: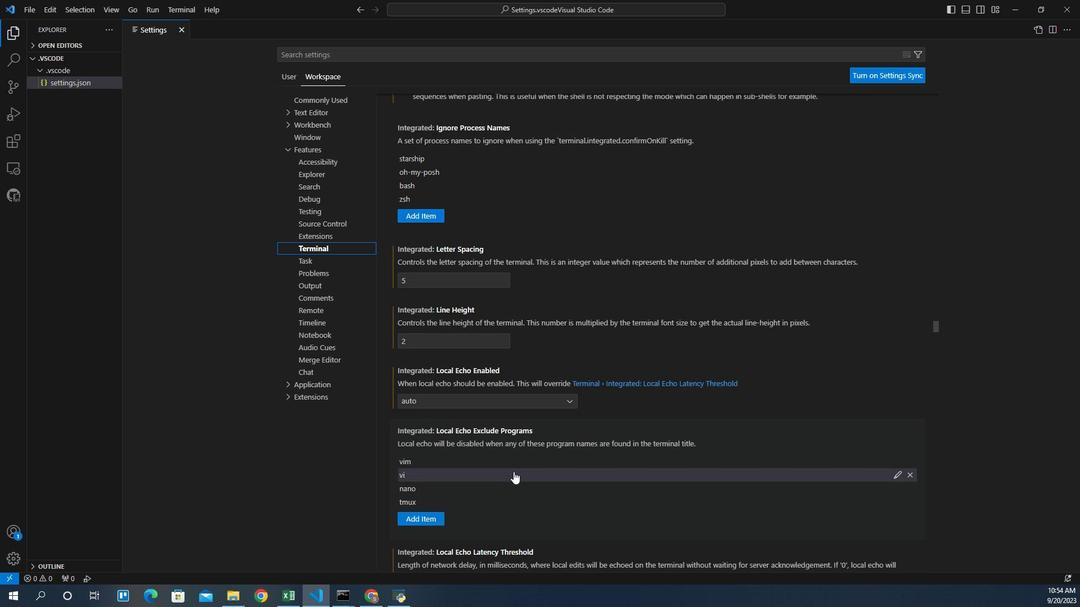 
Action: Mouse scrolled (513, 435) with delta (0, 0)
Screenshot: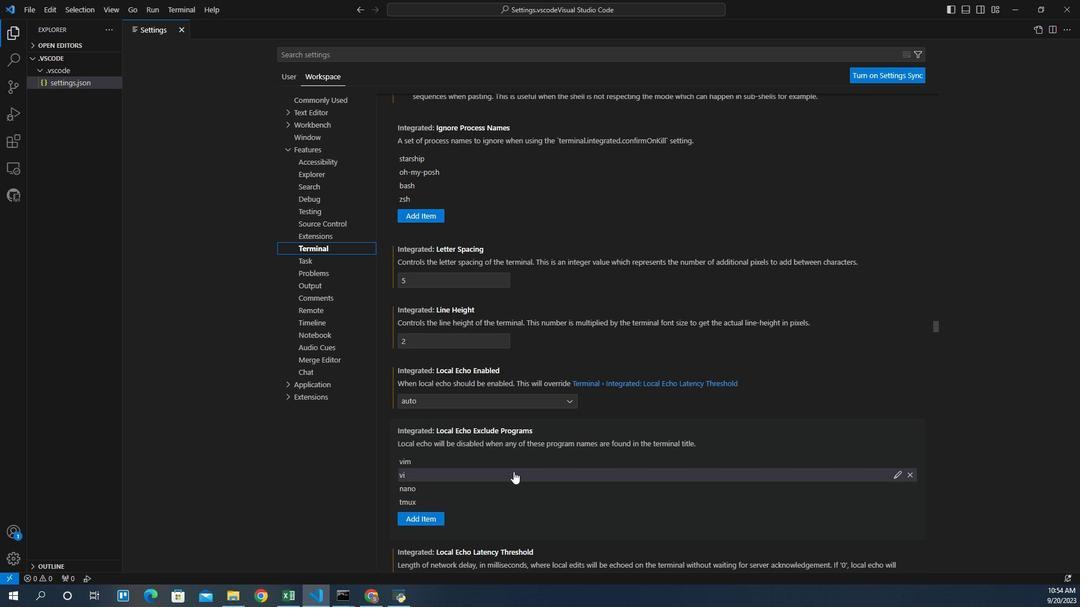 
Action: Mouse scrolled (513, 435) with delta (0, 0)
Screenshot: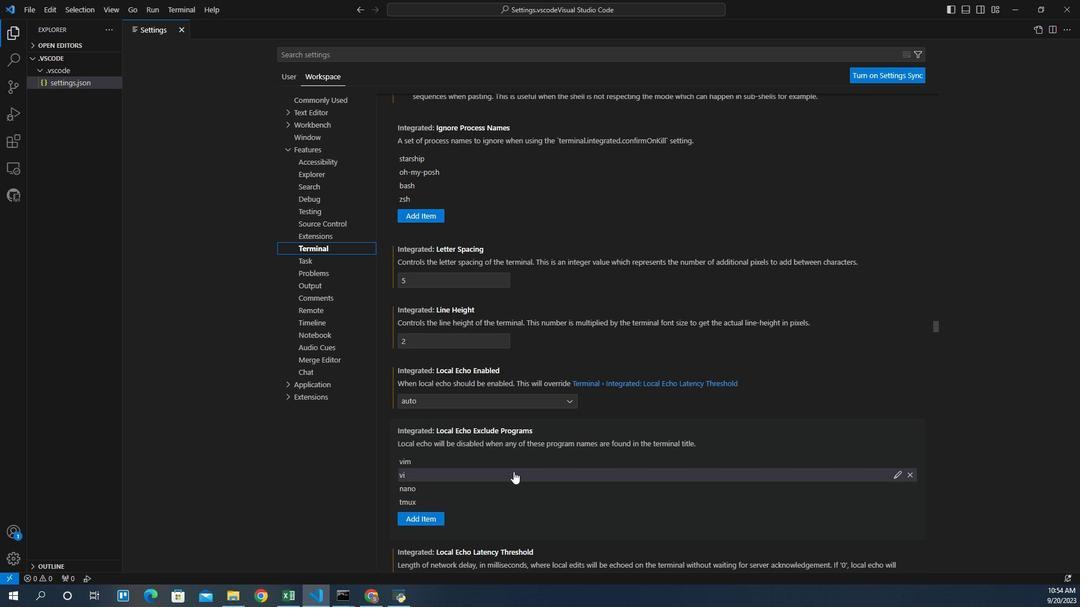 
Action: Mouse scrolled (513, 435) with delta (0, 0)
Screenshot: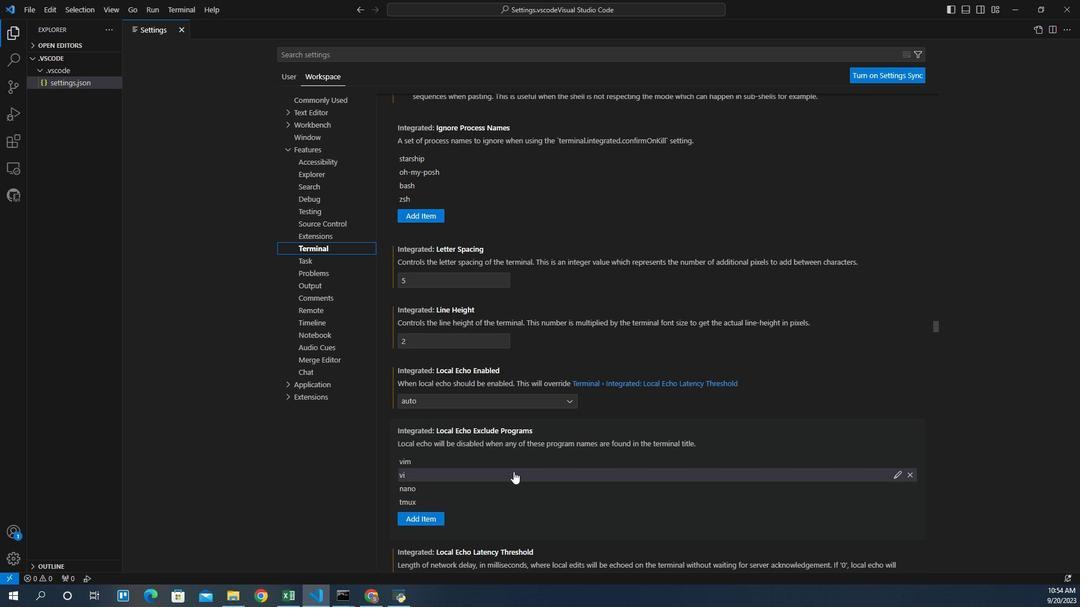 
Action: Mouse scrolled (513, 435) with delta (0, 0)
Screenshot: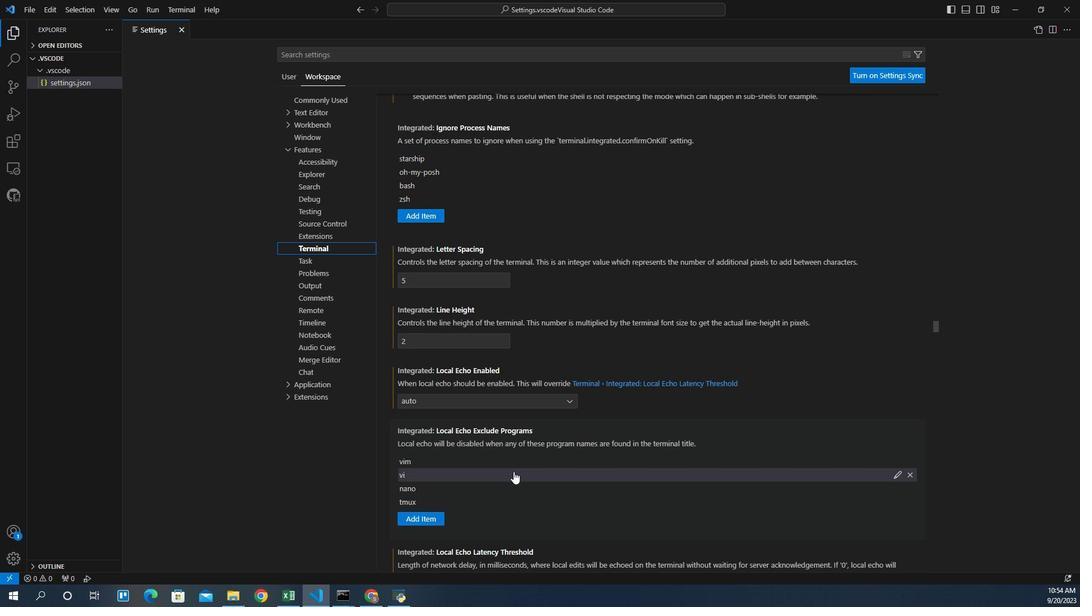 
Action: Mouse scrolled (513, 435) with delta (0, 0)
Screenshot: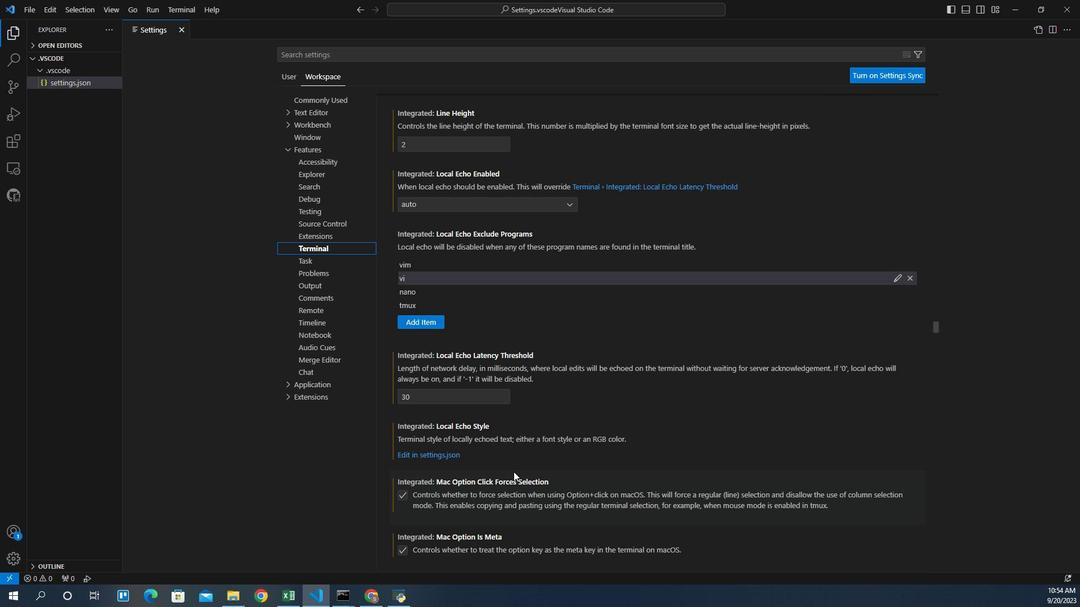 
Action: Mouse scrolled (513, 435) with delta (0, 0)
Screenshot: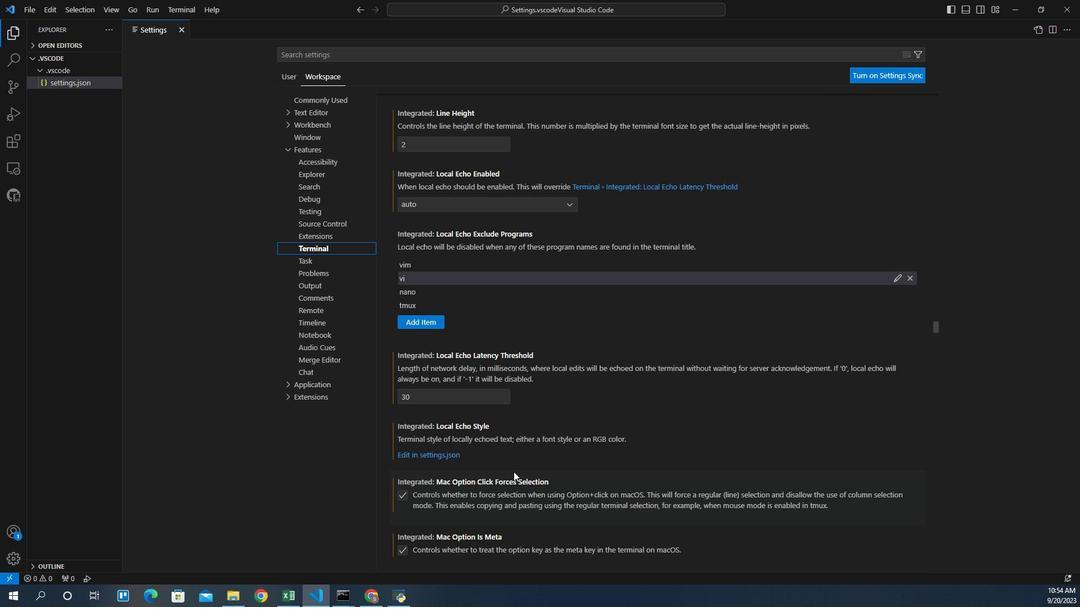 
Action: Mouse scrolled (513, 435) with delta (0, 0)
Screenshot: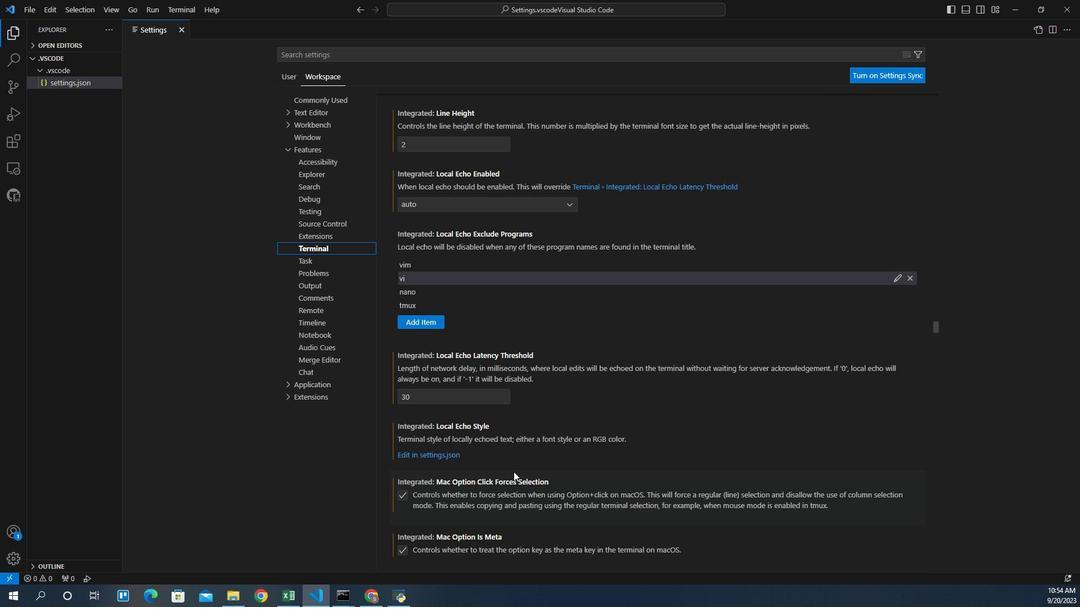 
Action: Mouse scrolled (513, 435) with delta (0, 0)
Screenshot: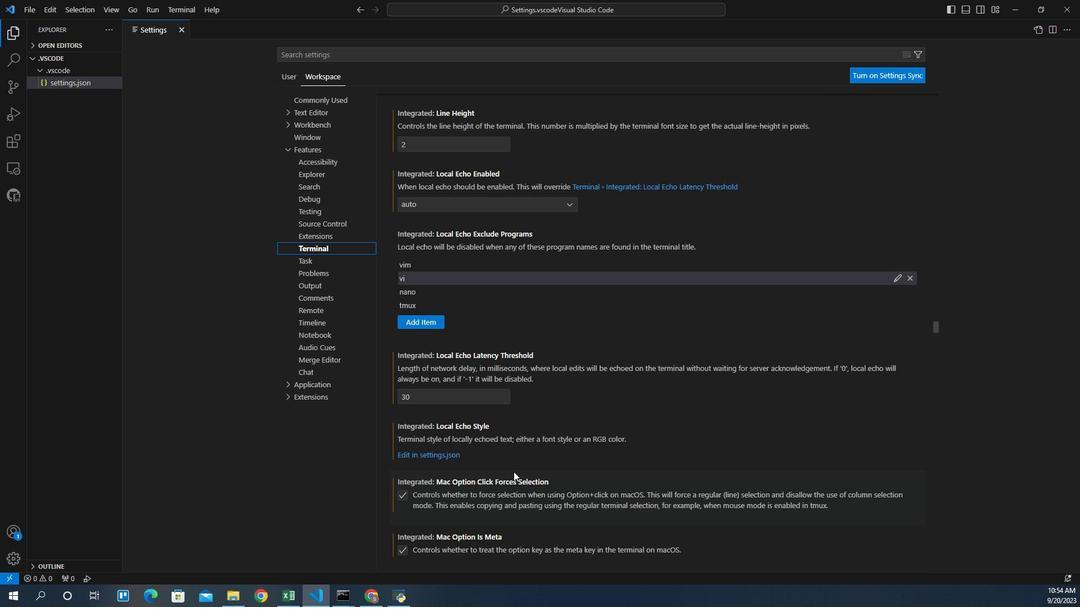 
Action: Mouse scrolled (513, 435) with delta (0, 0)
Screenshot: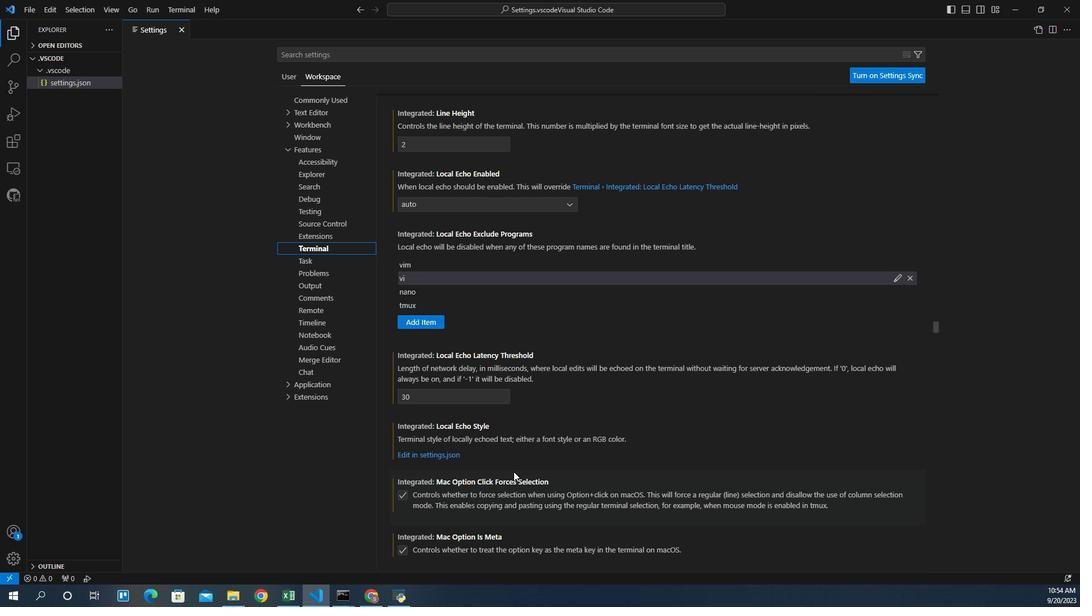 
Action: Mouse scrolled (513, 435) with delta (0, 0)
Screenshot: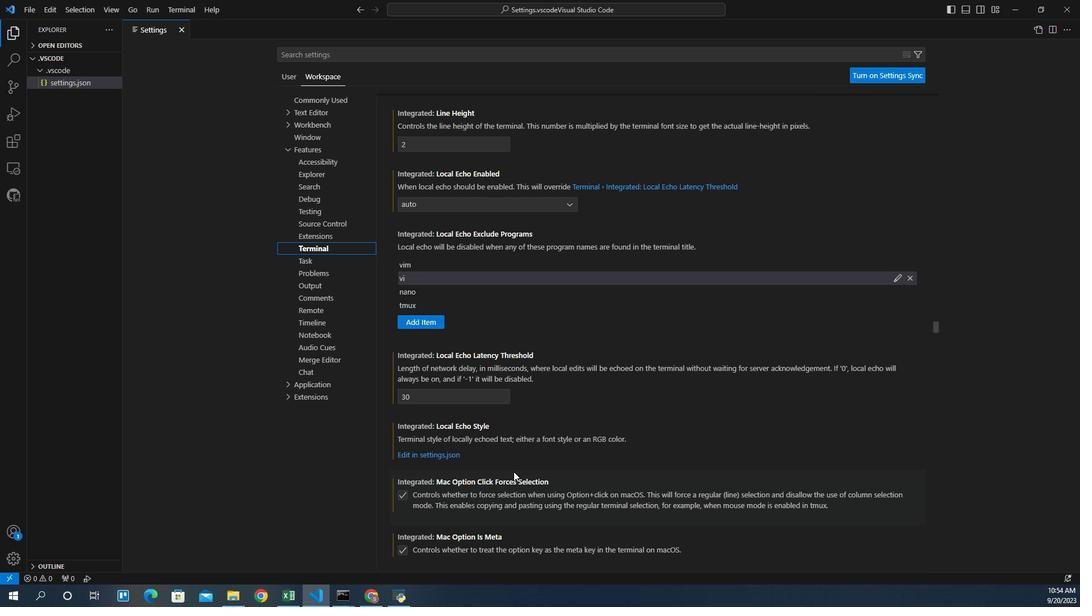 
Action: Mouse scrolled (513, 435) with delta (0, 0)
Screenshot: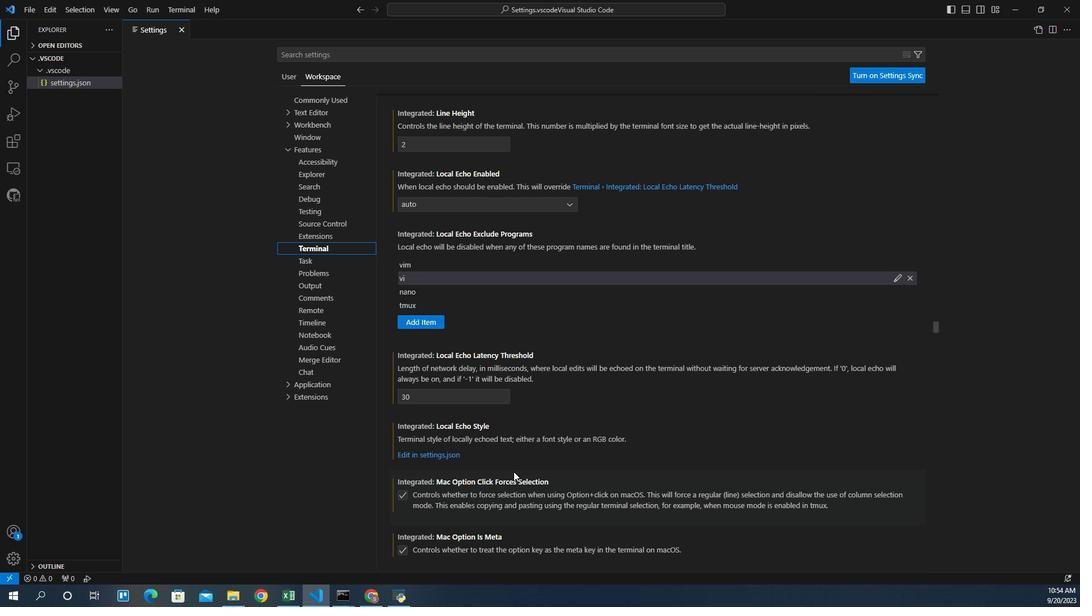 
Action: Mouse scrolled (513, 435) with delta (0, 0)
Screenshot: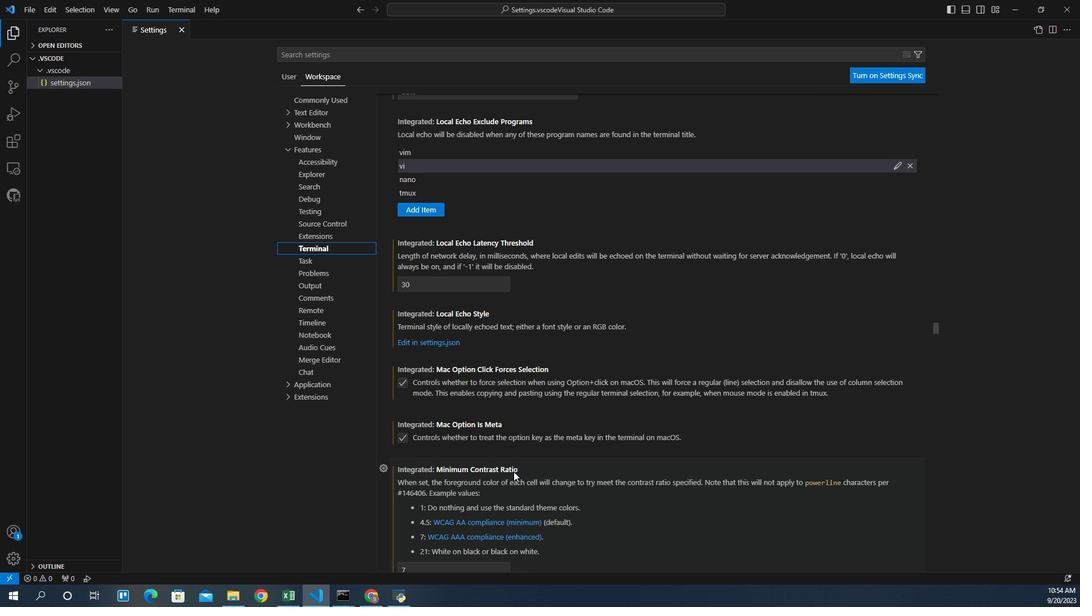 
Action: Mouse scrolled (513, 435) with delta (0, 0)
Screenshot: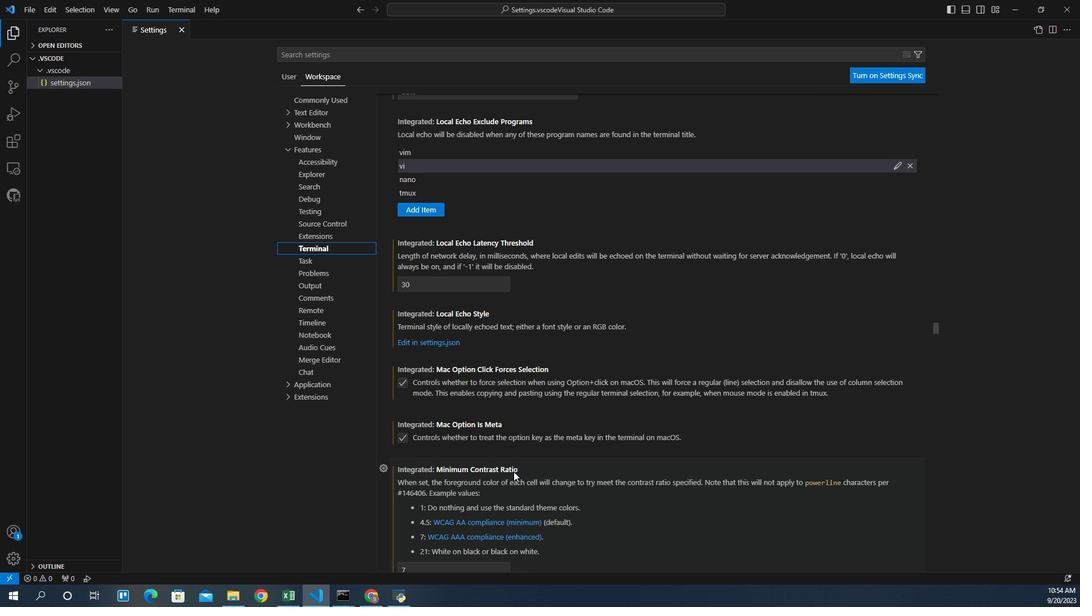 
Action: Mouse scrolled (513, 435) with delta (0, 0)
Screenshot: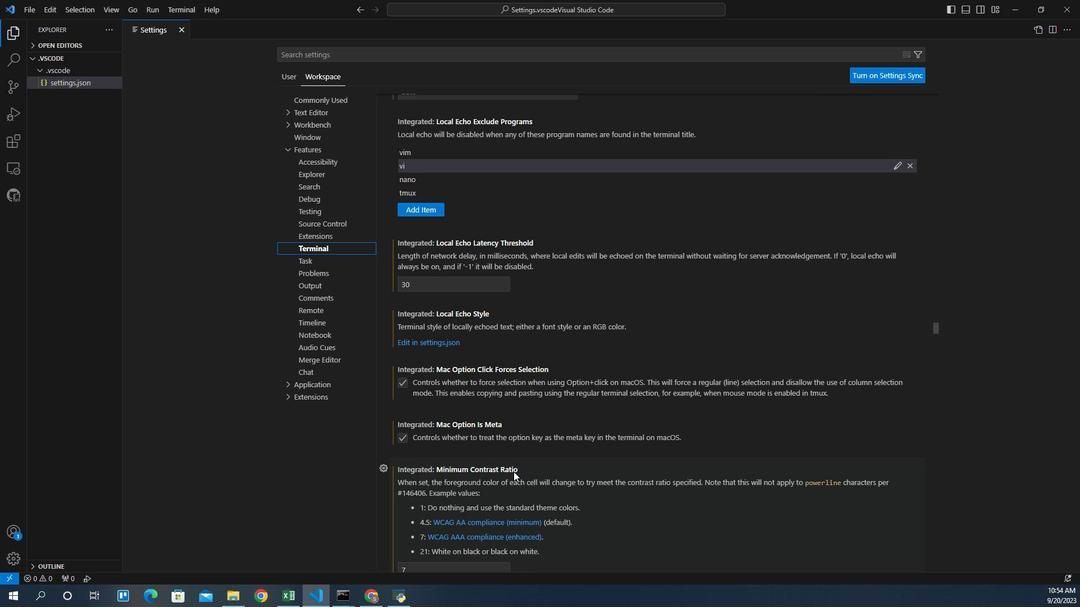 
Action: Mouse scrolled (513, 435) with delta (0, 0)
Screenshot: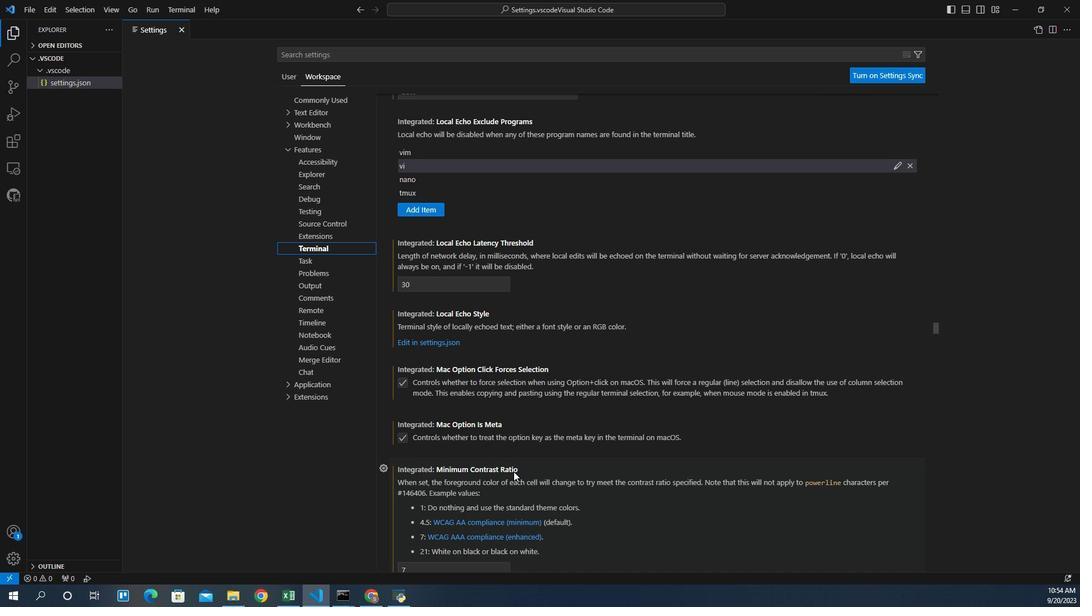 
Action: Mouse scrolled (513, 435) with delta (0, 0)
Screenshot: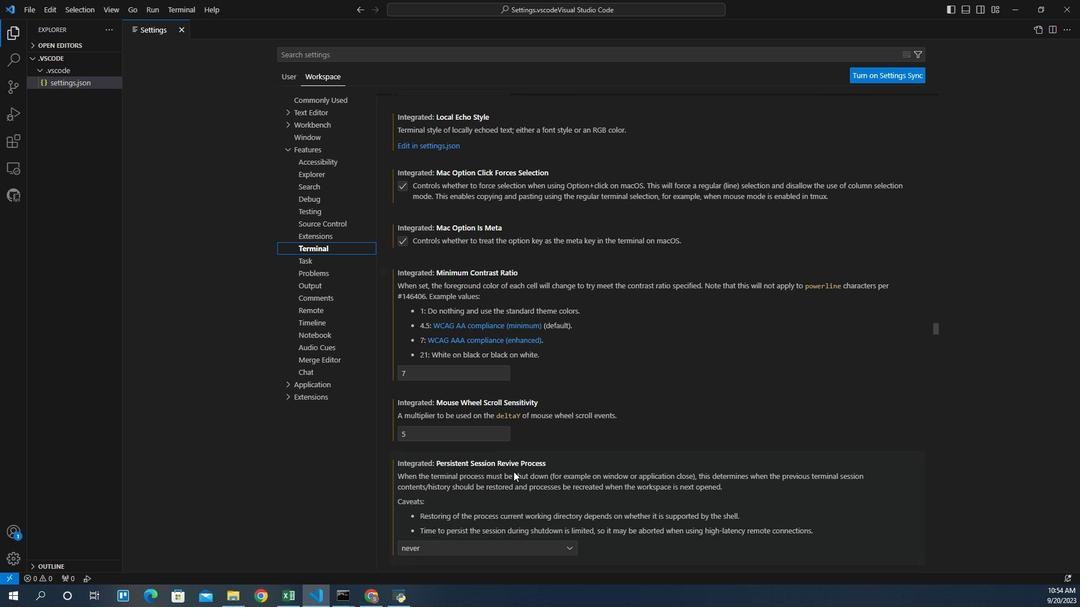 
Action: Mouse scrolled (513, 435) with delta (0, 0)
Screenshot: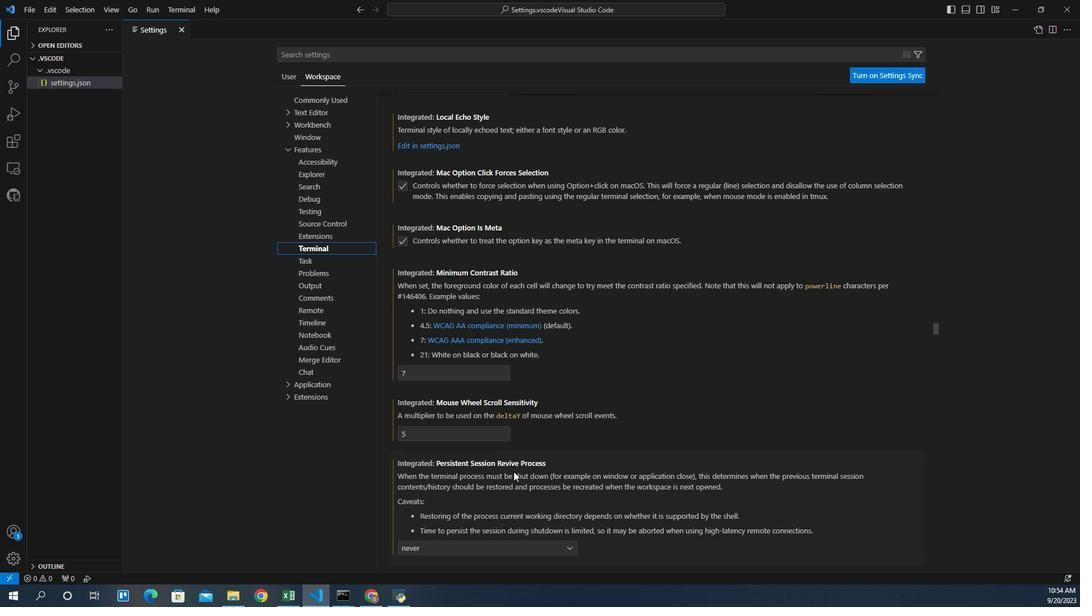 
Action: Mouse scrolled (513, 435) with delta (0, 0)
Screenshot: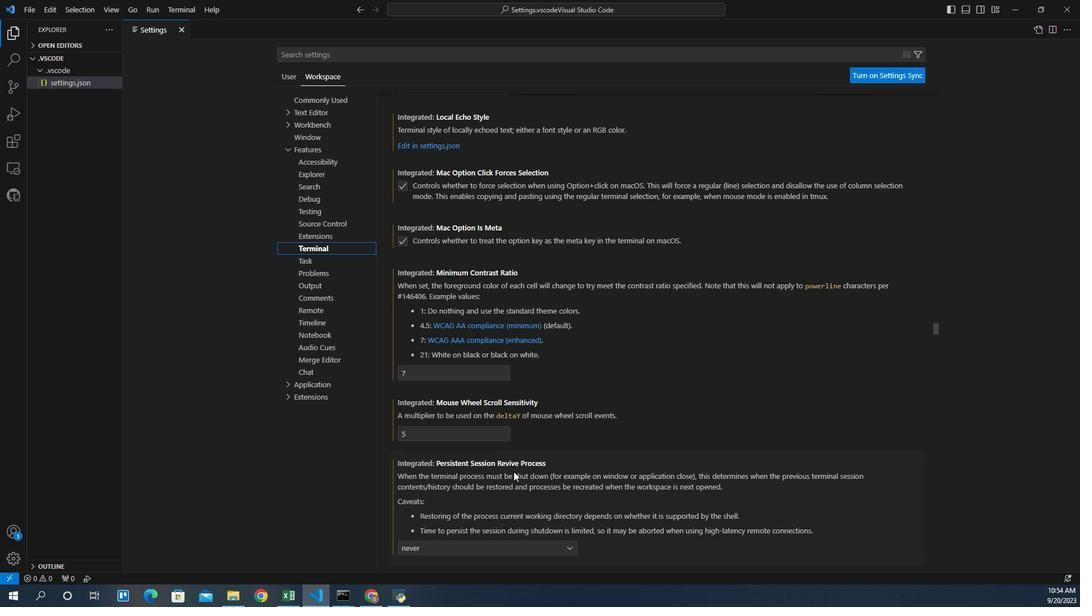 
Action: Mouse scrolled (513, 435) with delta (0, 0)
Screenshot: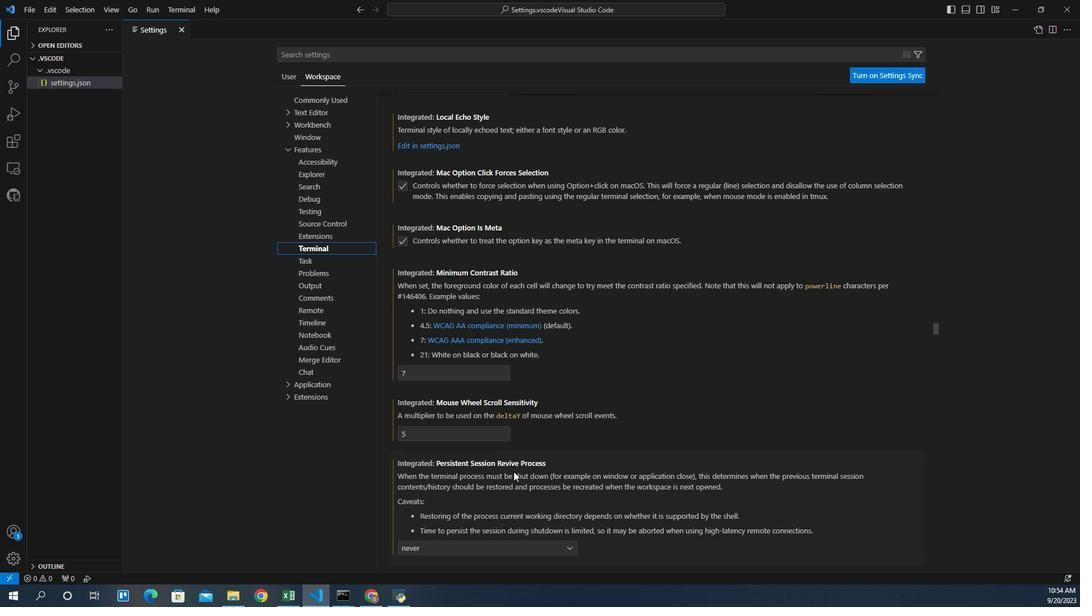 
Action: Mouse scrolled (513, 435) with delta (0, 0)
Screenshot: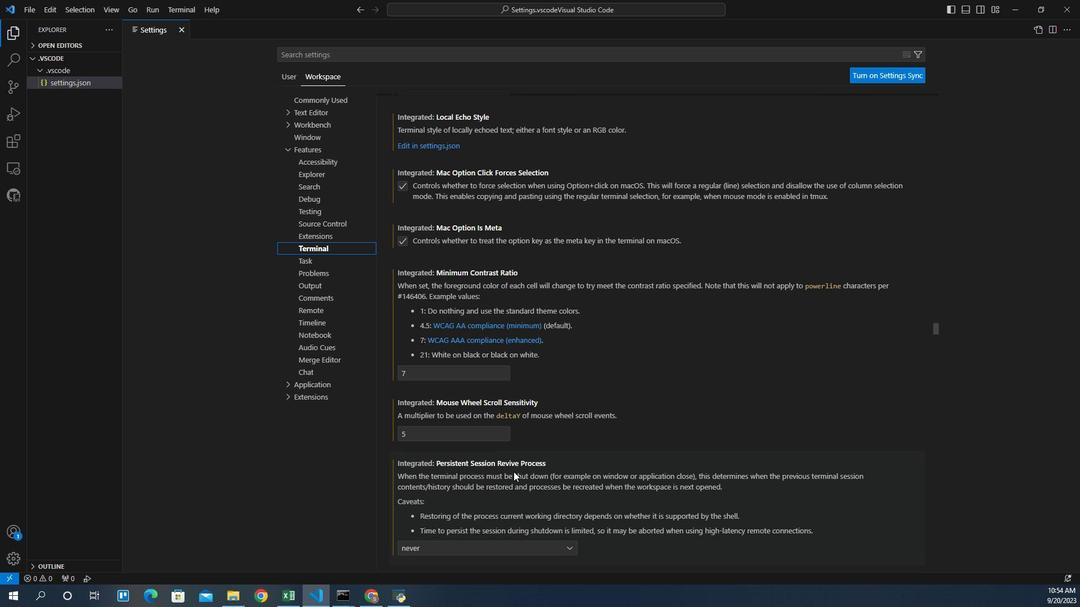 
Action: Mouse scrolled (513, 435) with delta (0, 0)
Screenshot: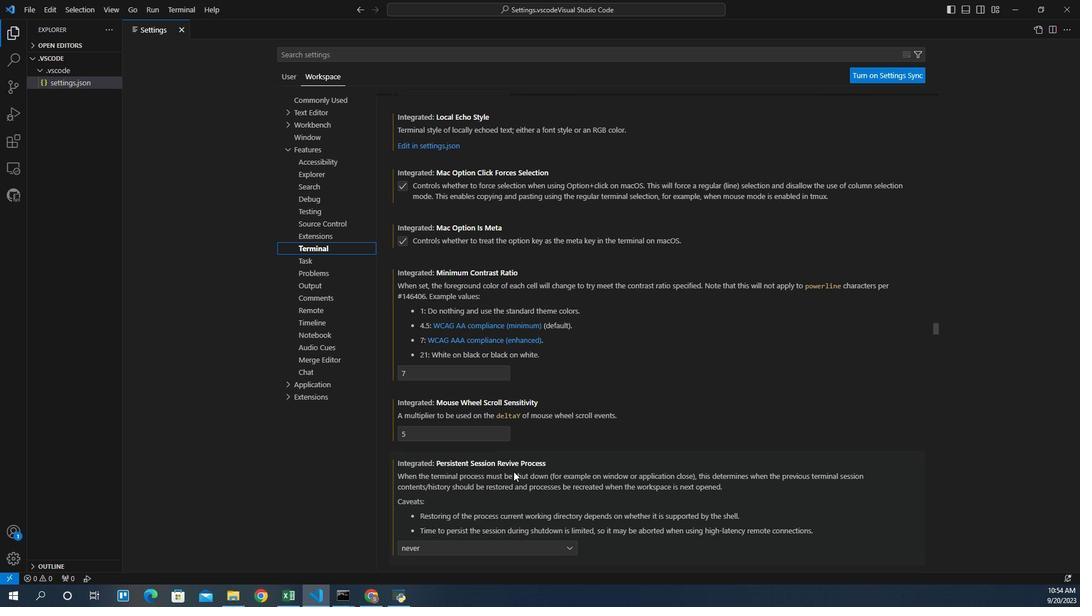 
Action: Mouse scrolled (513, 435) with delta (0, 0)
Screenshot: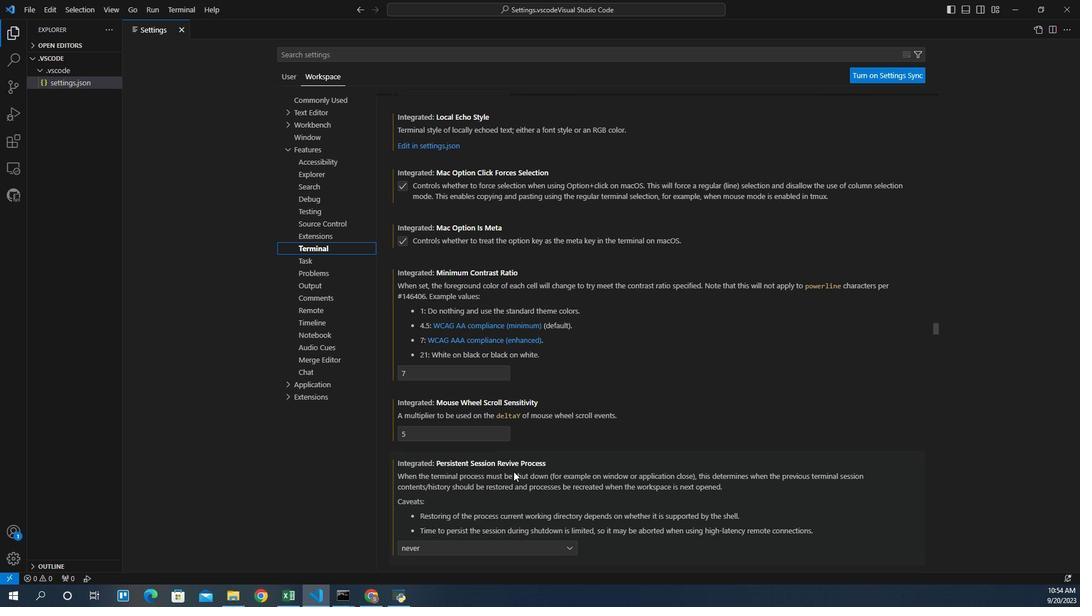 
Action: Mouse scrolled (513, 435) with delta (0, 0)
Screenshot: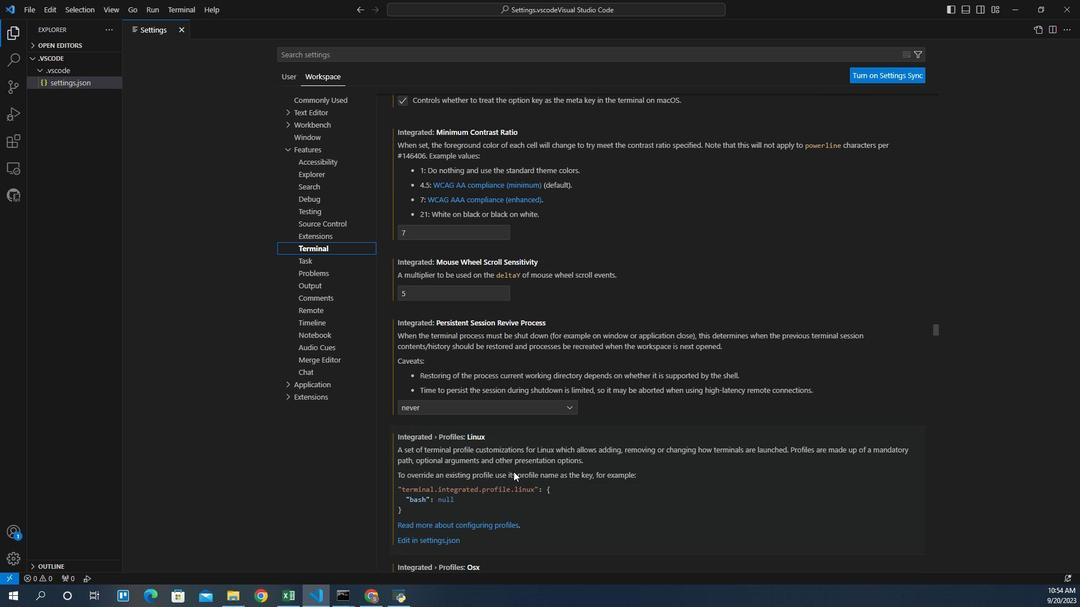 
Action: Mouse scrolled (513, 435) with delta (0, 0)
Screenshot: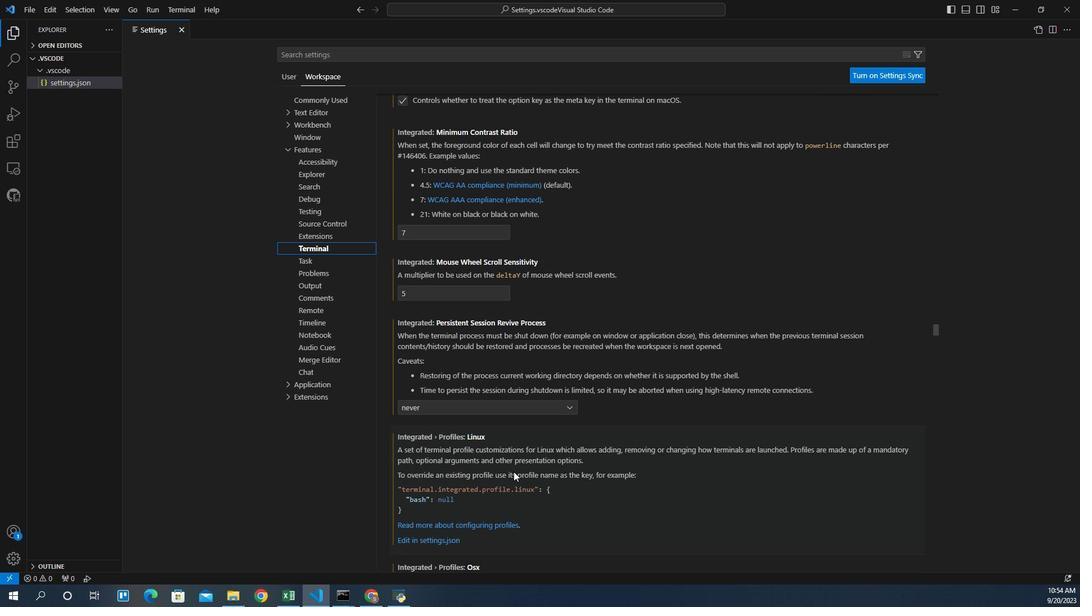 
Action: Mouse scrolled (513, 435) with delta (0, 0)
Screenshot: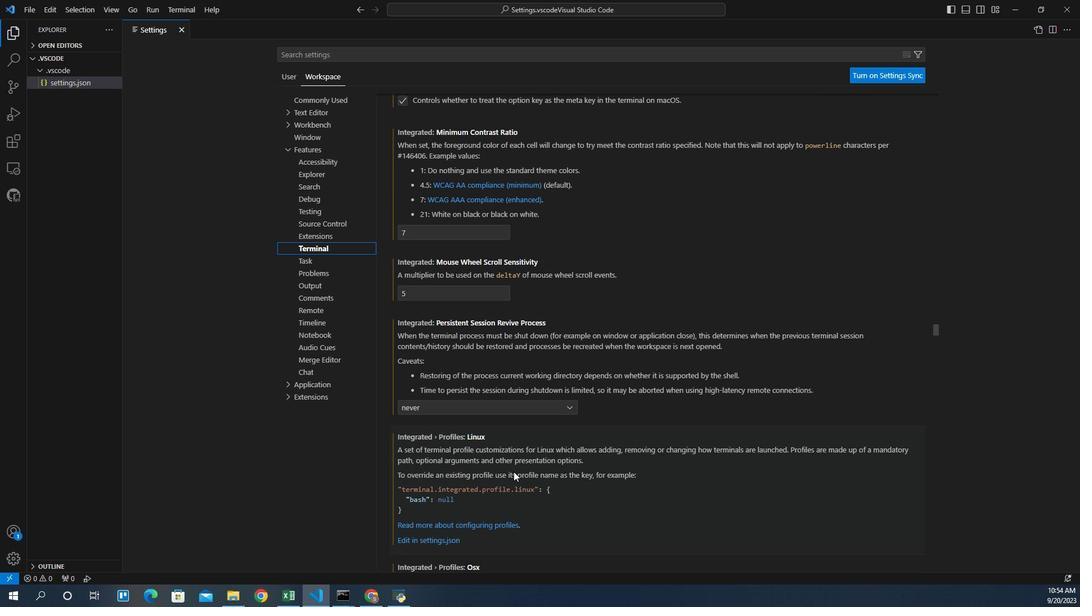 
Action: Mouse scrolled (513, 435) with delta (0, 0)
Screenshot: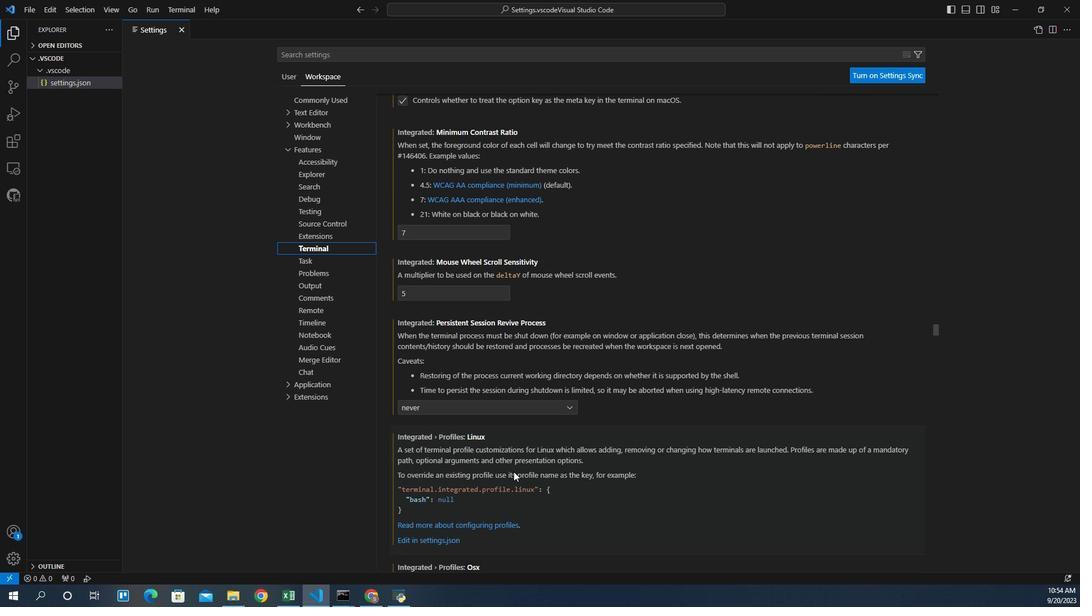 
Action: Mouse scrolled (513, 435) with delta (0, 0)
Screenshot: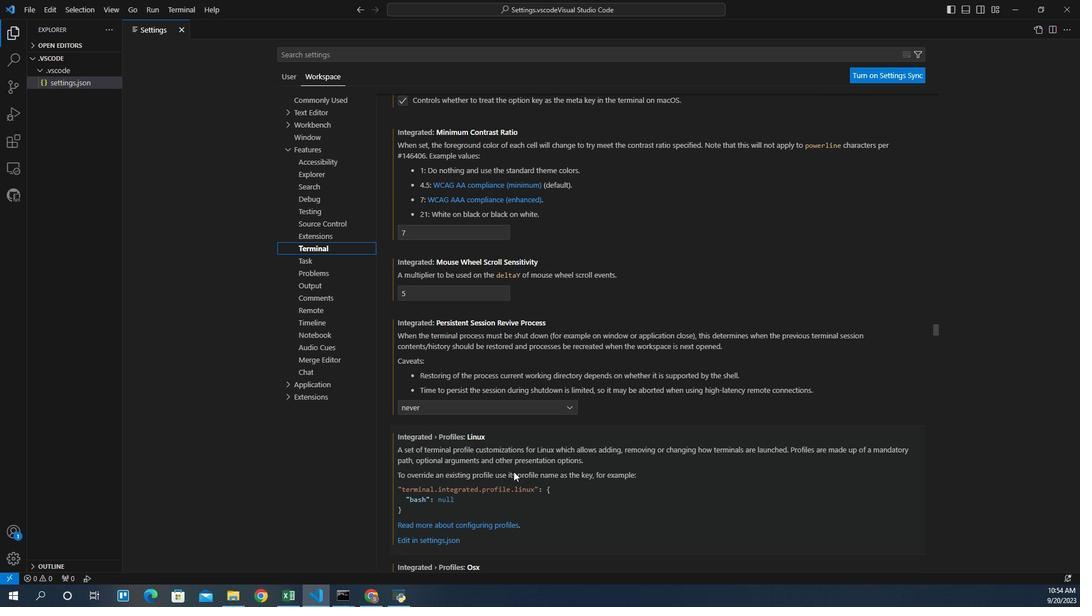 
Action: Mouse scrolled (513, 435) with delta (0, 0)
Screenshot: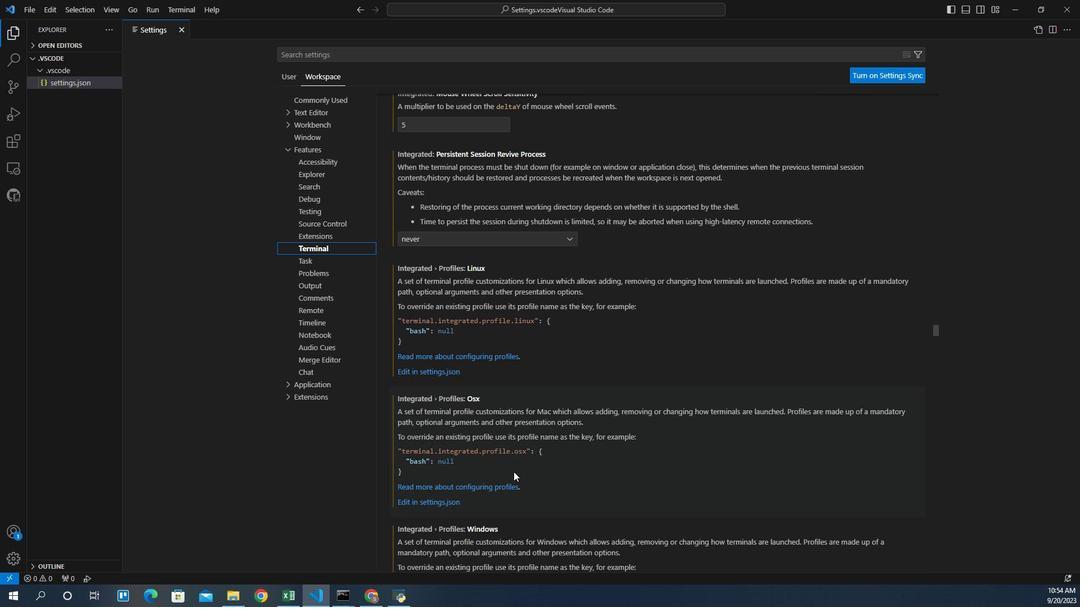 
Action: Mouse scrolled (513, 435) with delta (0, 0)
Screenshot: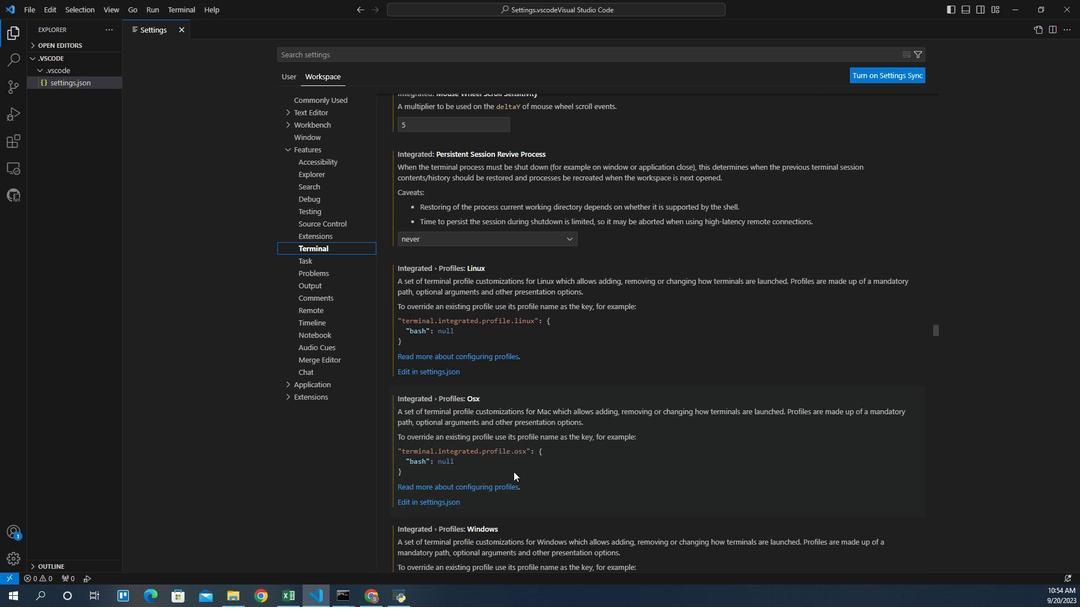 
Action: Mouse scrolled (513, 435) with delta (0, 0)
Screenshot: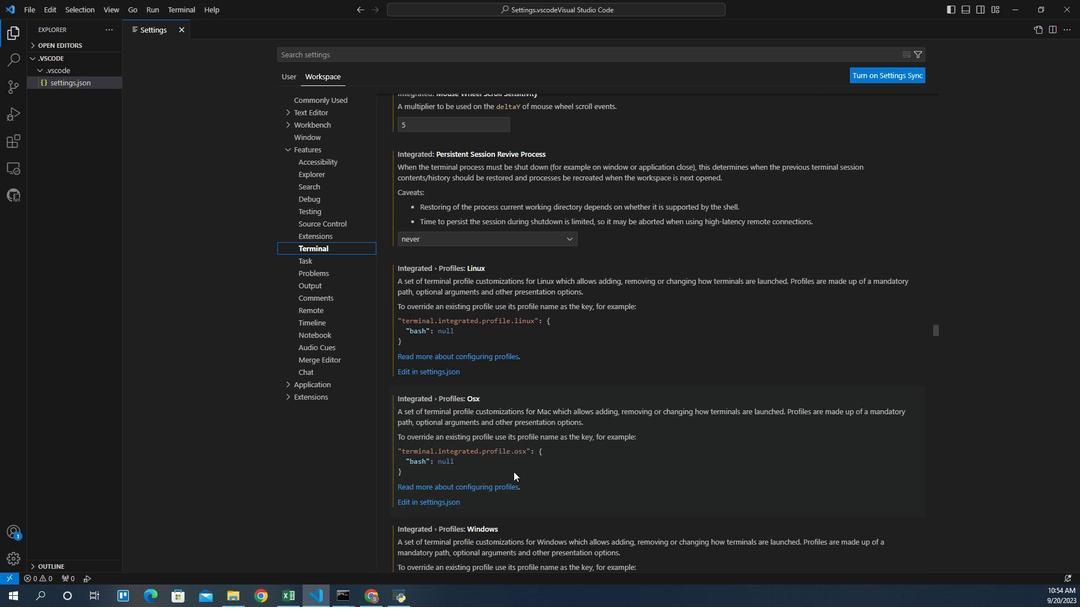 
Action: Mouse scrolled (513, 435) with delta (0, 0)
Screenshot: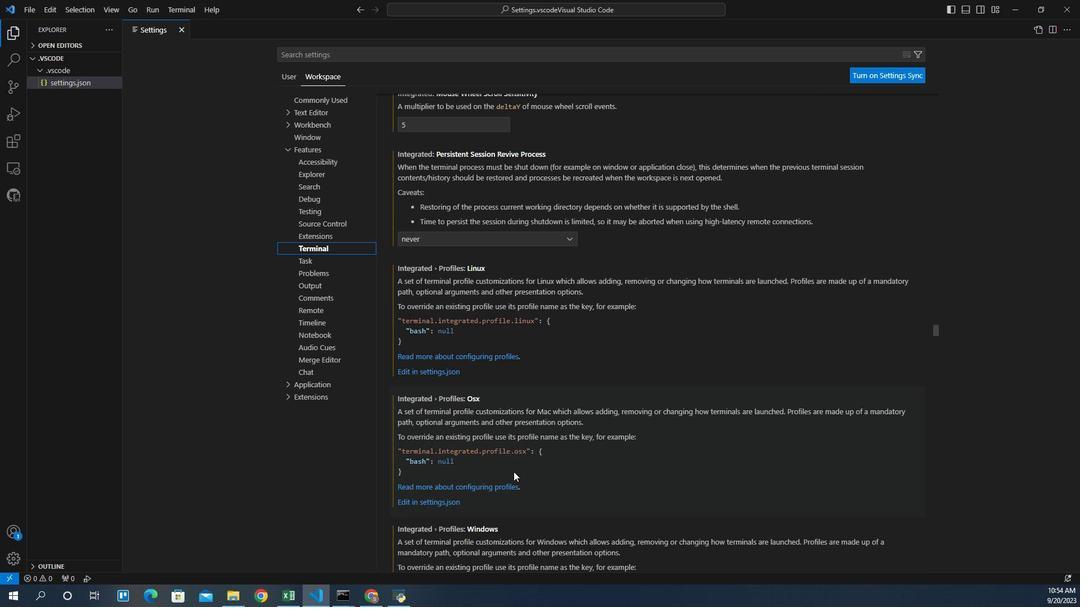 
Action: Mouse scrolled (513, 435) with delta (0, 0)
Screenshot: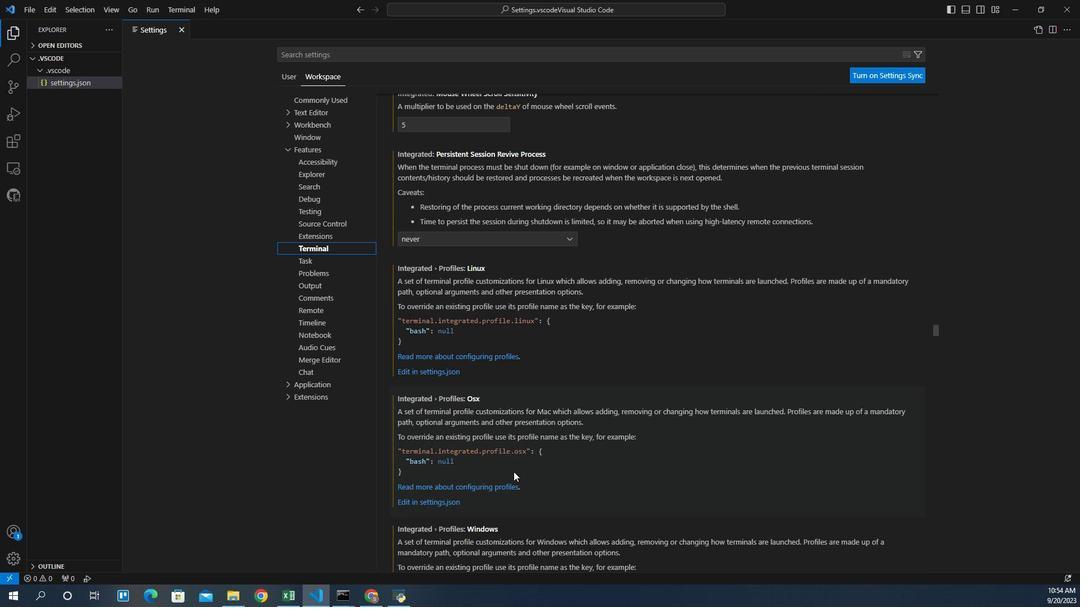 
Action: Mouse scrolled (513, 435) with delta (0, 0)
Screenshot: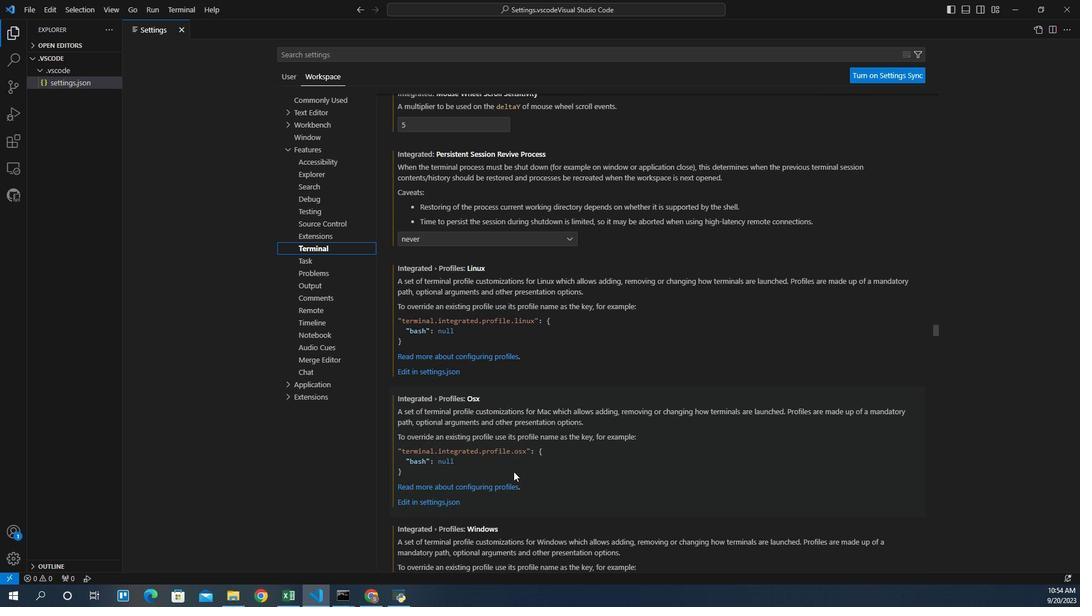 
Action: Mouse scrolled (513, 435) with delta (0, 0)
Screenshot: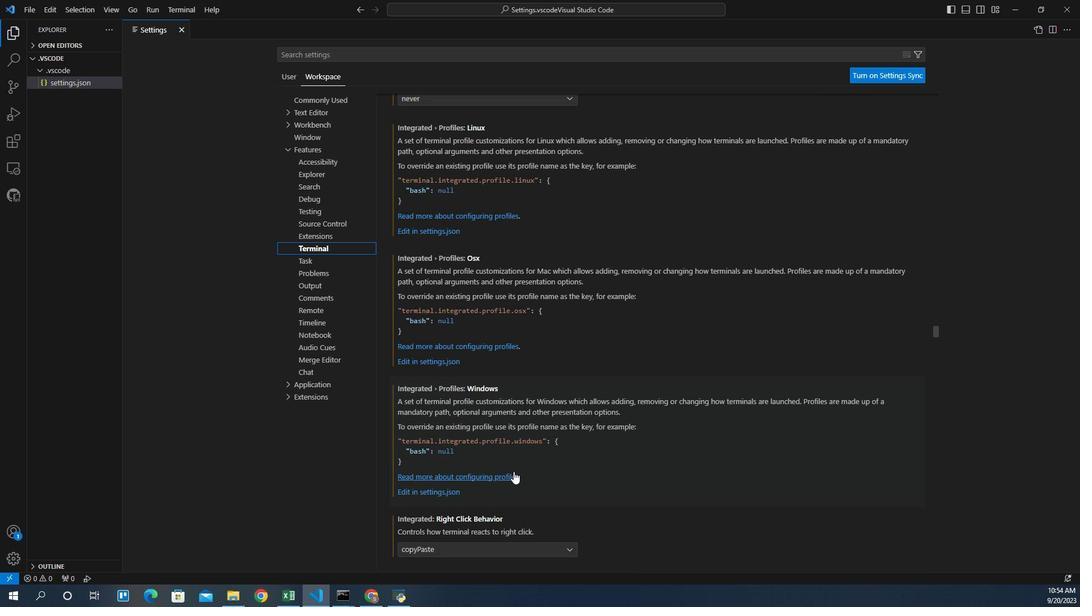 
Action: Mouse scrolled (513, 435) with delta (0, 0)
Screenshot: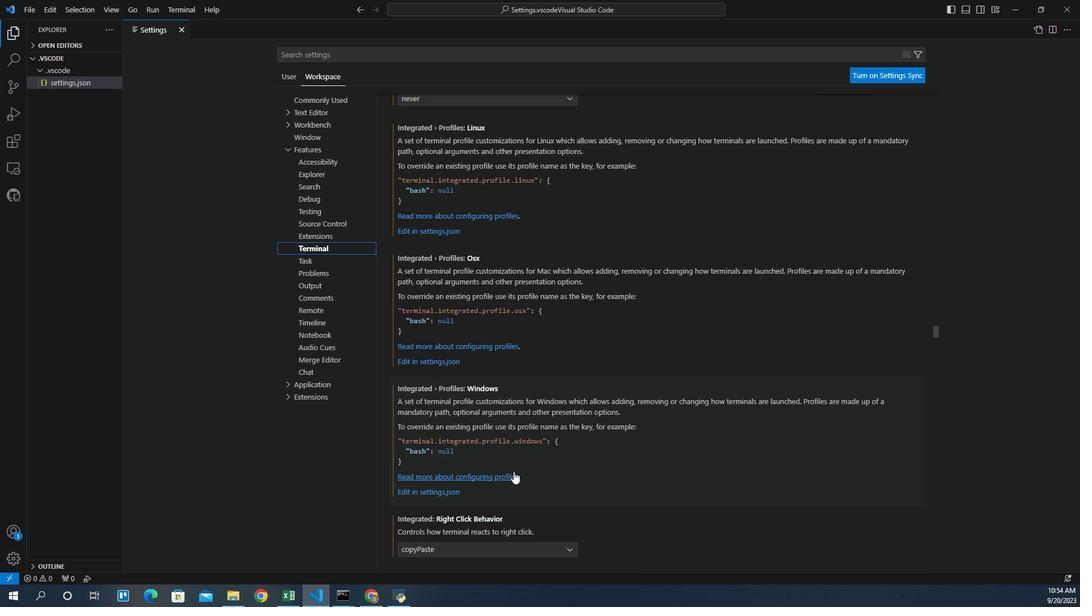 
Action: Mouse scrolled (513, 435) with delta (0, 0)
Screenshot: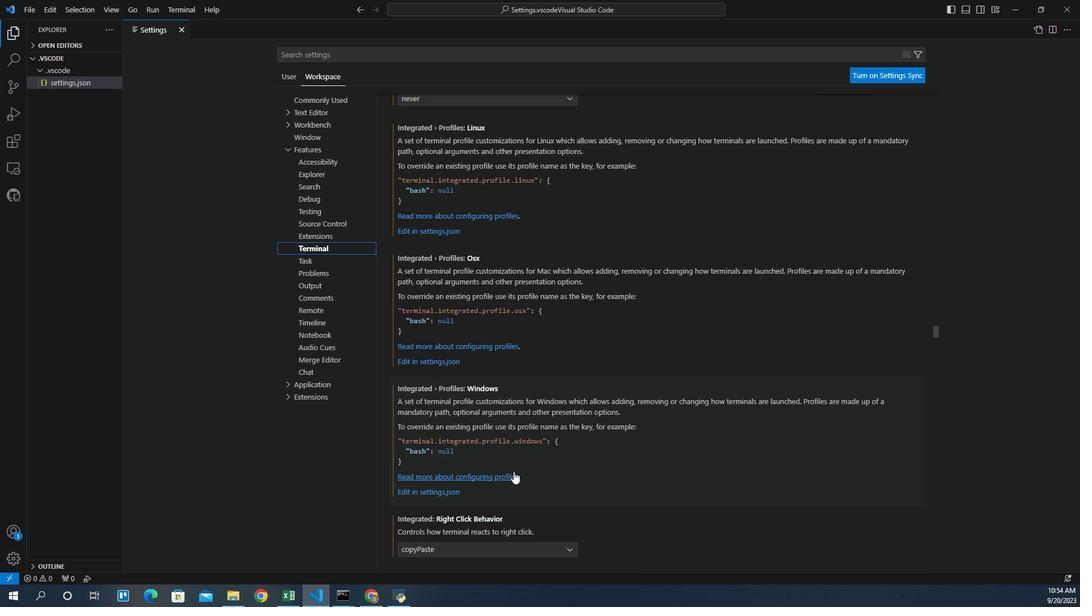 
Action: Mouse scrolled (513, 435) with delta (0, 0)
Screenshot: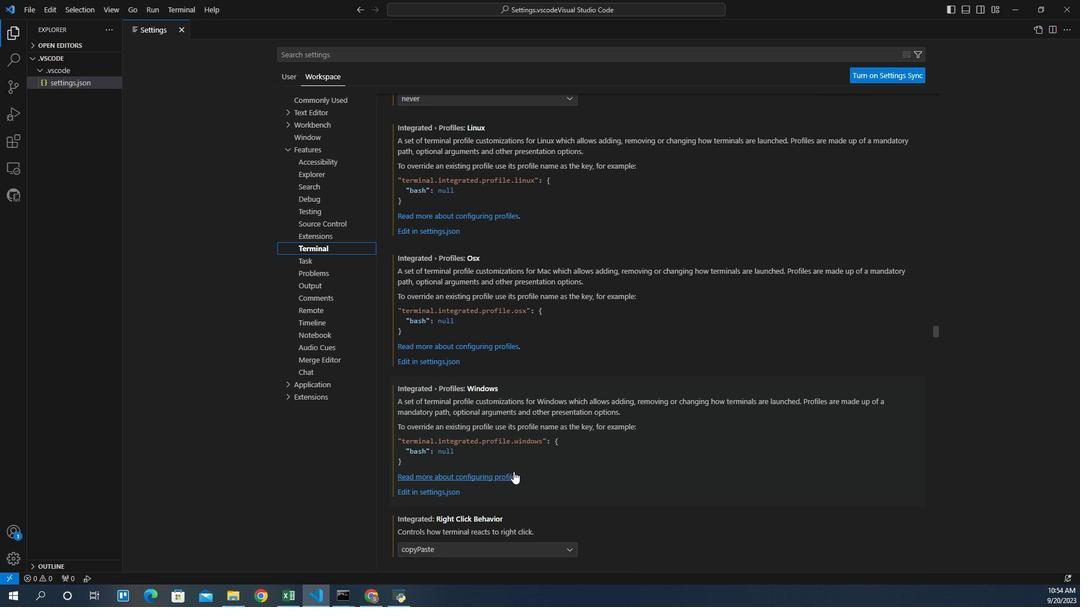 
Action: Mouse scrolled (513, 435) with delta (0, 0)
Screenshot: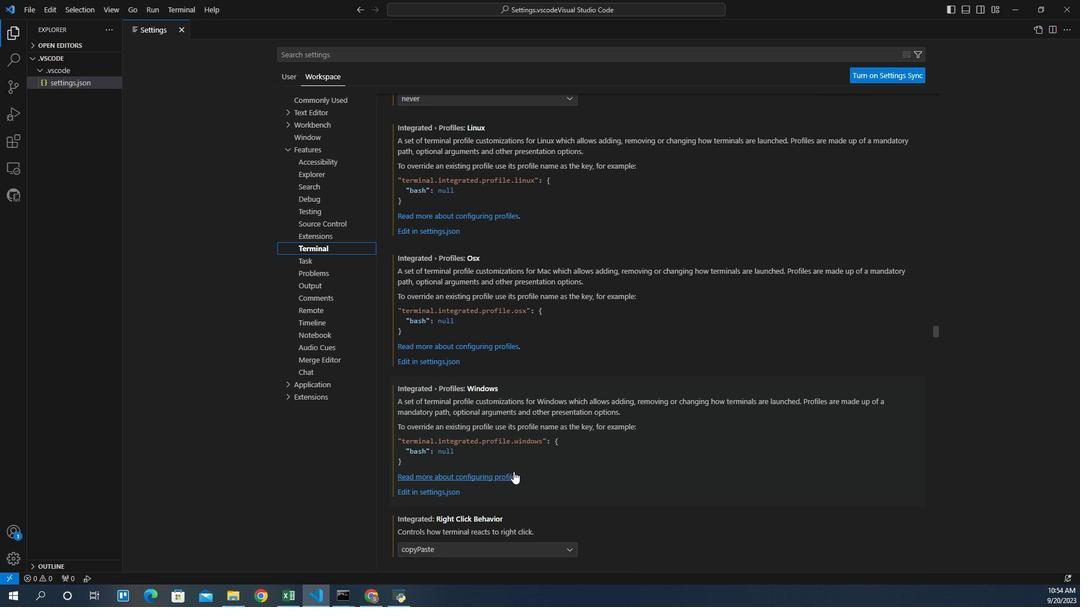 
Action: Mouse scrolled (513, 435) with delta (0, 0)
Screenshot: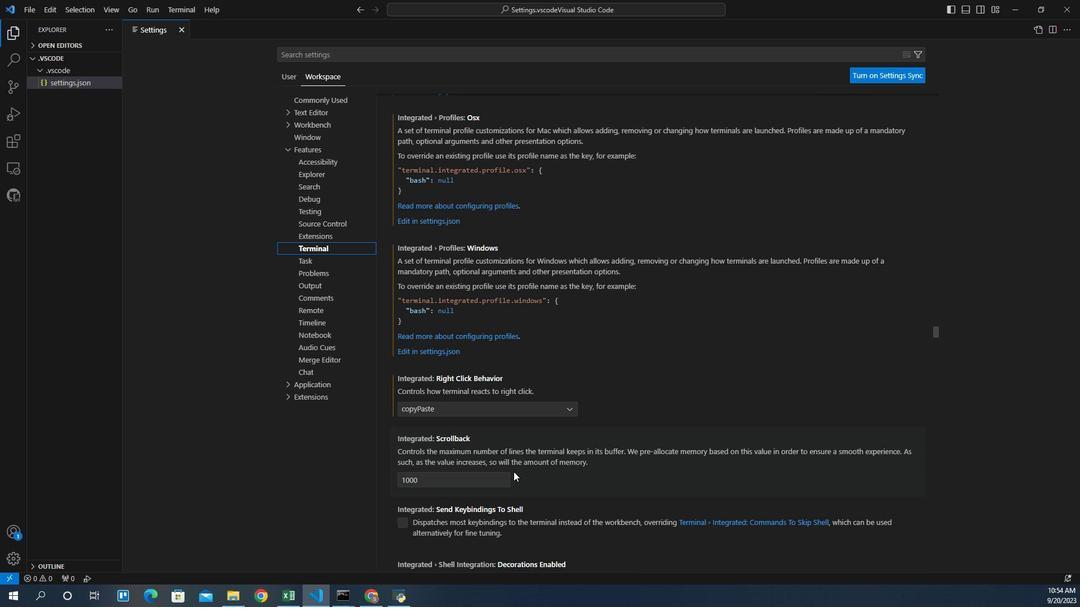 
Action: Mouse scrolled (513, 435) with delta (0, 0)
Screenshot: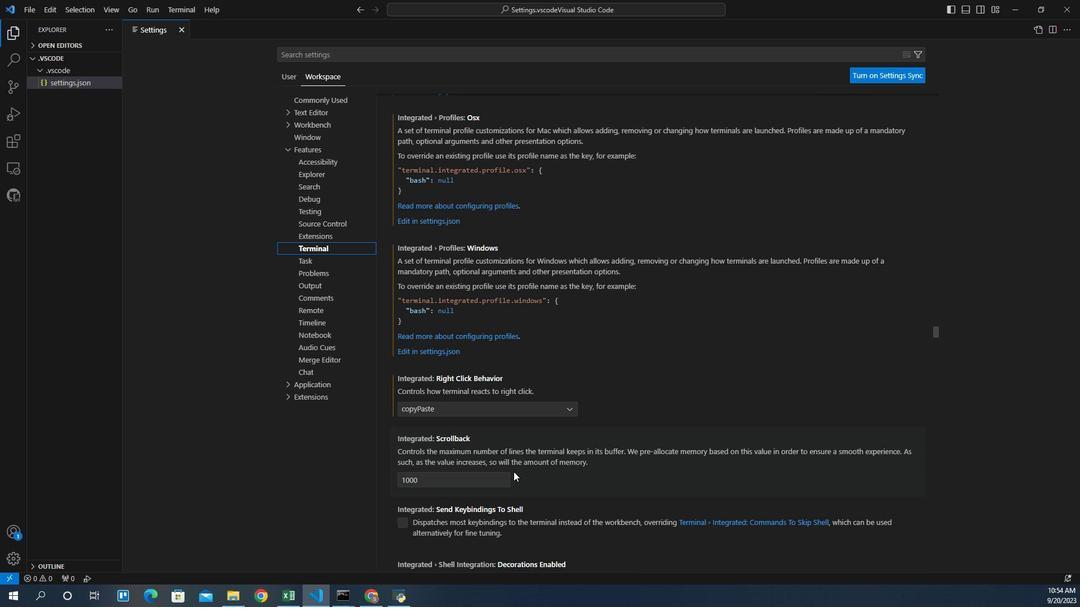 
Action: Mouse scrolled (513, 435) with delta (0, 0)
Screenshot: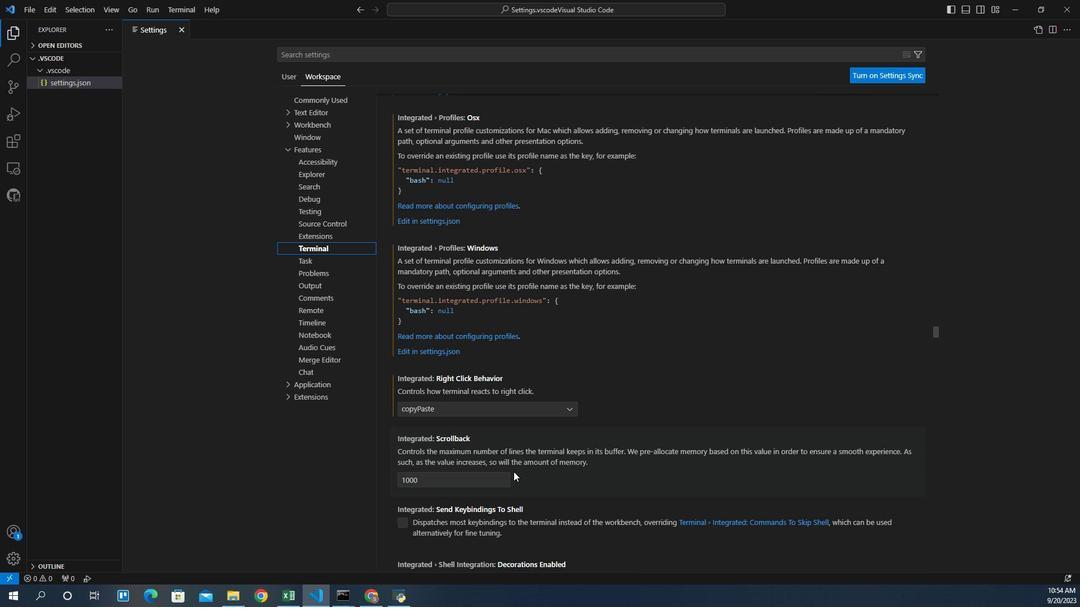 
Action: Mouse scrolled (513, 435) with delta (0, 0)
Screenshot: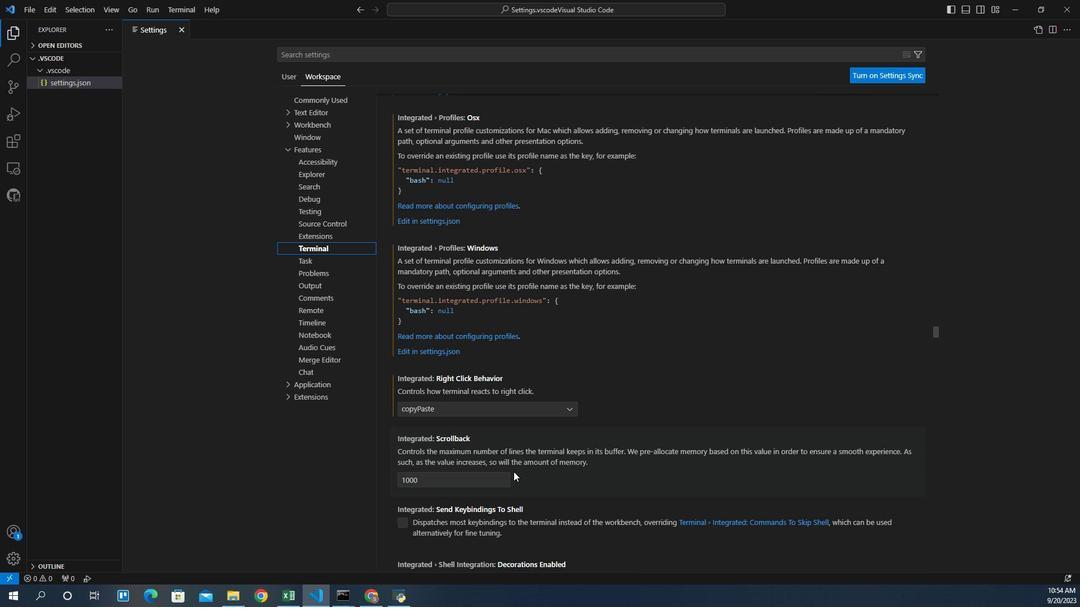 
Action: Mouse scrolled (513, 435) with delta (0, 0)
Screenshot: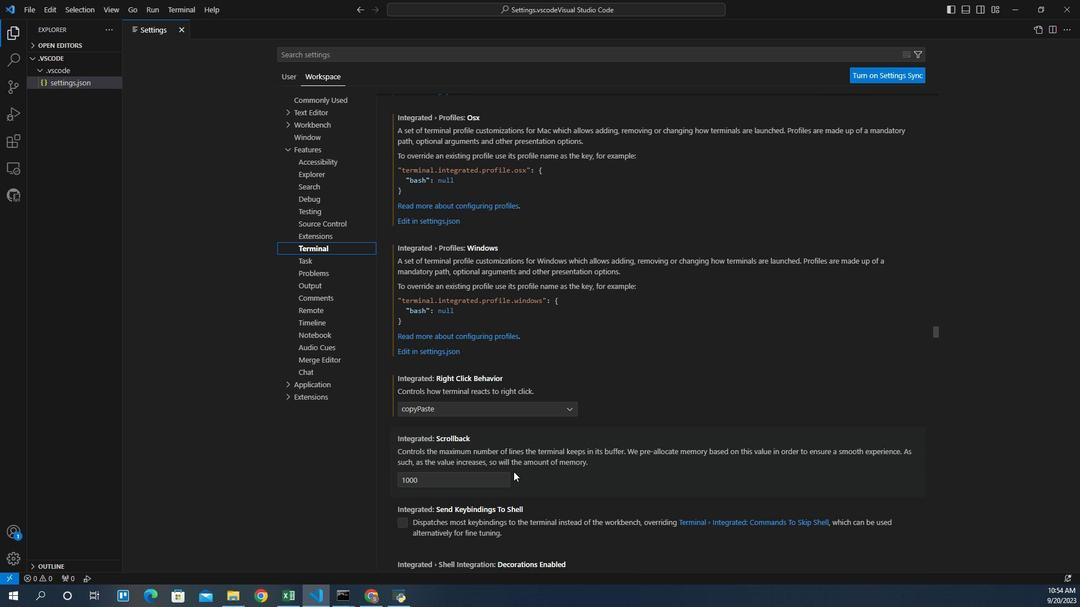 
Action: Mouse scrolled (513, 435) with delta (0, 0)
Screenshot: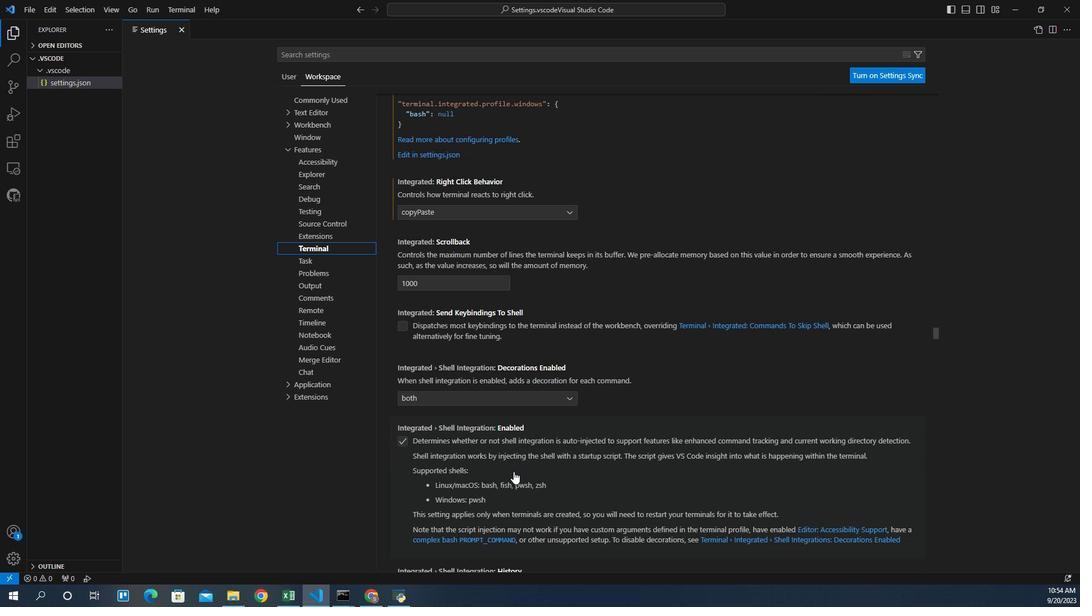 
Action: Mouse scrolled (513, 435) with delta (0, 0)
Screenshot: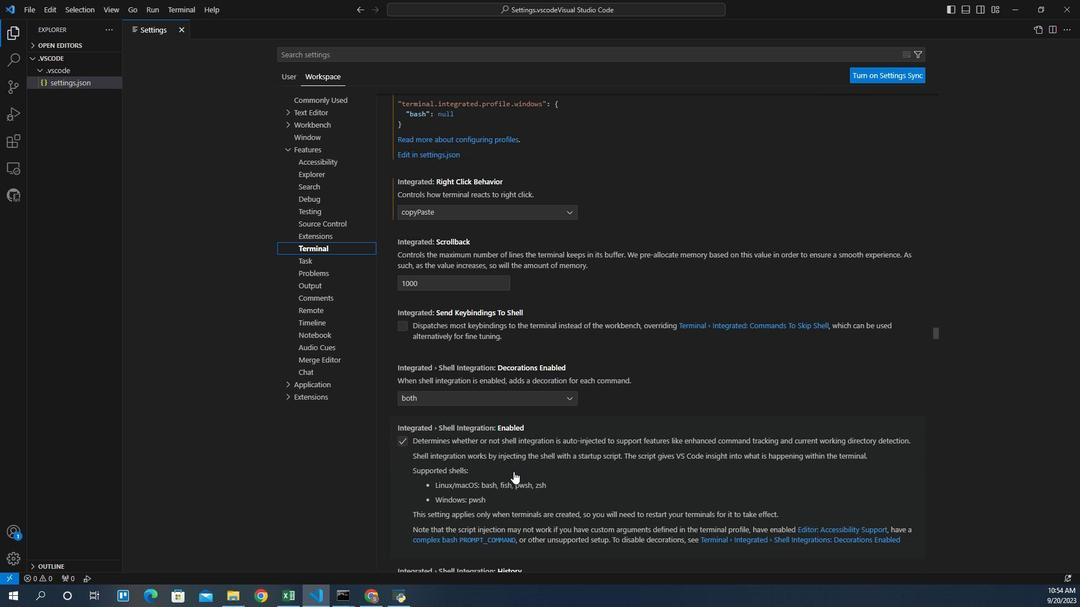 
Action: Mouse scrolled (513, 435) with delta (0, 0)
Screenshot: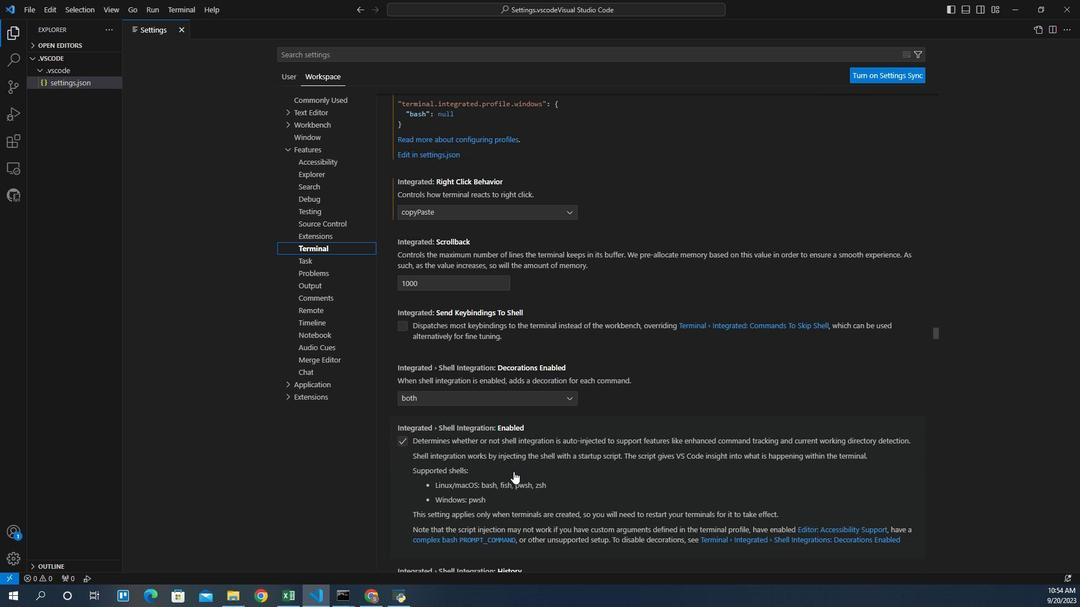 
Action: Mouse scrolled (513, 435) with delta (0, 0)
Screenshot: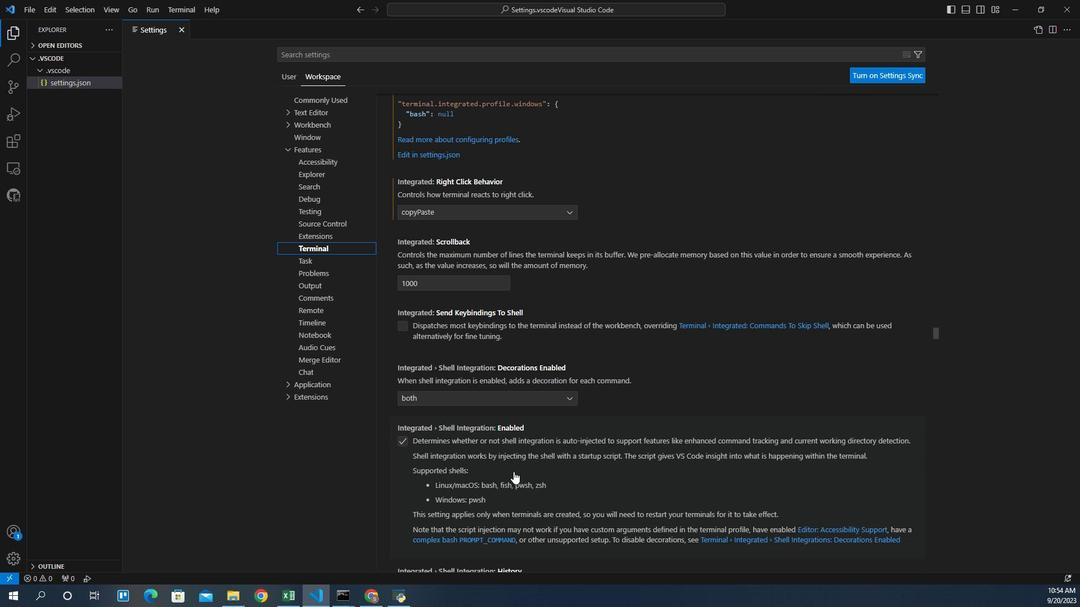 
Action: Mouse scrolled (513, 435) with delta (0, 0)
Screenshot: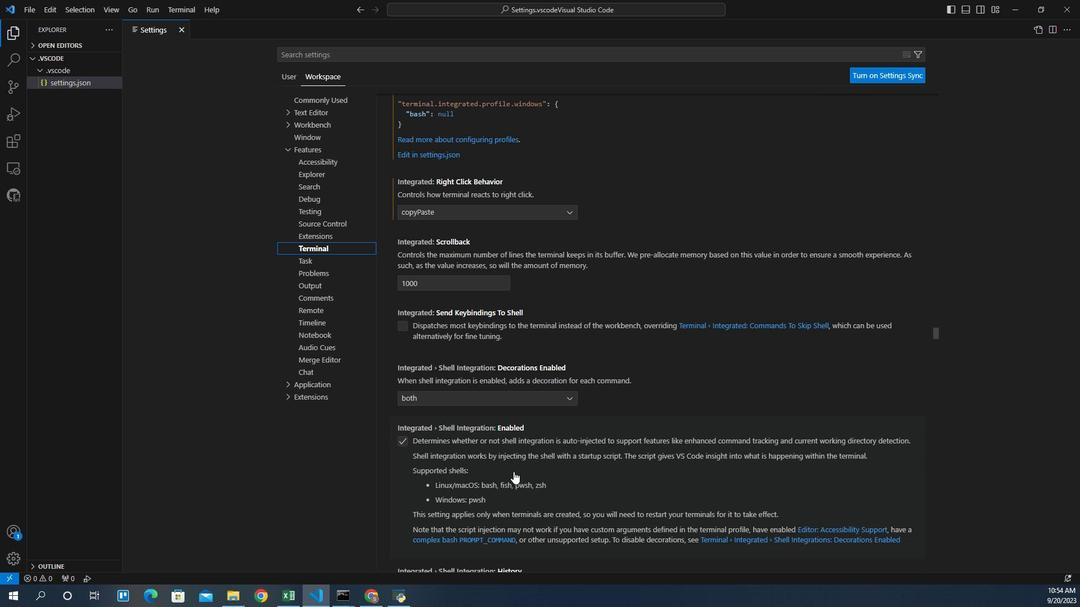 
Action: Mouse scrolled (513, 435) with delta (0, 0)
Screenshot: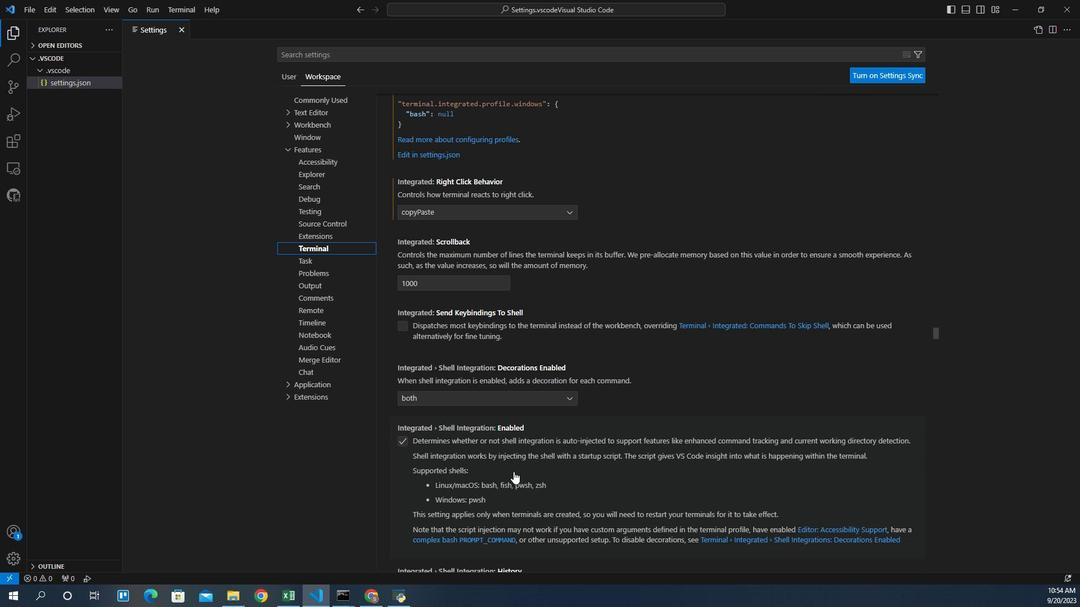 
Action: Mouse scrolled (513, 435) with delta (0, 0)
Screenshot: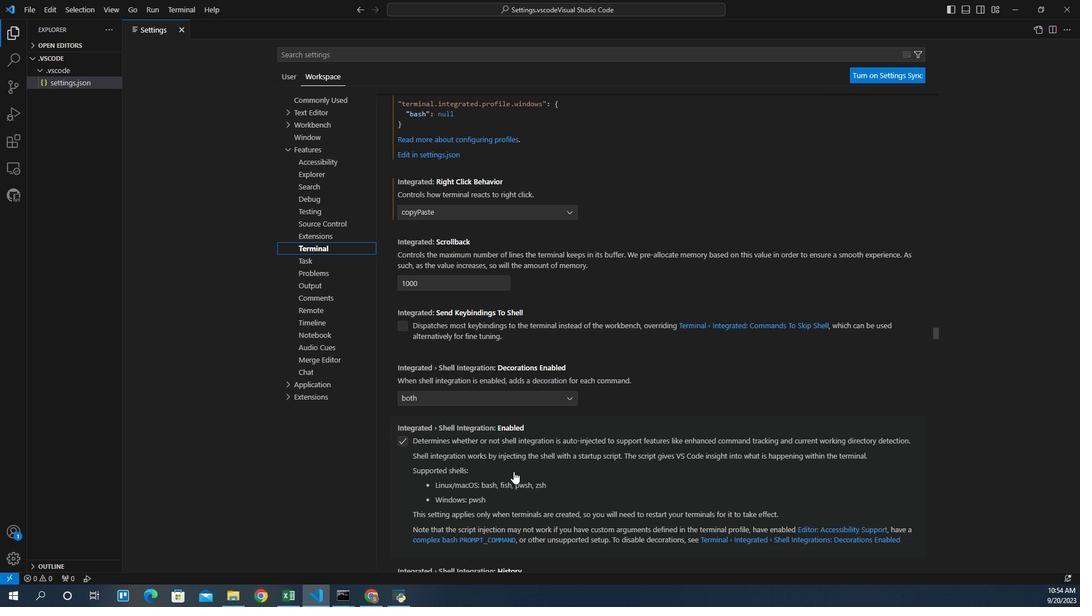 
Action: Mouse moved to (505, 216)
Screenshot: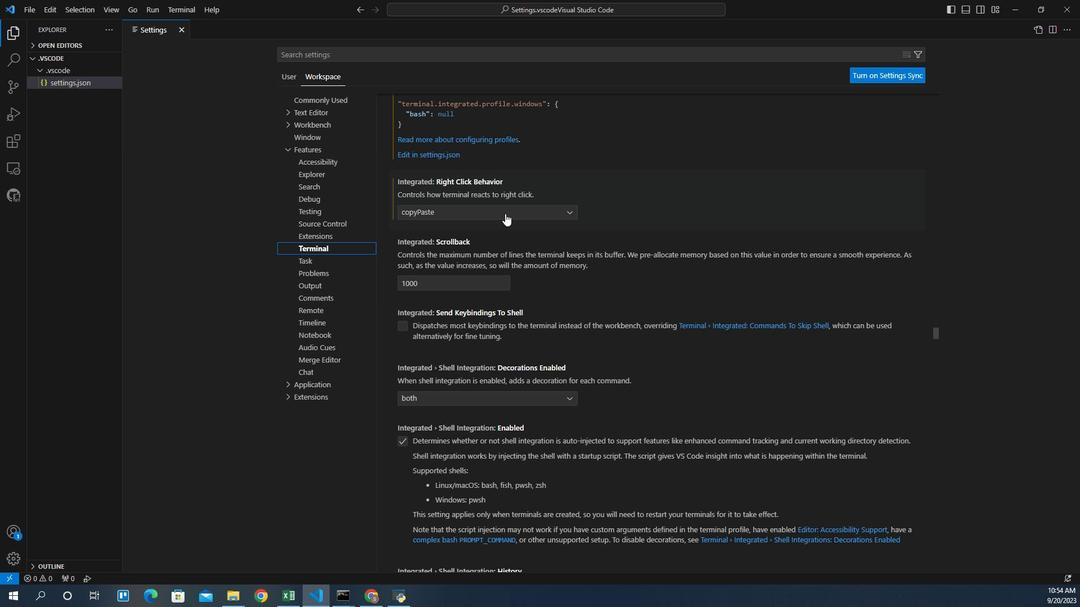 
Action: Mouse pressed left at (505, 216)
Screenshot: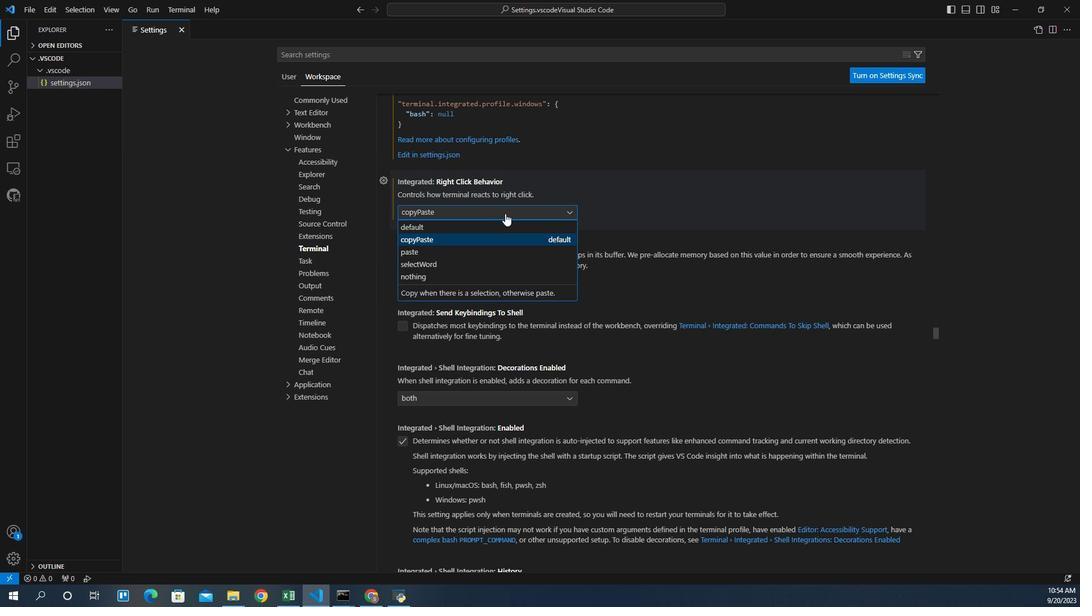 
Action: Mouse moved to (427, 249)
Screenshot: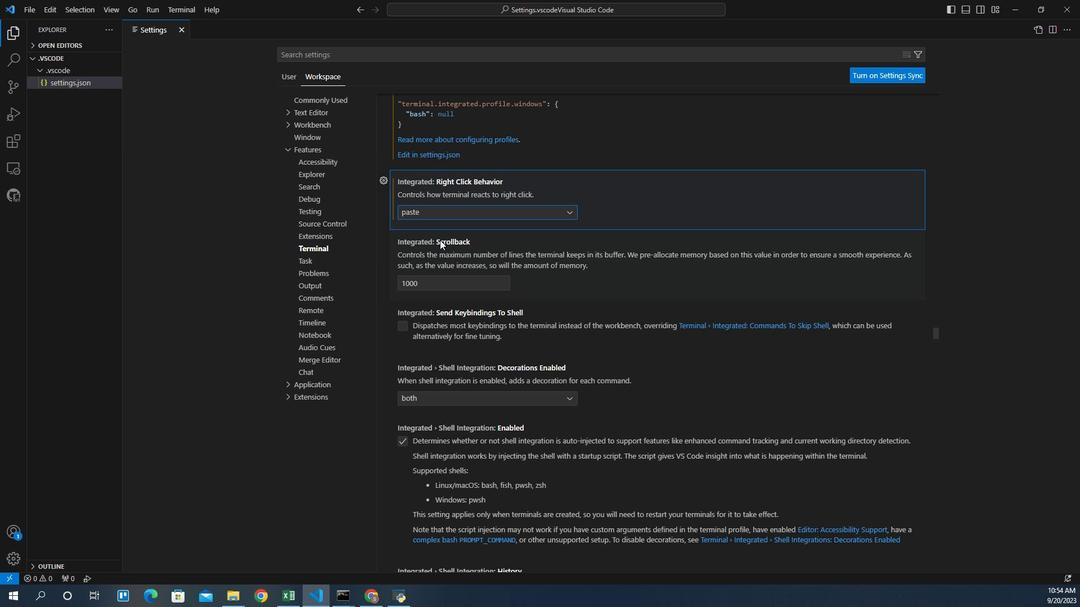 
Action: Mouse pressed left at (427, 249)
Screenshot: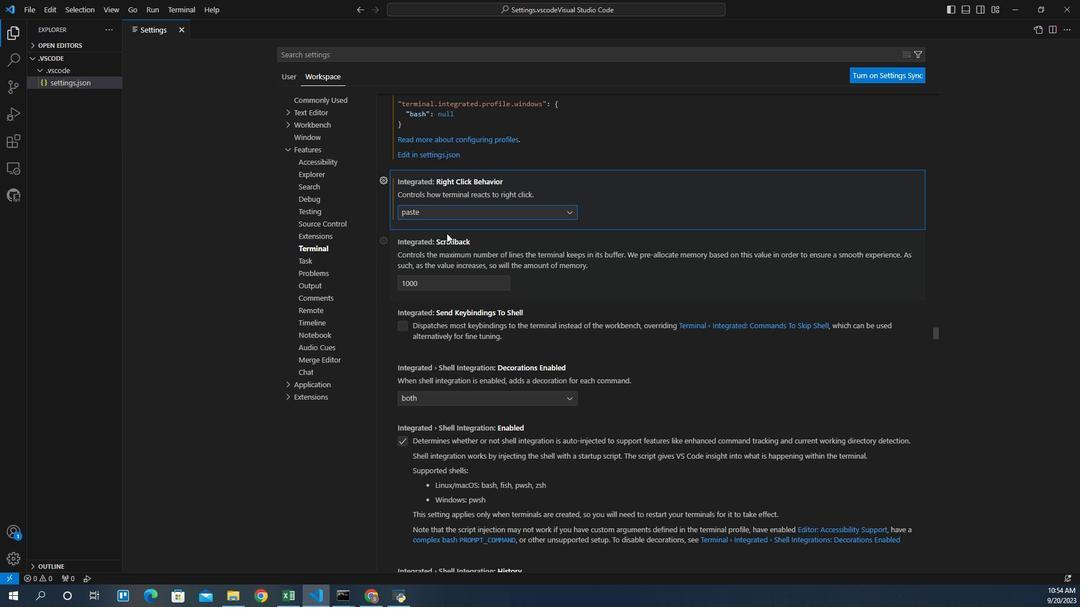 
Action: Mouse moved to (453, 225)
Screenshot: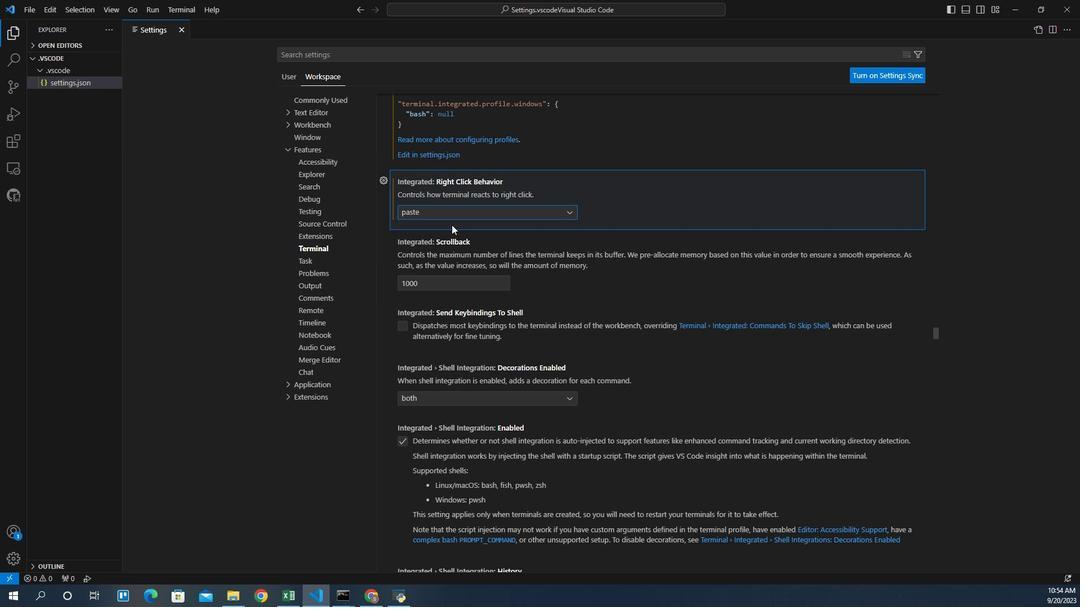 
